 Task: Find connections with filter location Offenburg with filter topic #Ownerwith filter profile language French with filter current company ACC Limited with filter school Sambhram Institute of Technology, BANGALORE with filter industry Book and Periodical Publishing with filter service category Training with filter keywords title Well Driller
Action: Mouse moved to (538, 91)
Screenshot: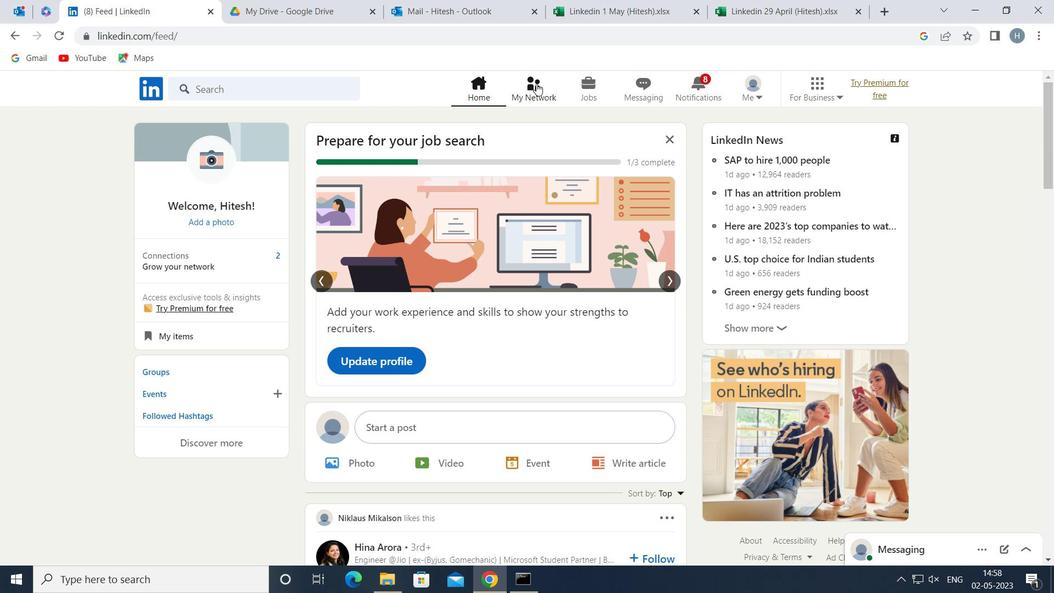 
Action: Mouse pressed left at (538, 91)
Screenshot: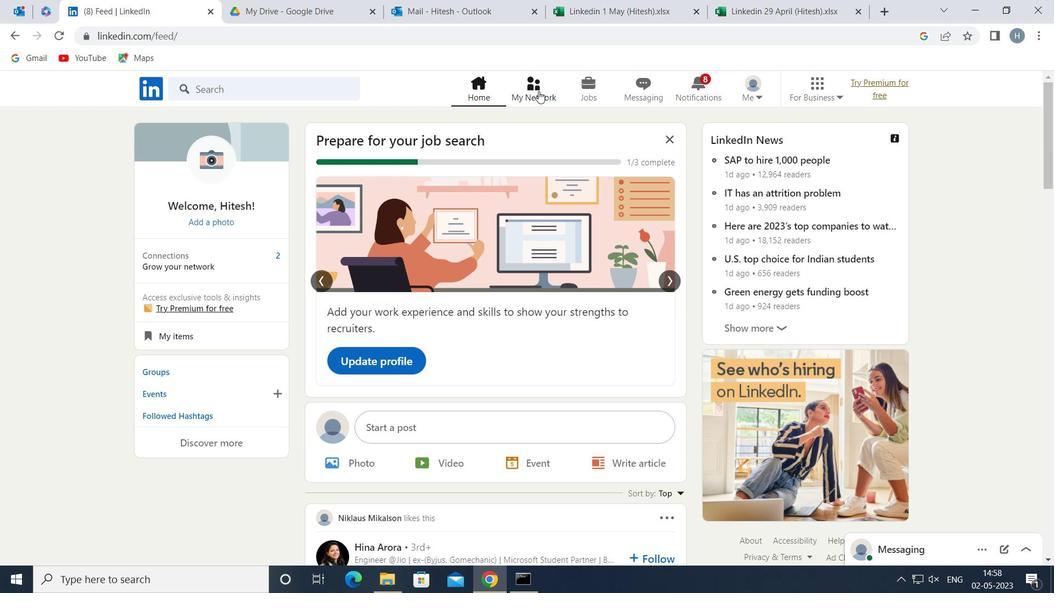 
Action: Mouse moved to (302, 163)
Screenshot: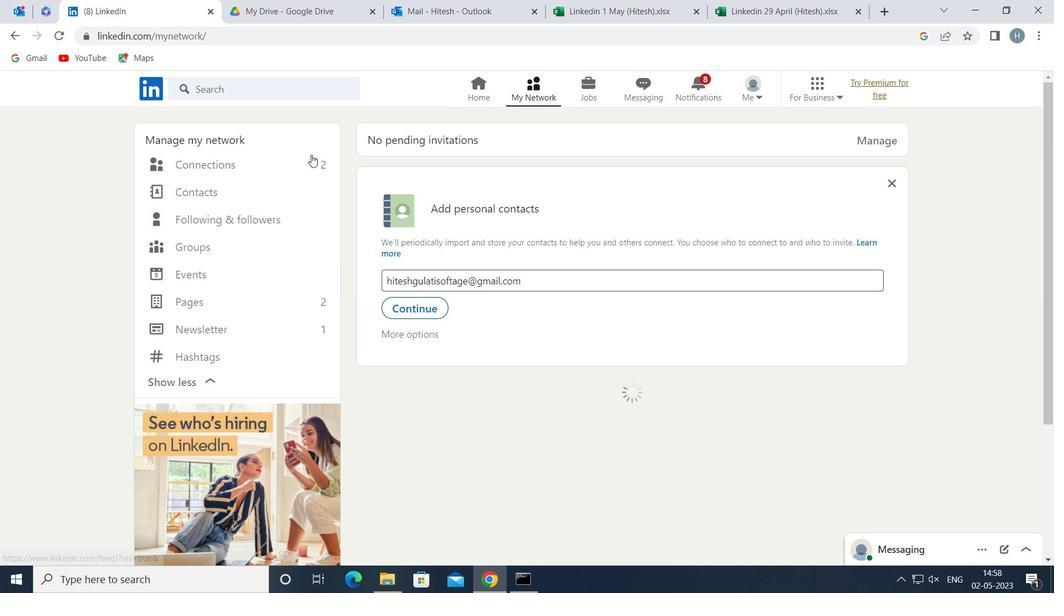 
Action: Mouse pressed left at (302, 163)
Screenshot: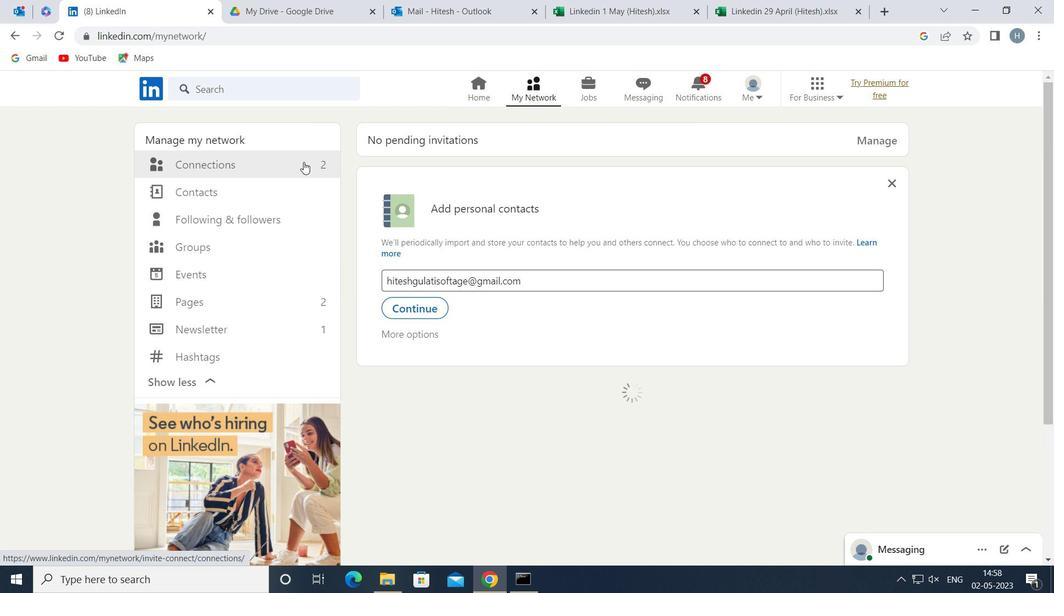 
Action: Mouse moved to (610, 166)
Screenshot: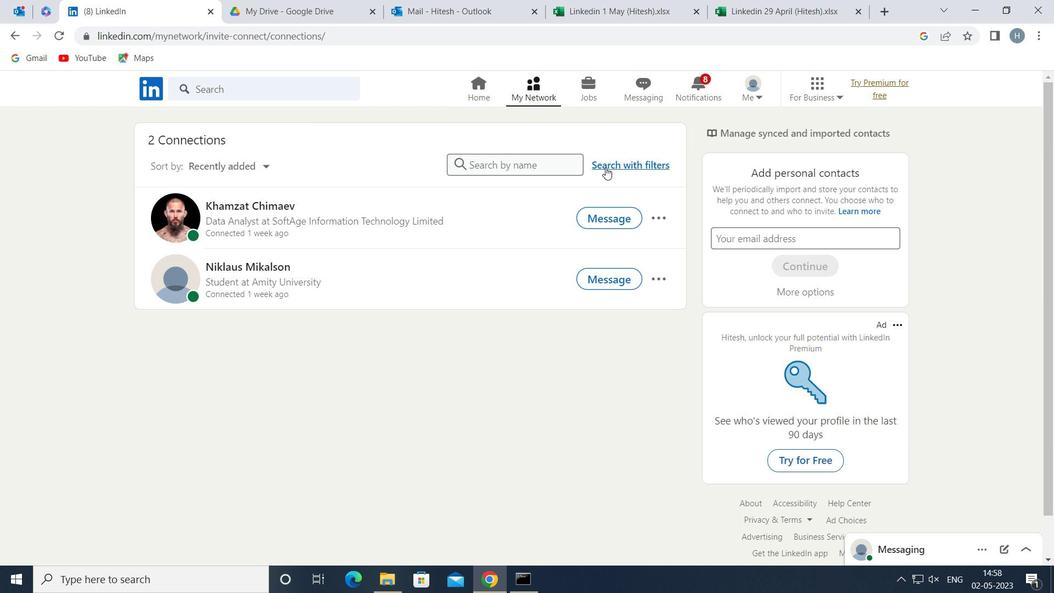 
Action: Mouse pressed left at (610, 166)
Screenshot: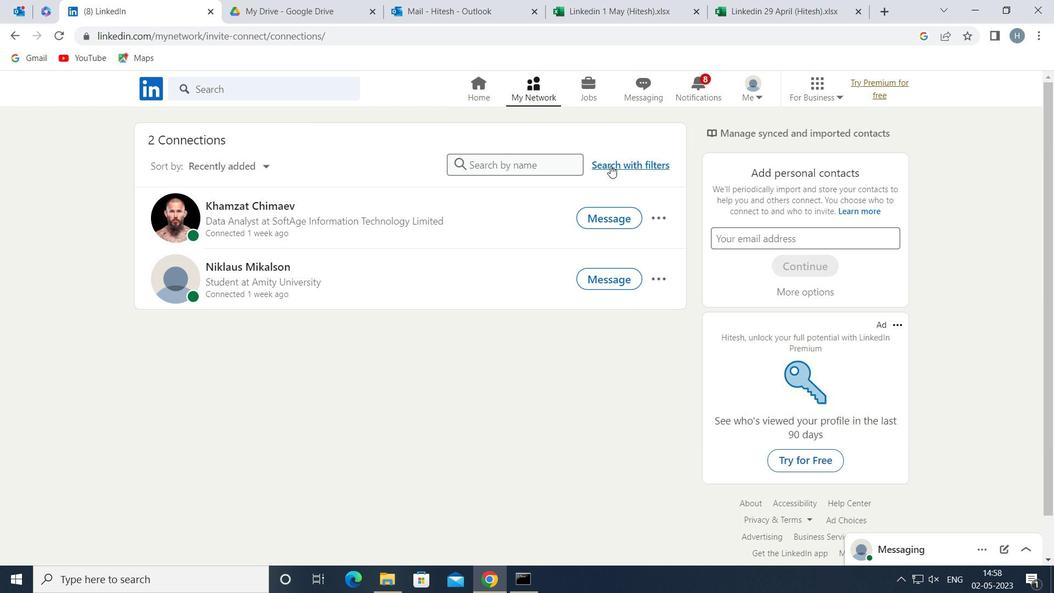 
Action: Mouse moved to (573, 126)
Screenshot: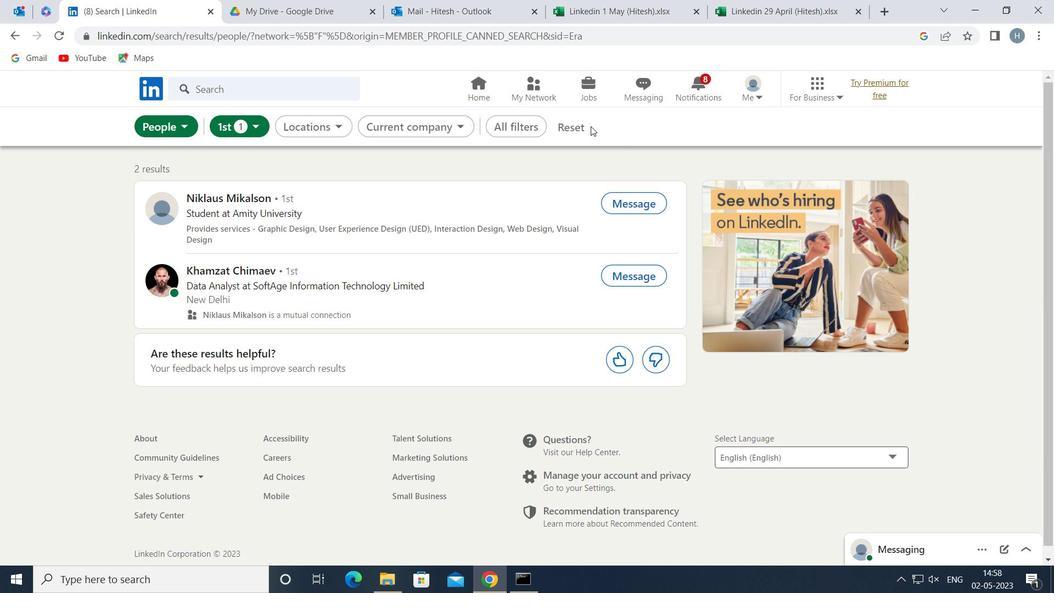 
Action: Mouse pressed left at (573, 126)
Screenshot: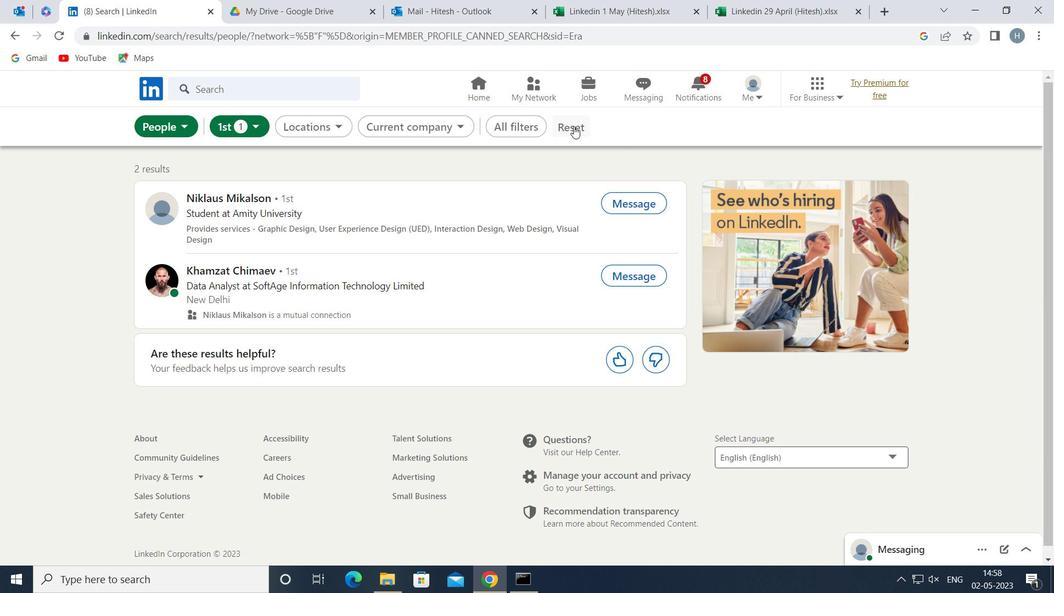 
Action: Mouse moved to (565, 126)
Screenshot: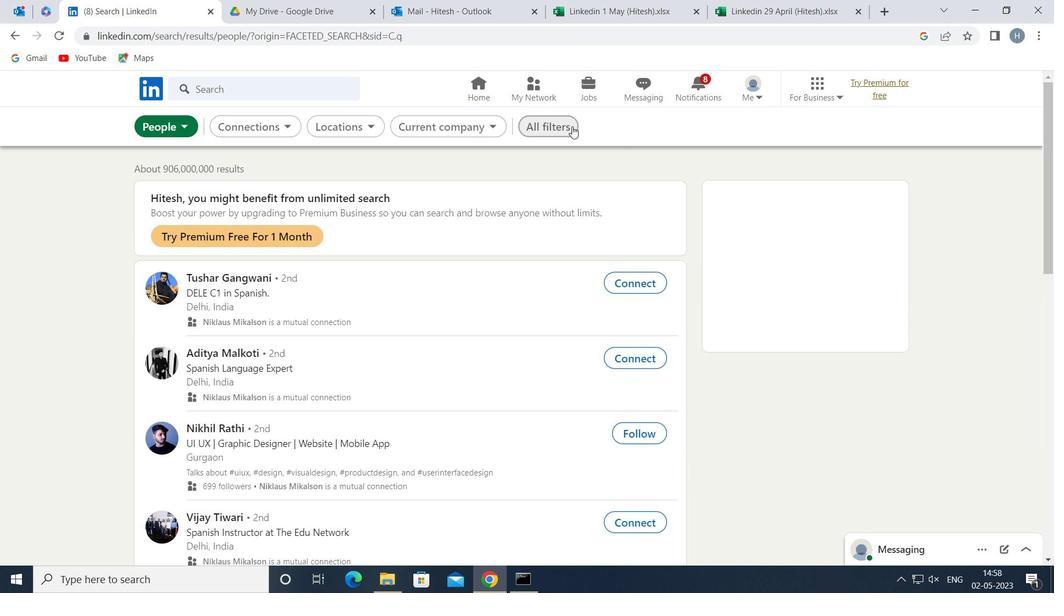 
Action: Mouse pressed left at (565, 126)
Screenshot: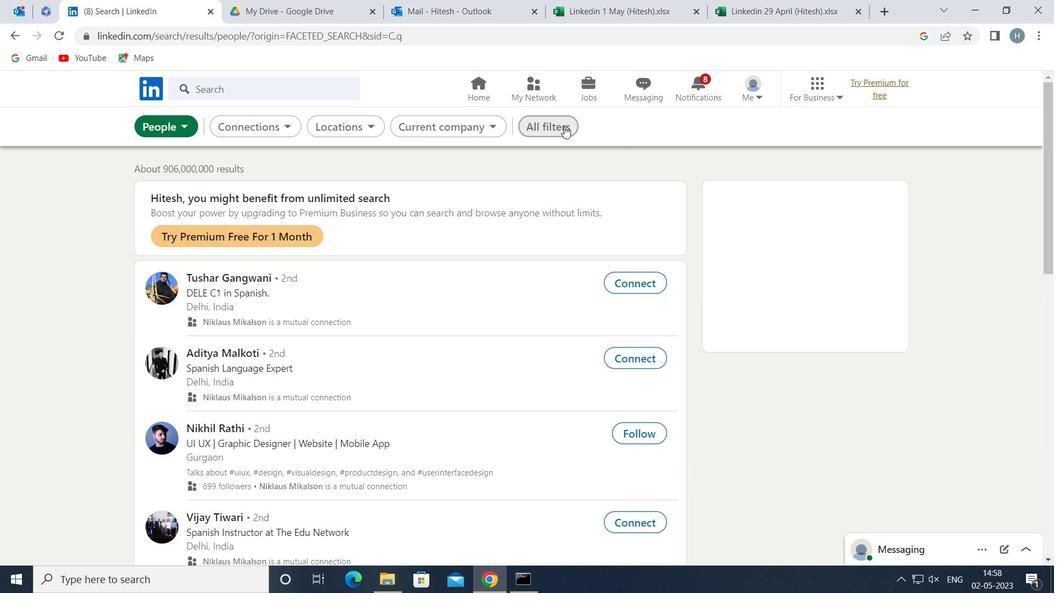
Action: Mouse moved to (870, 309)
Screenshot: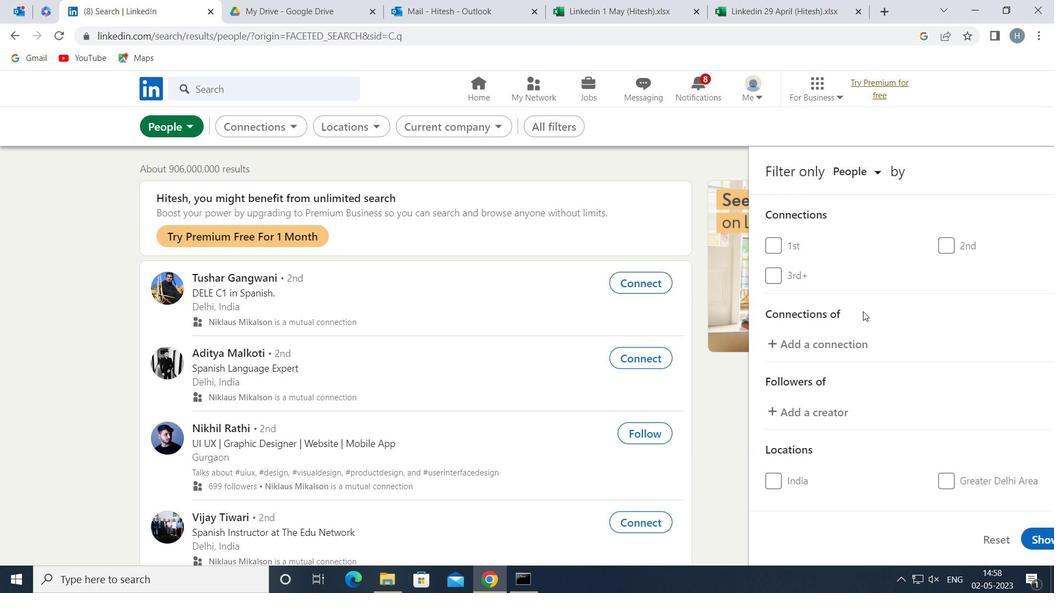 
Action: Mouse scrolled (870, 308) with delta (0, 0)
Screenshot: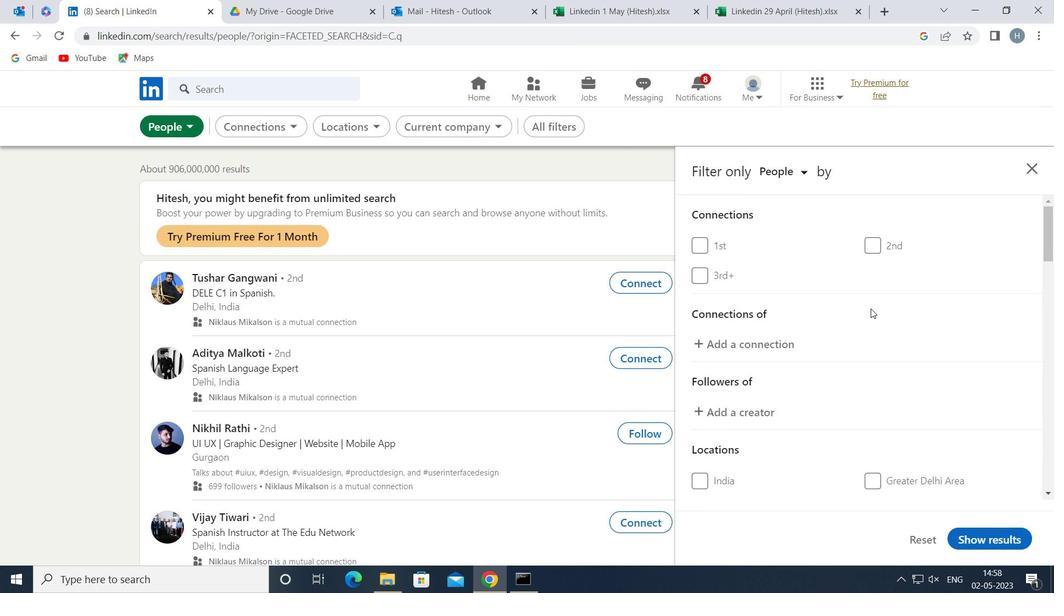 
Action: Mouse scrolled (870, 308) with delta (0, 0)
Screenshot: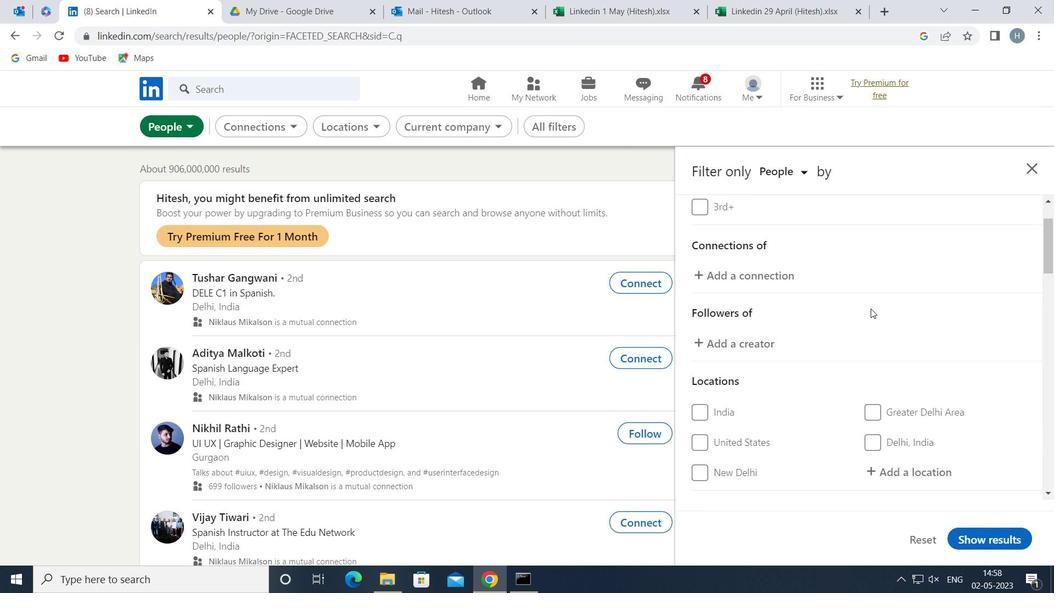 
Action: Mouse moved to (927, 409)
Screenshot: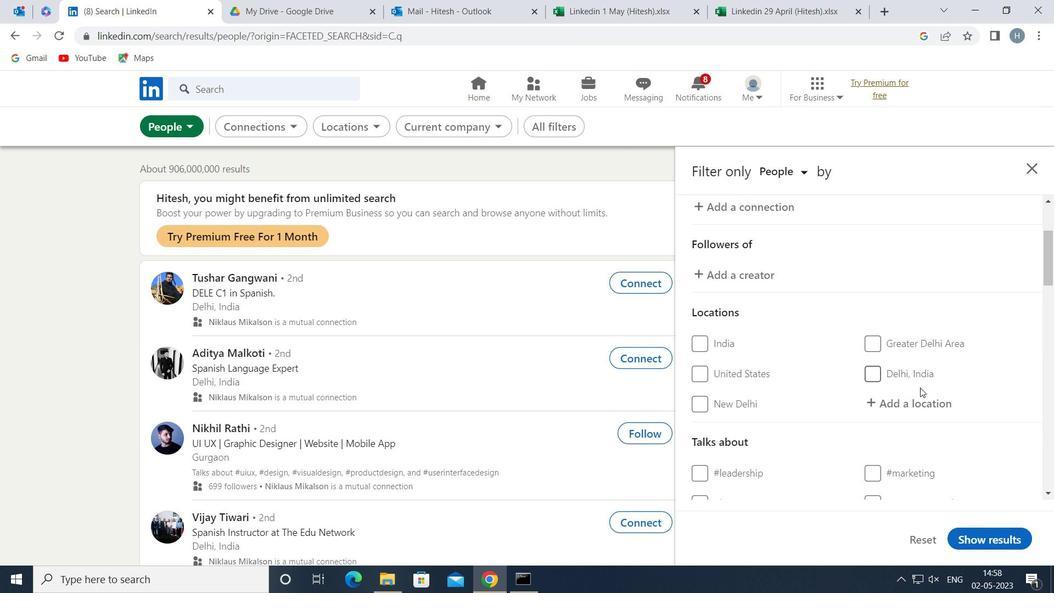 
Action: Mouse pressed left at (927, 409)
Screenshot: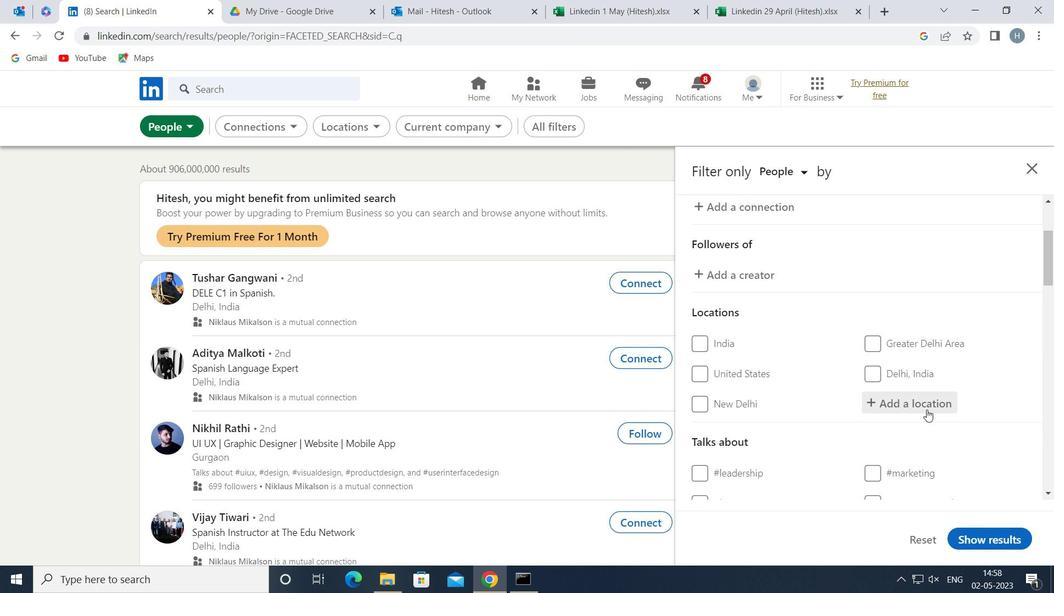 
Action: Mouse moved to (928, 410)
Screenshot: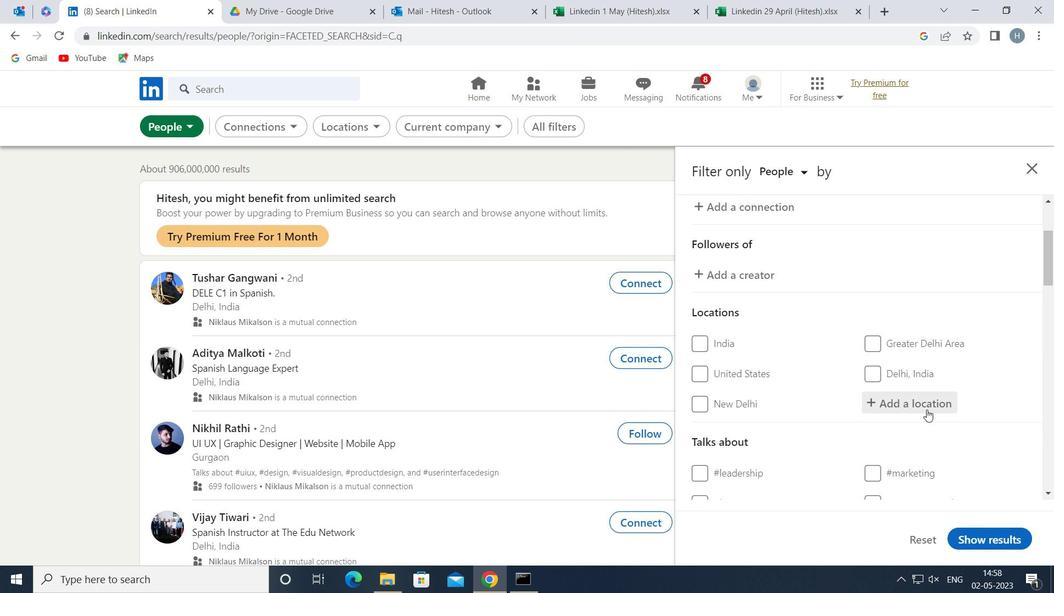 
Action: Key pressed <Key.shift>OFFENBURG
Screenshot: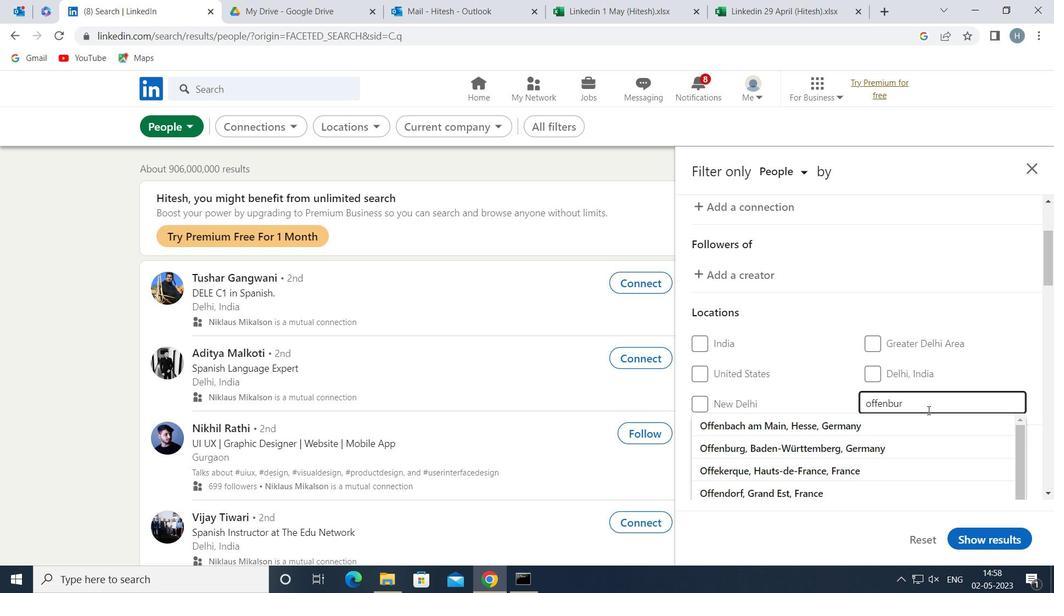 
Action: Mouse moved to (906, 422)
Screenshot: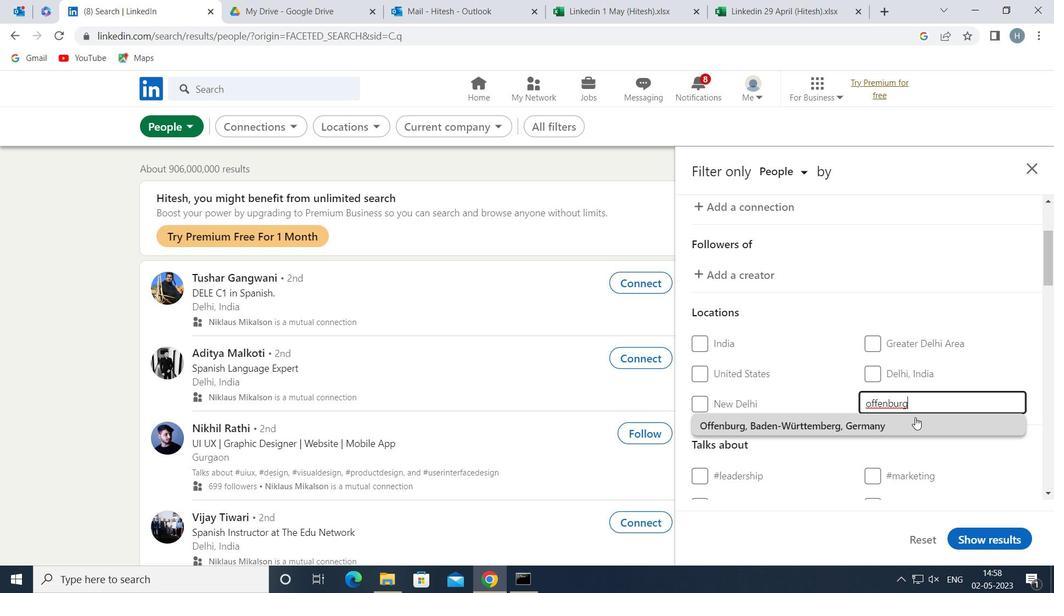 
Action: Mouse pressed left at (906, 422)
Screenshot: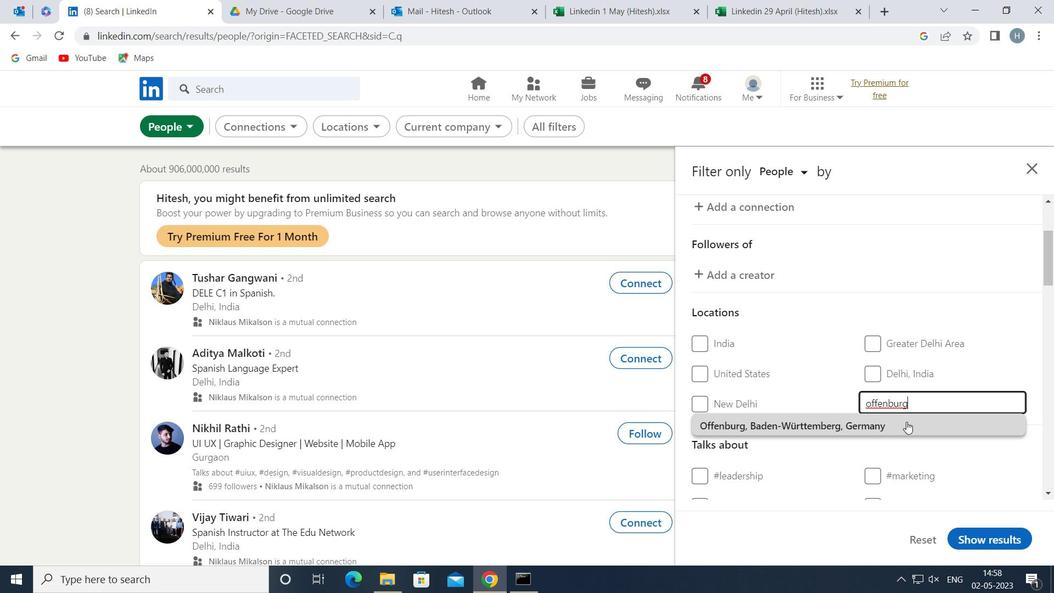 
Action: Mouse moved to (890, 417)
Screenshot: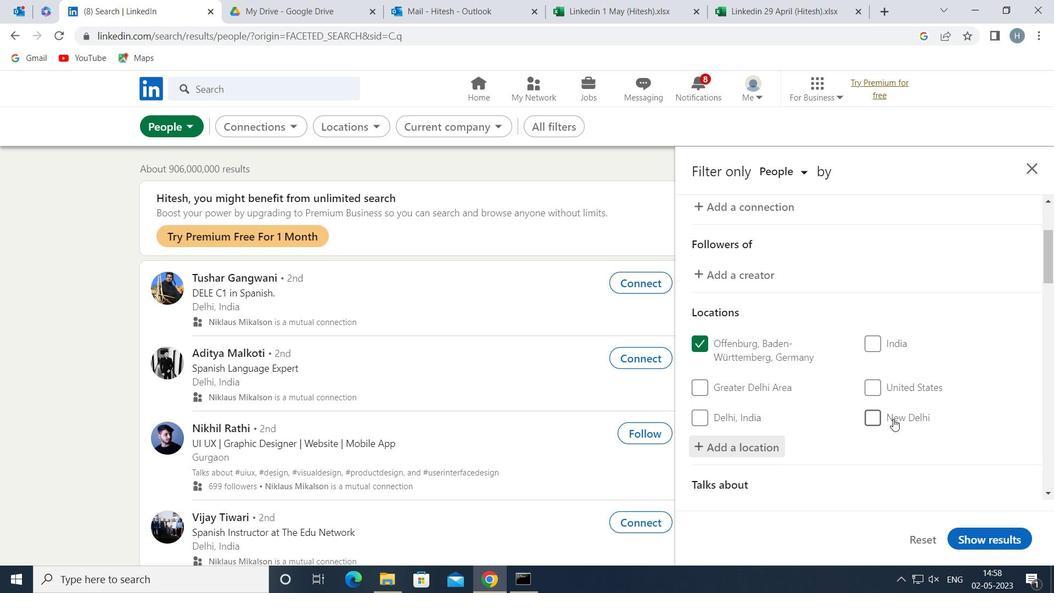 
Action: Mouse scrolled (890, 416) with delta (0, 0)
Screenshot: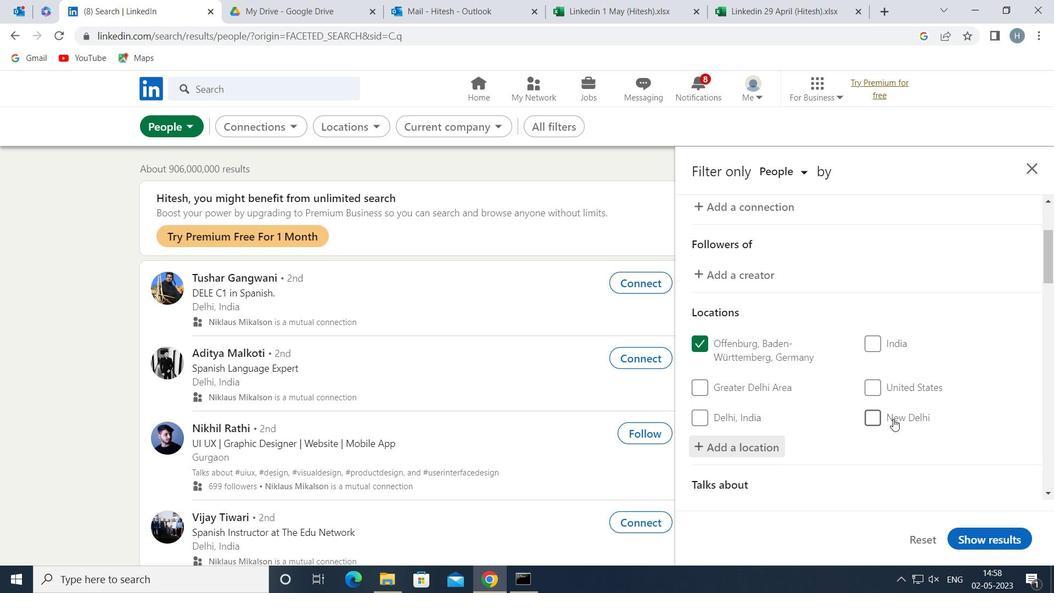 
Action: Mouse scrolled (890, 416) with delta (0, 0)
Screenshot: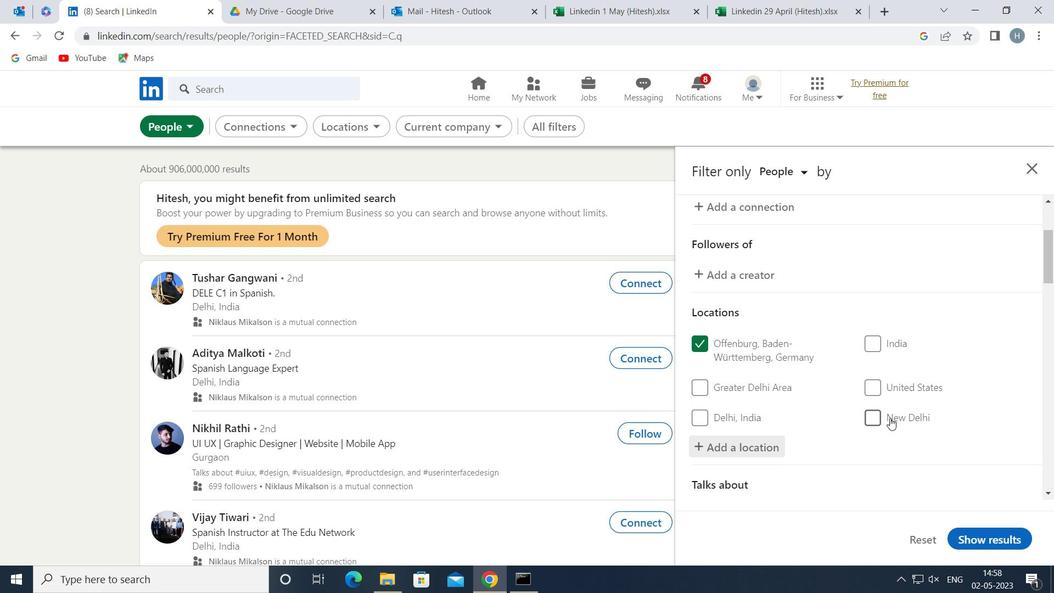 
Action: Mouse moved to (890, 405)
Screenshot: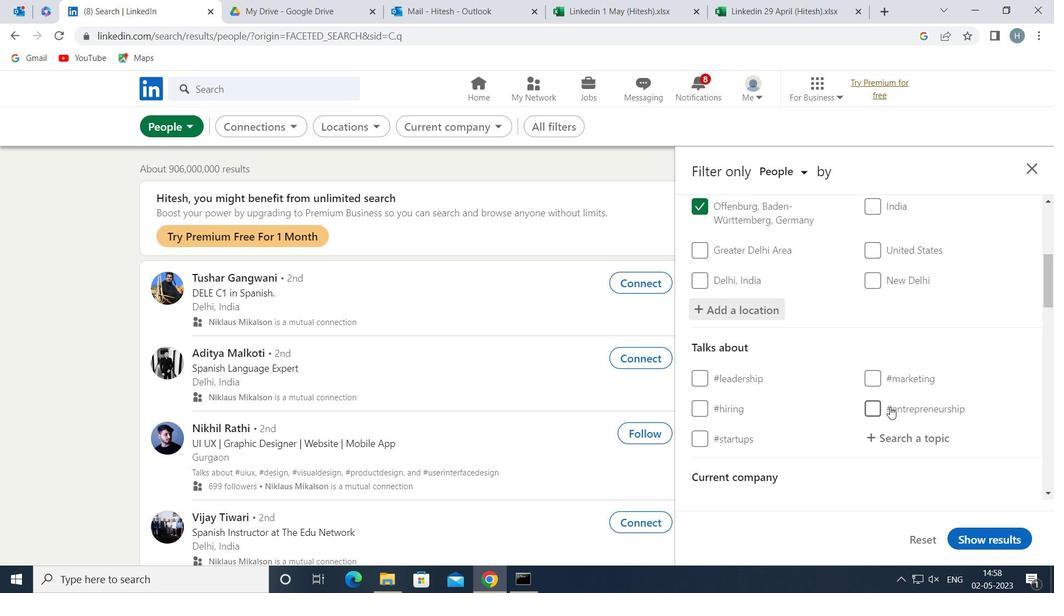 
Action: Mouse scrolled (890, 404) with delta (0, 0)
Screenshot: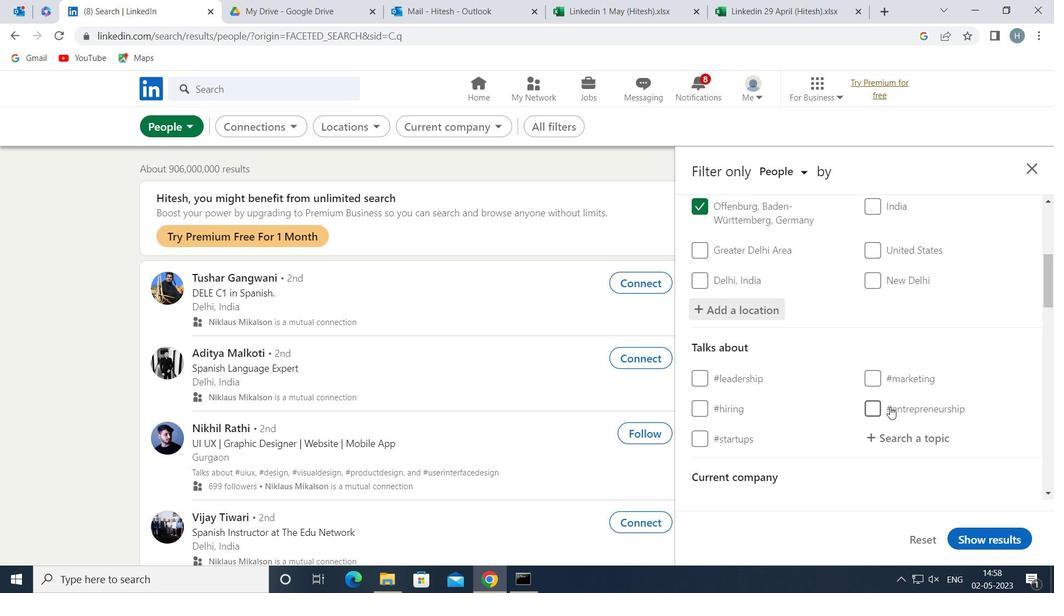 
Action: Mouse moved to (928, 363)
Screenshot: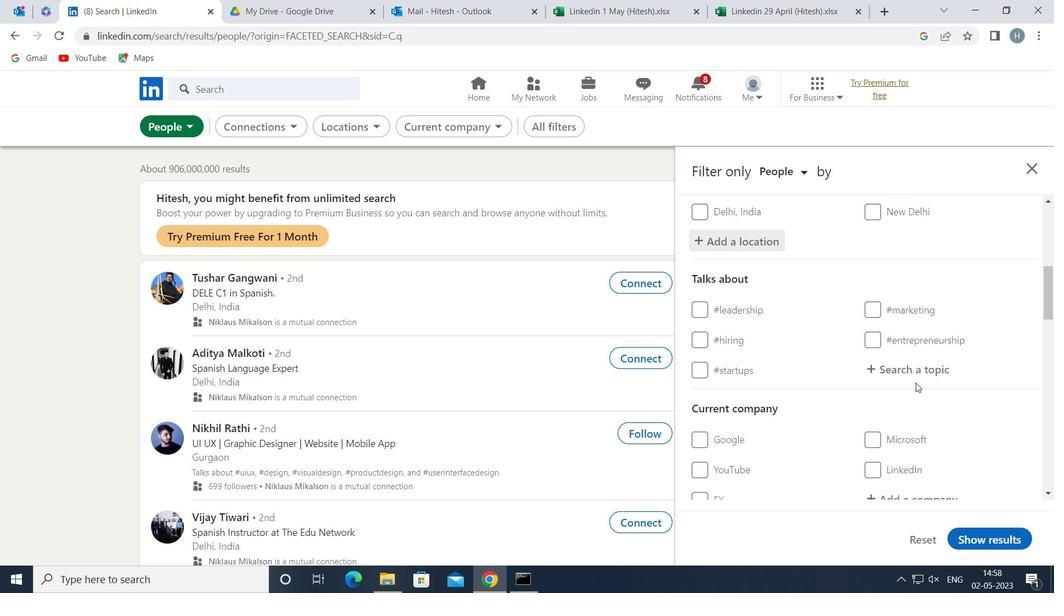 
Action: Mouse pressed left at (928, 363)
Screenshot: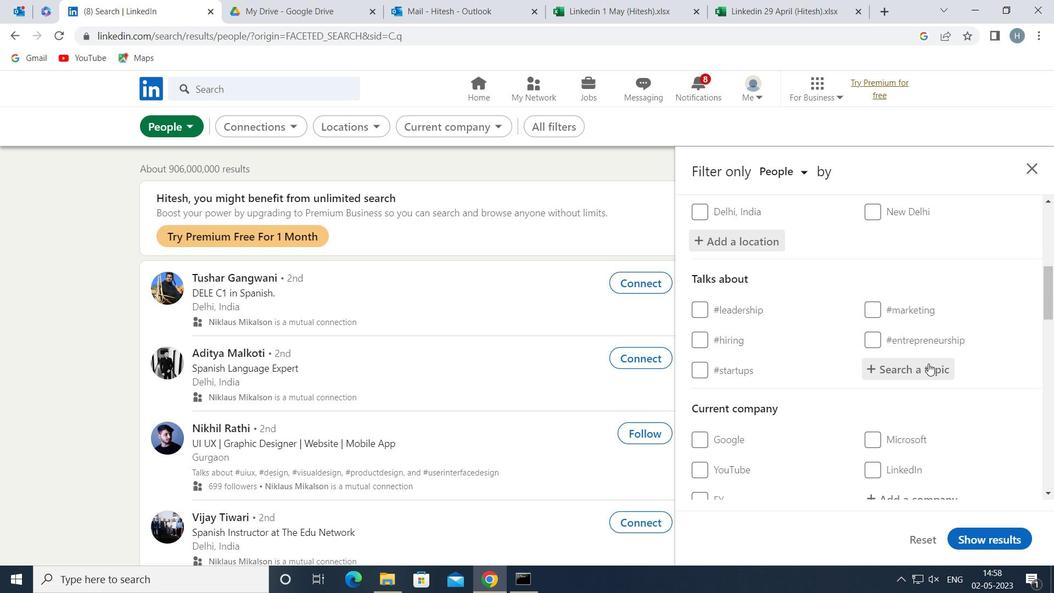 
Action: Key pressed <Key.shift>OWNER
Screenshot: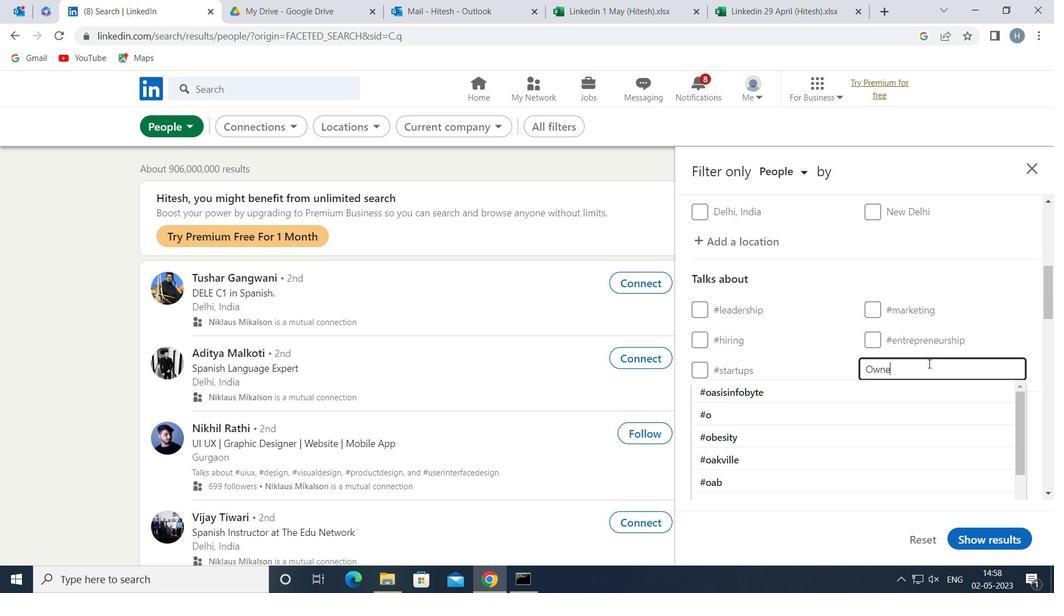 
Action: Mouse moved to (905, 388)
Screenshot: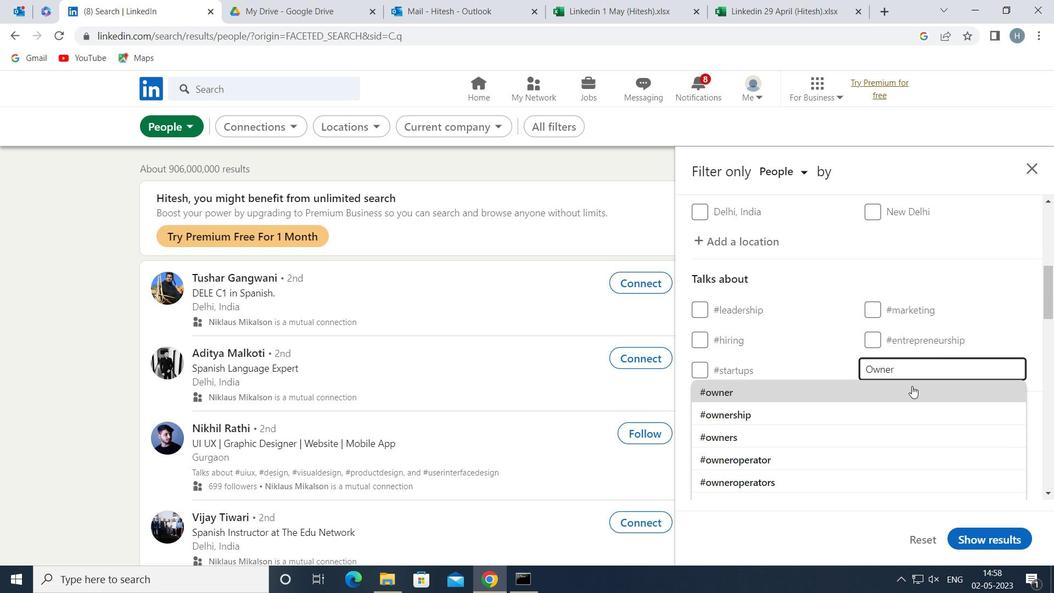
Action: Mouse pressed left at (905, 388)
Screenshot: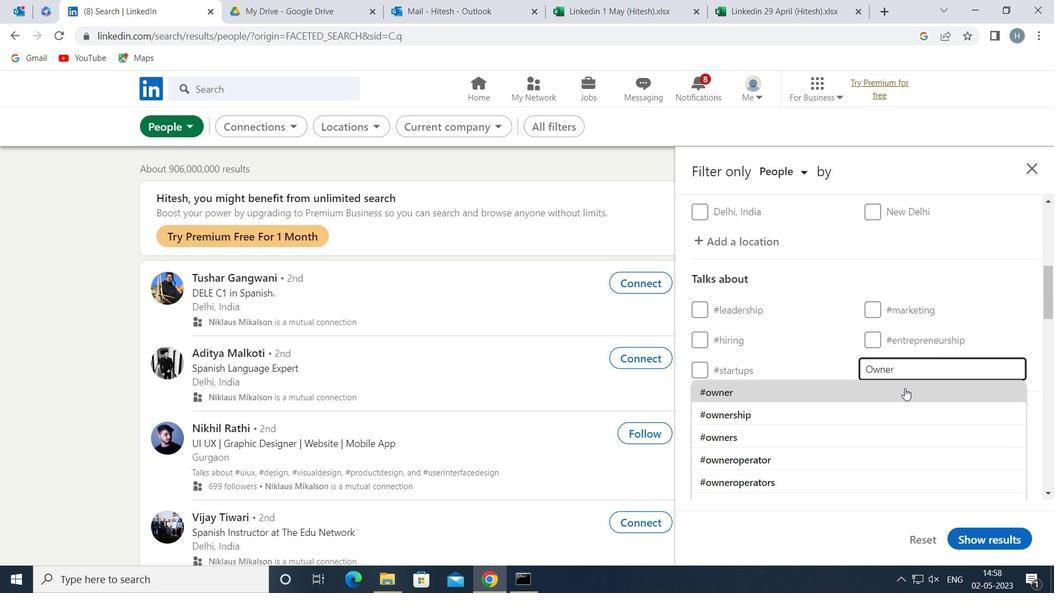 
Action: Mouse moved to (876, 388)
Screenshot: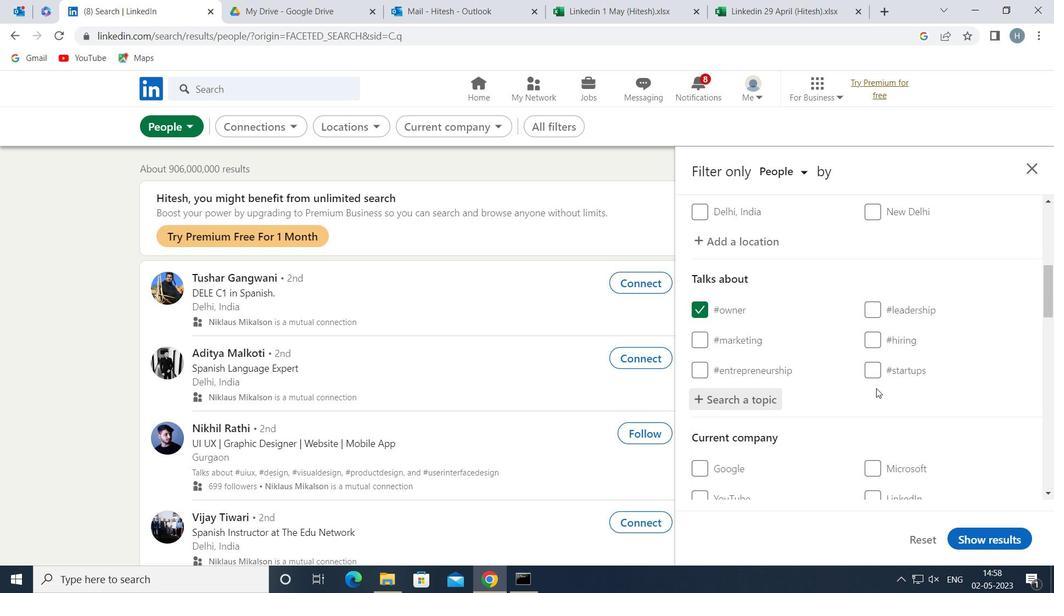 
Action: Mouse scrolled (876, 388) with delta (0, 0)
Screenshot: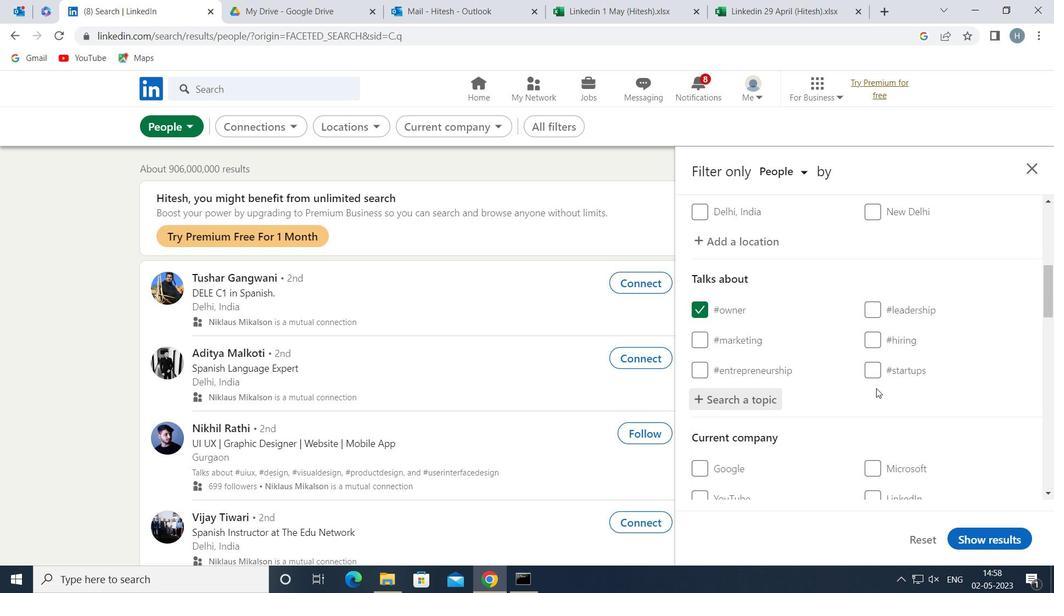 
Action: Mouse moved to (875, 388)
Screenshot: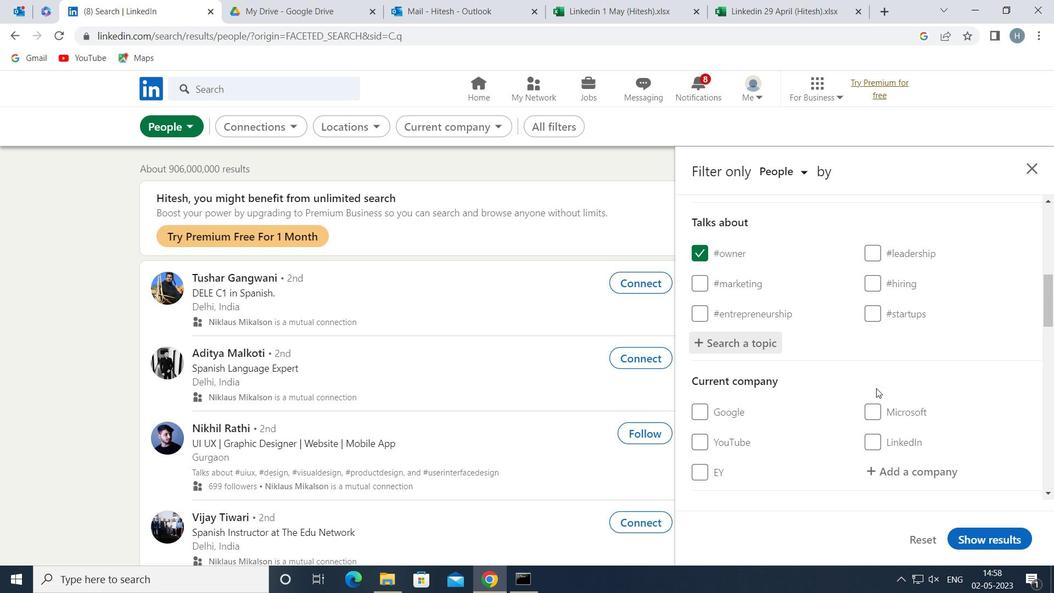 
Action: Mouse scrolled (875, 388) with delta (0, 0)
Screenshot: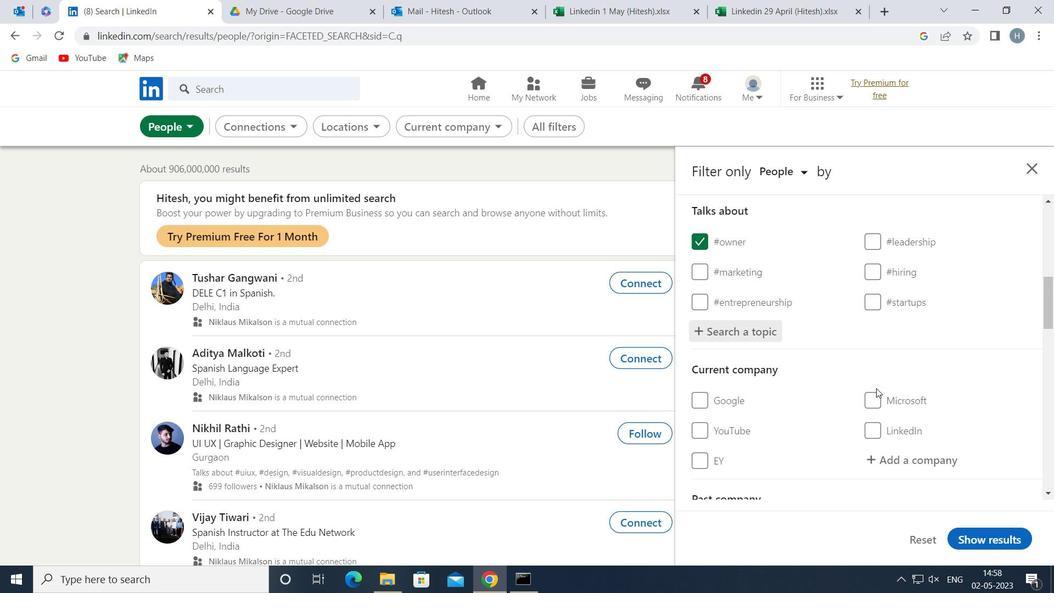 
Action: Mouse scrolled (875, 388) with delta (0, 0)
Screenshot: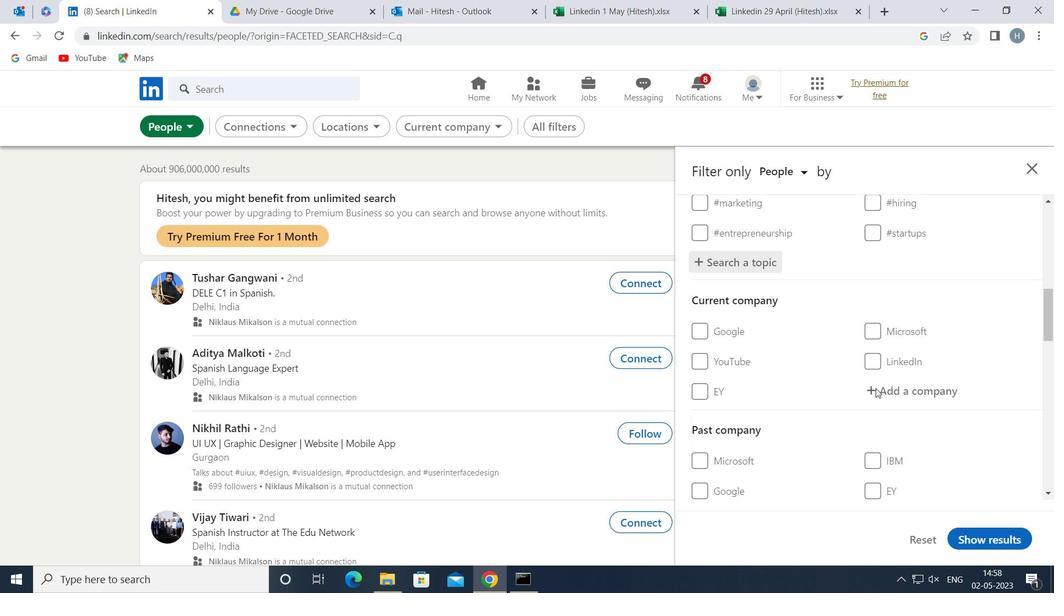
Action: Mouse scrolled (875, 388) with delta (0, 0)
Screenshot: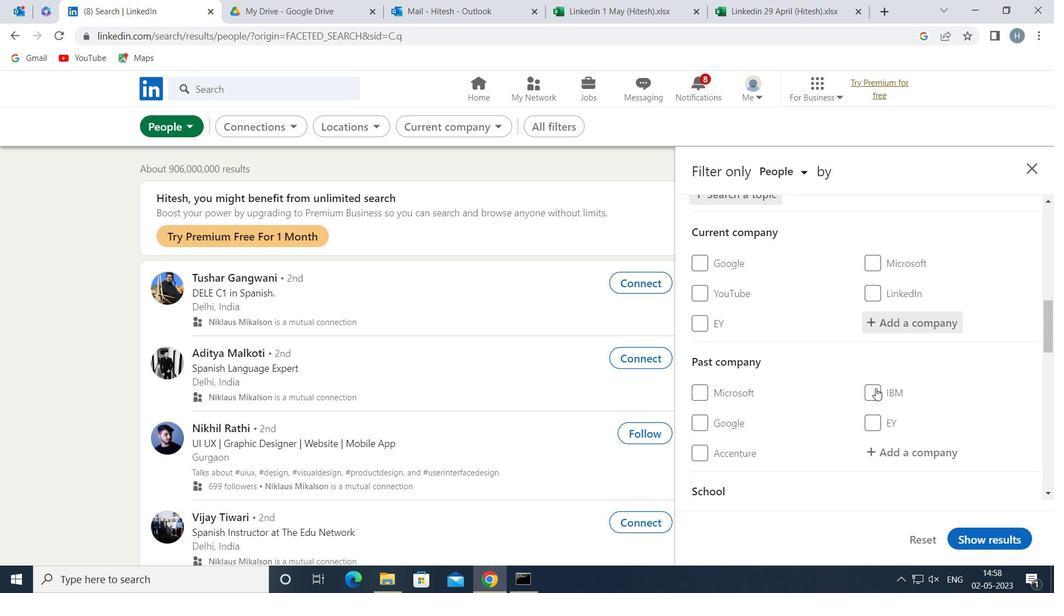 
Action: Mouse scrolled (875, 388) with delta (0, 0)
Screenshot: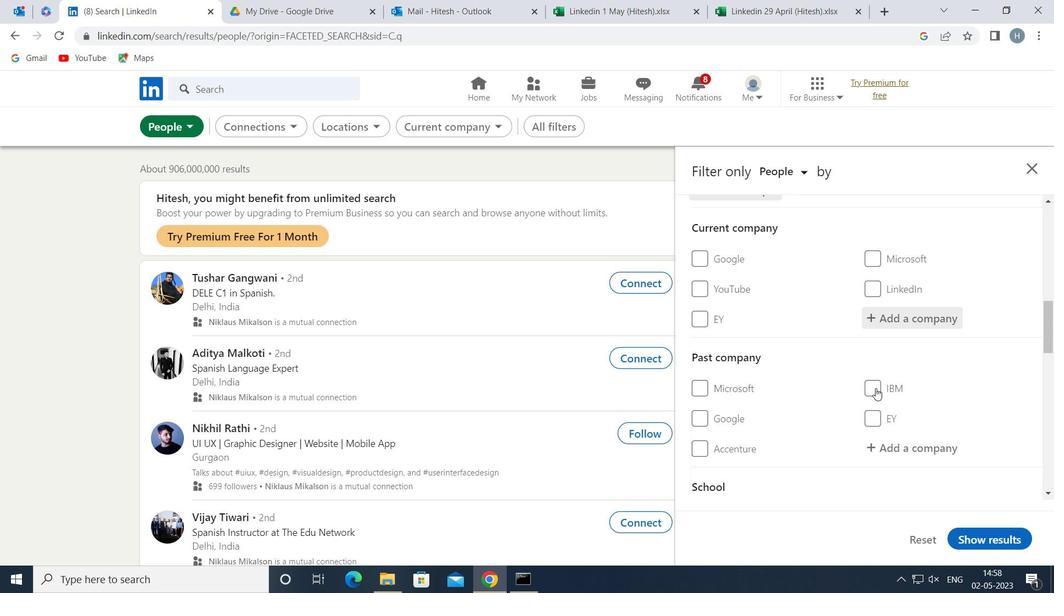 
Action: Mouse scrolled (875, 388) with delta (0, 0)
Screenshot: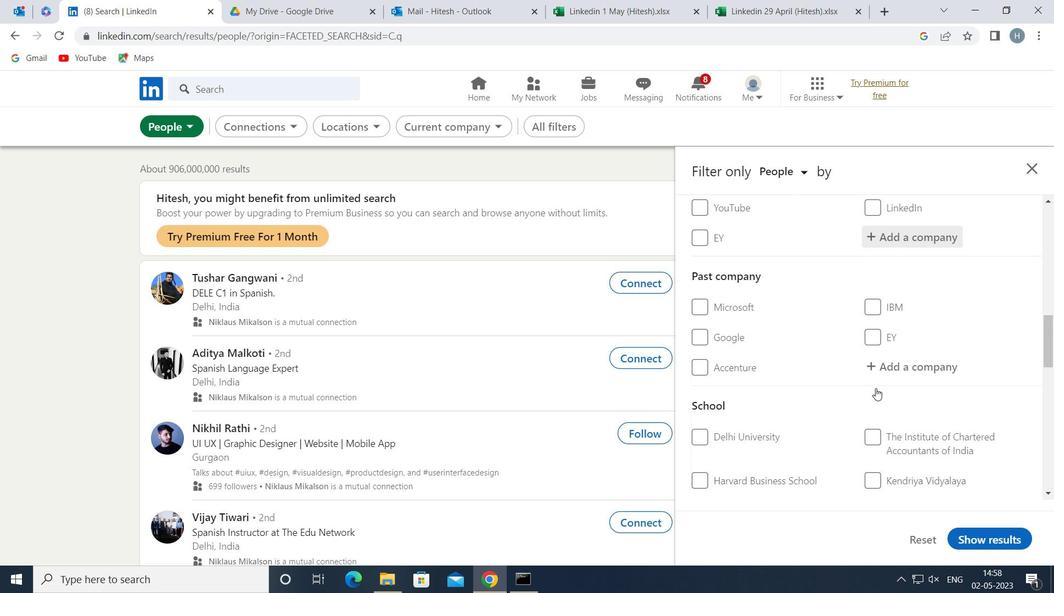 
Action: Mouse scrolled (875, 388) with delta (0, 0)
Screenshot: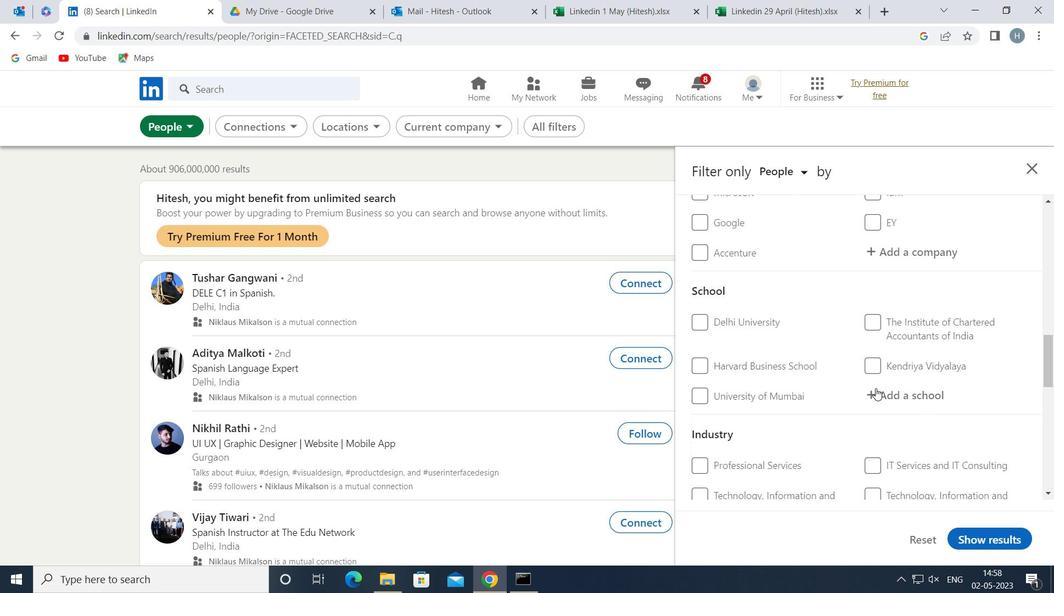 
Action: Mouse scrolled (875, 388) with delta (0, 0)
Screenshot: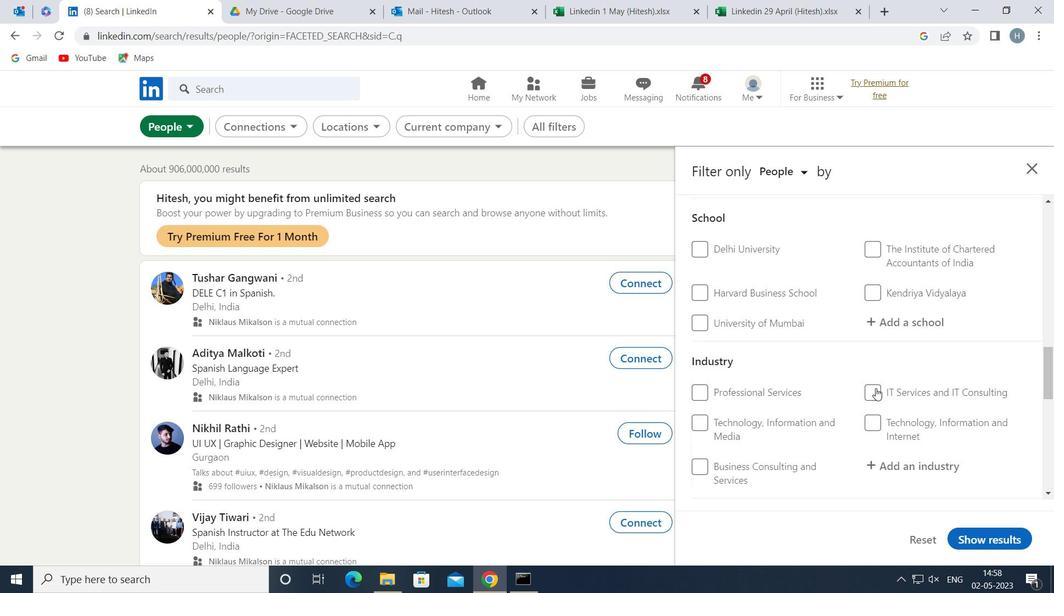 
Action: Mouse moved to (875, 386)
Screenshot: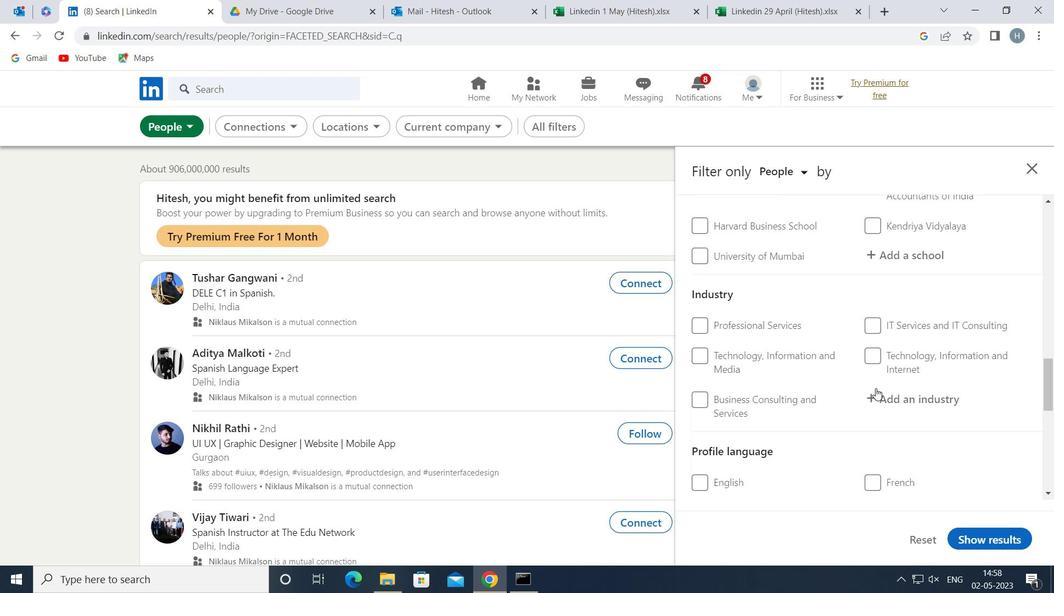 
Action: Mouse scrolled (875, 386) with delta (0, 0)
Screenshot: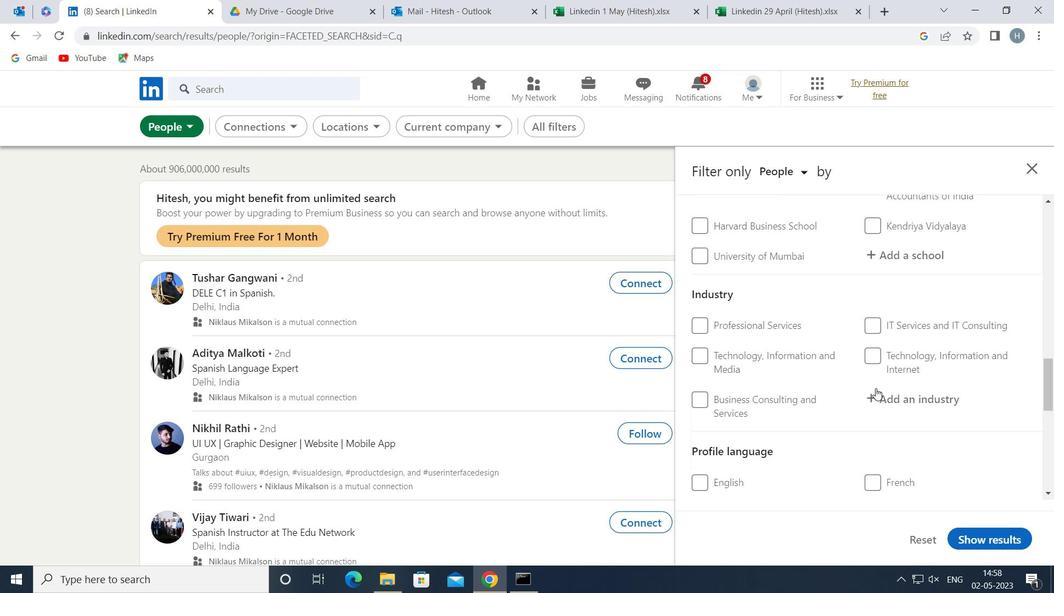 
Action: Mouse moved to (875, 403)
Screenshot: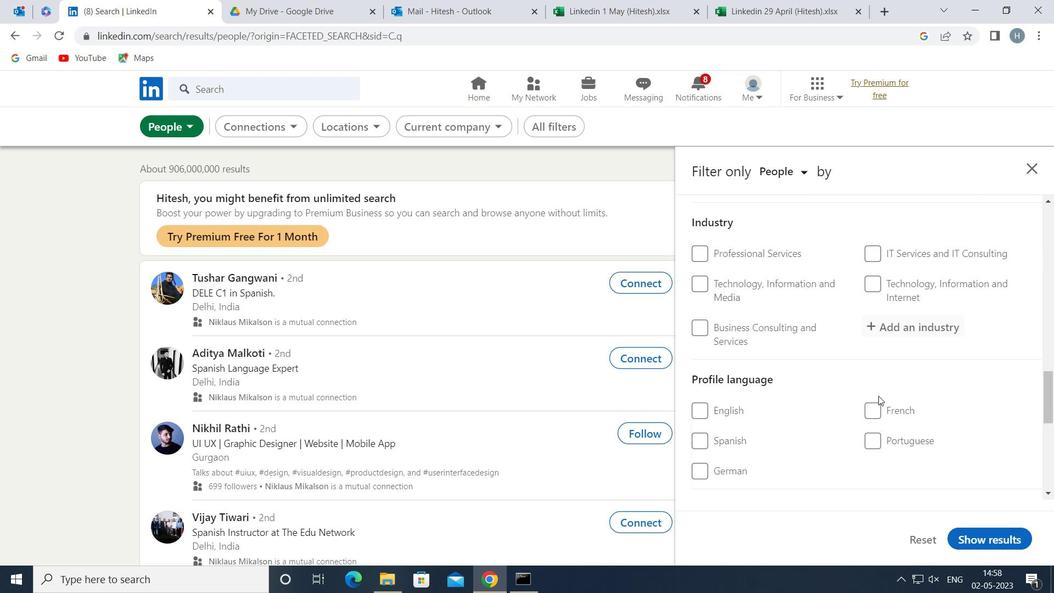 
Action: Mouse pressed left at (875, 403)
Screenshot: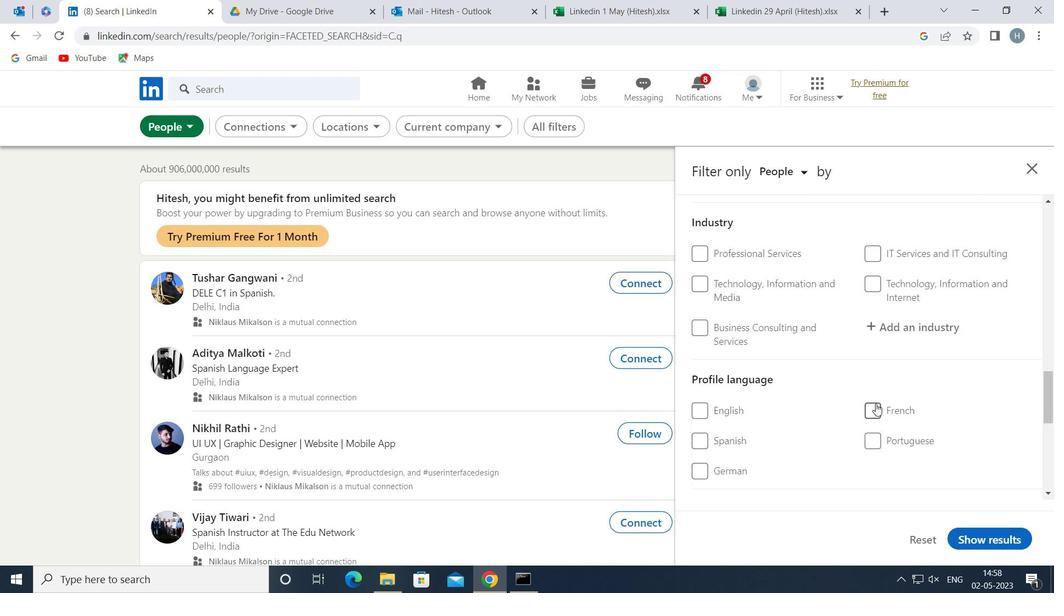 
Action: Mouse moved to (849, 404)
Screenshot: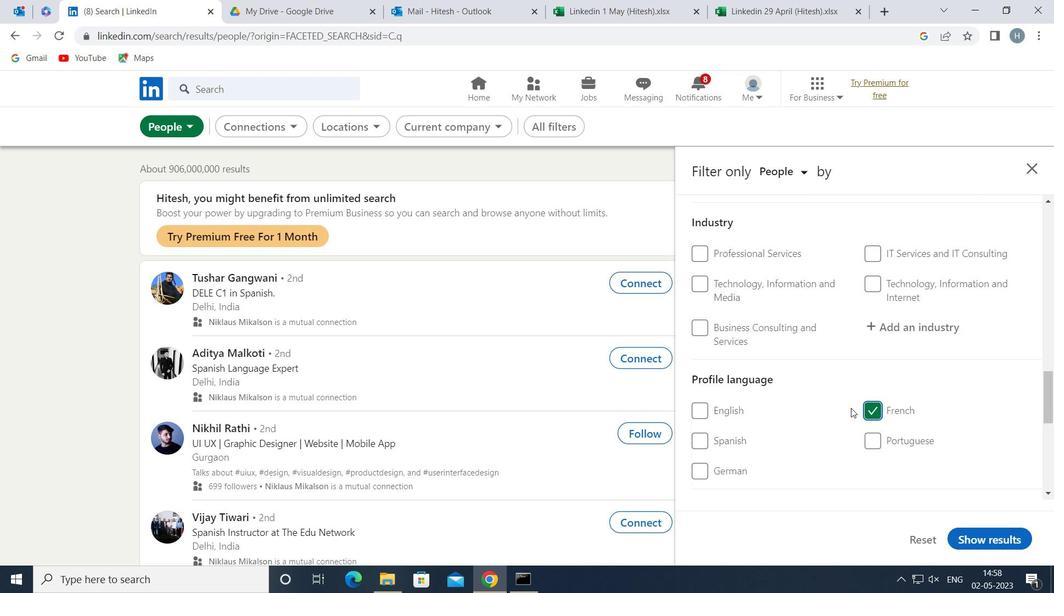 
Action: Mouse scrolled (849, 405) with delta (0, 0)
Screenshot: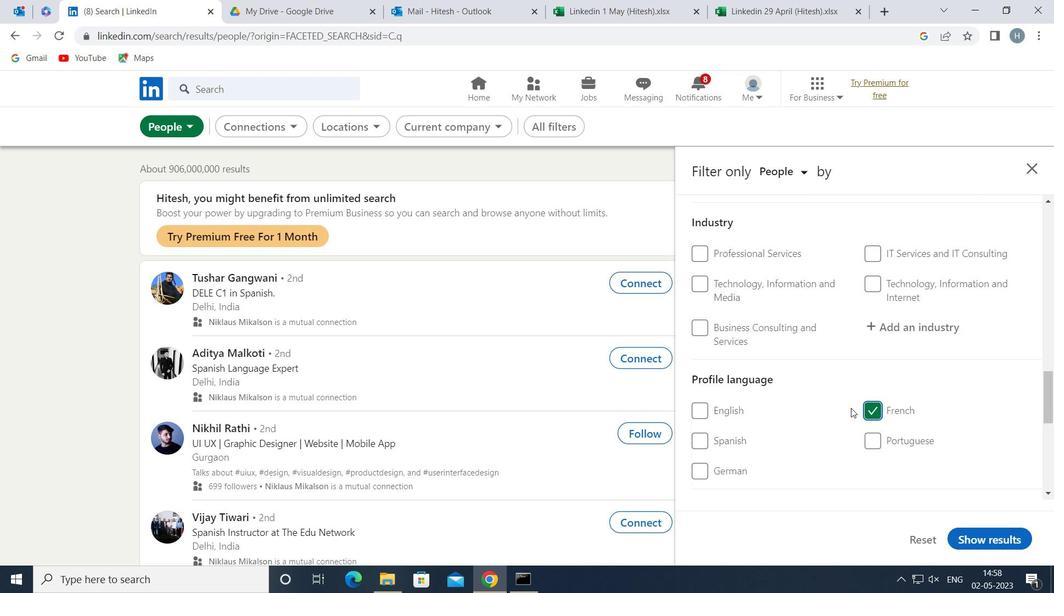 
Action: Mouse moved to (851, 397)
Screenshot: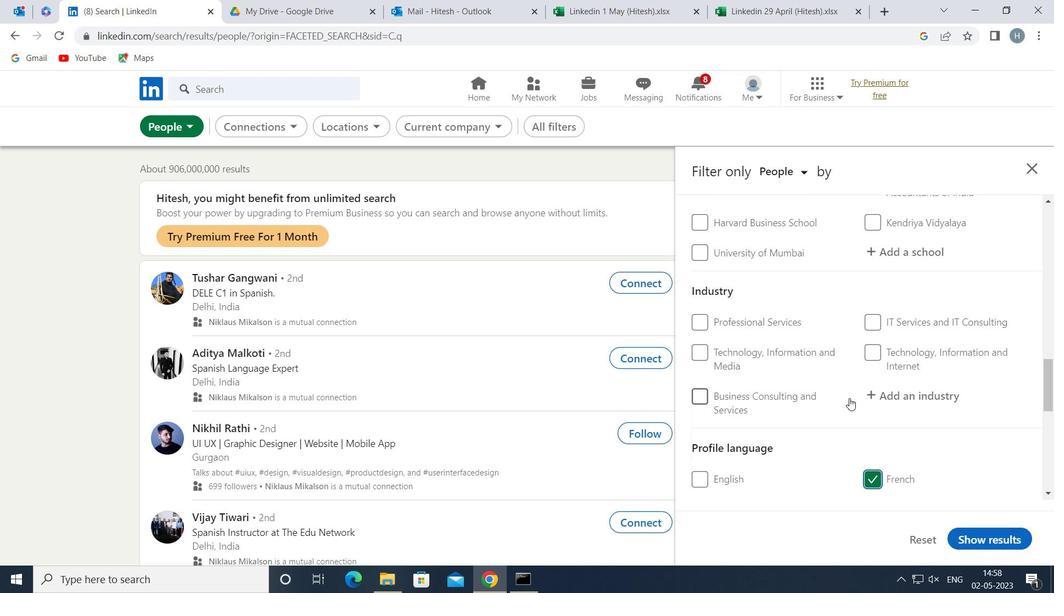 
Action: Mouse scrolled (851, 398) with delta (0, 0)
Screenshot: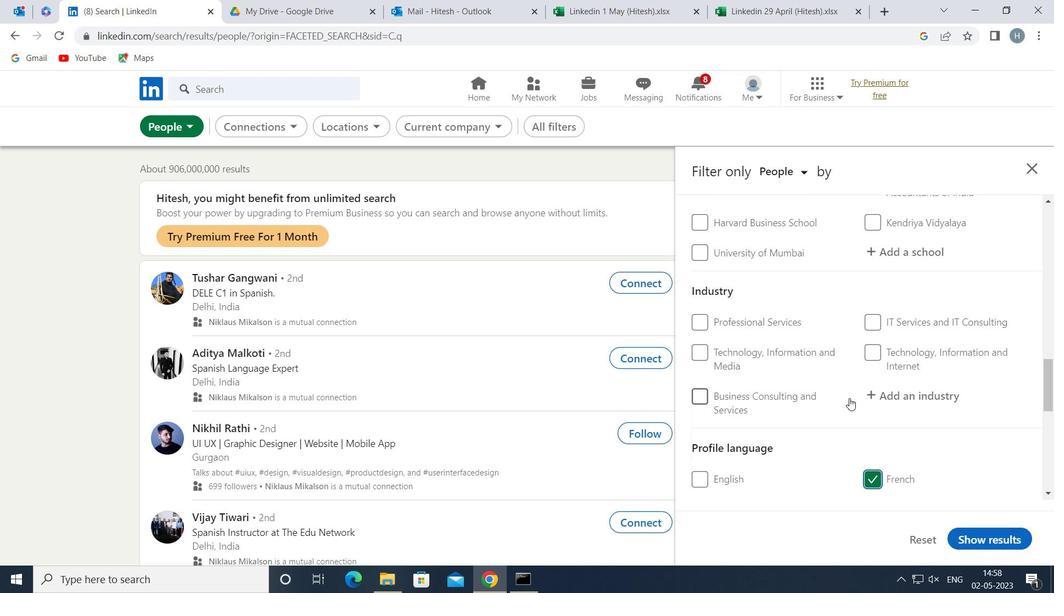 
Action: Mouse scrolled (851, 398) with delta (0, 0)
Screenshot: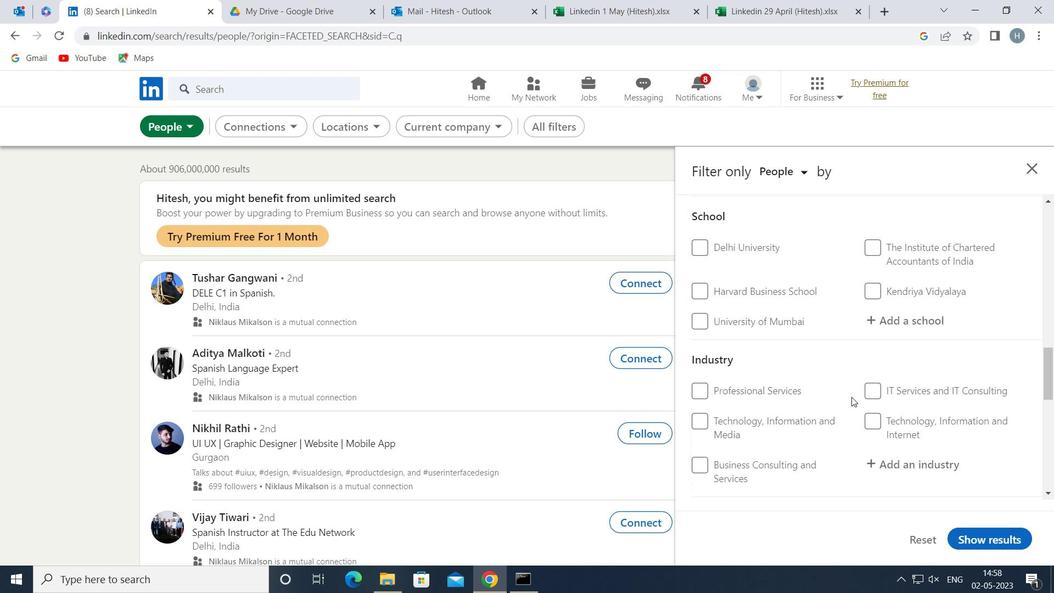 
Action: Mouse scrolled (851, 398) with delta (0, 0)
Screenshot: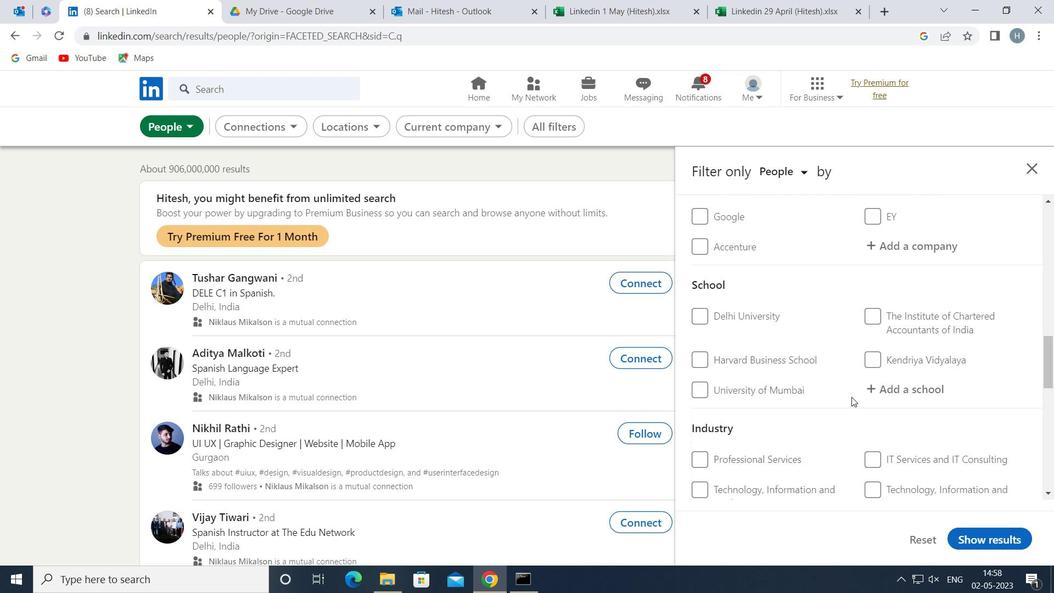 
Action: Mouse scrolled (851, 398) with delta (0, 0)
Screenshot: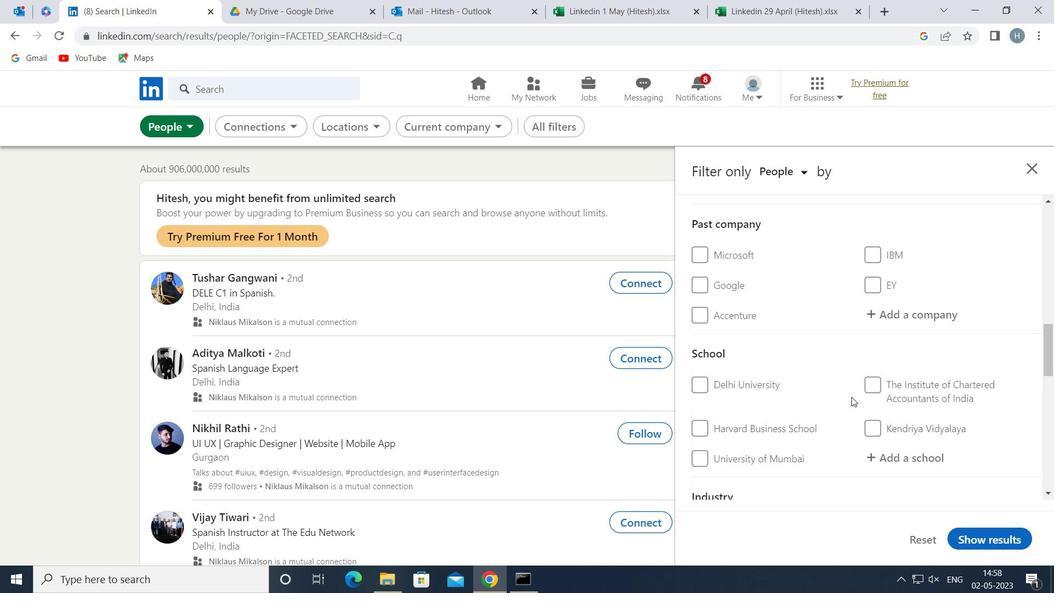 
Action: Mouse scrolled (851, 398) with delta (0, 0)
Screenshot: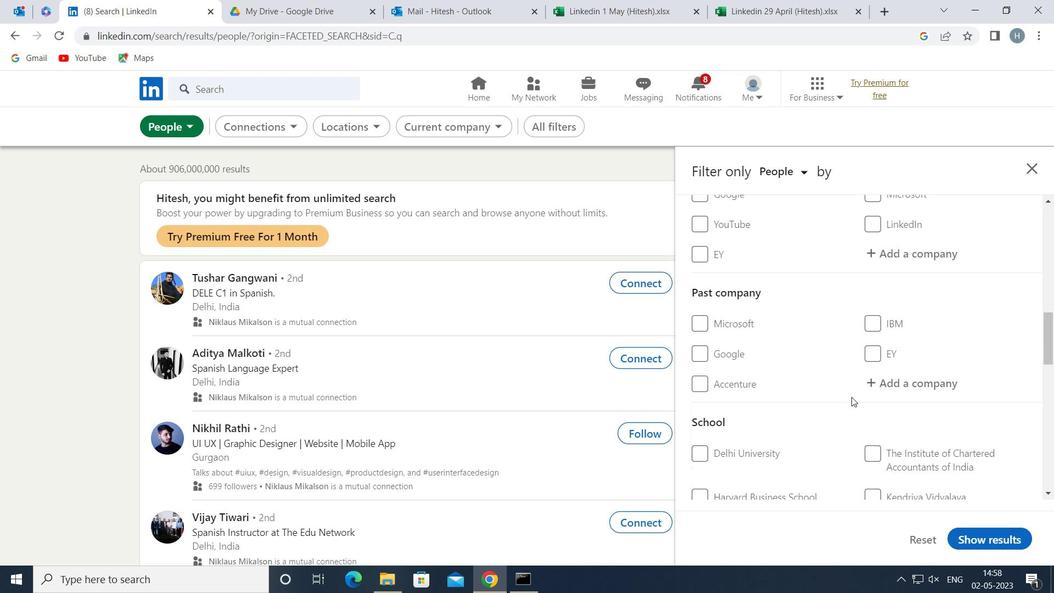 
Action: Mouse scrolled (851, 398) with delta (0, 0)
Screenshot: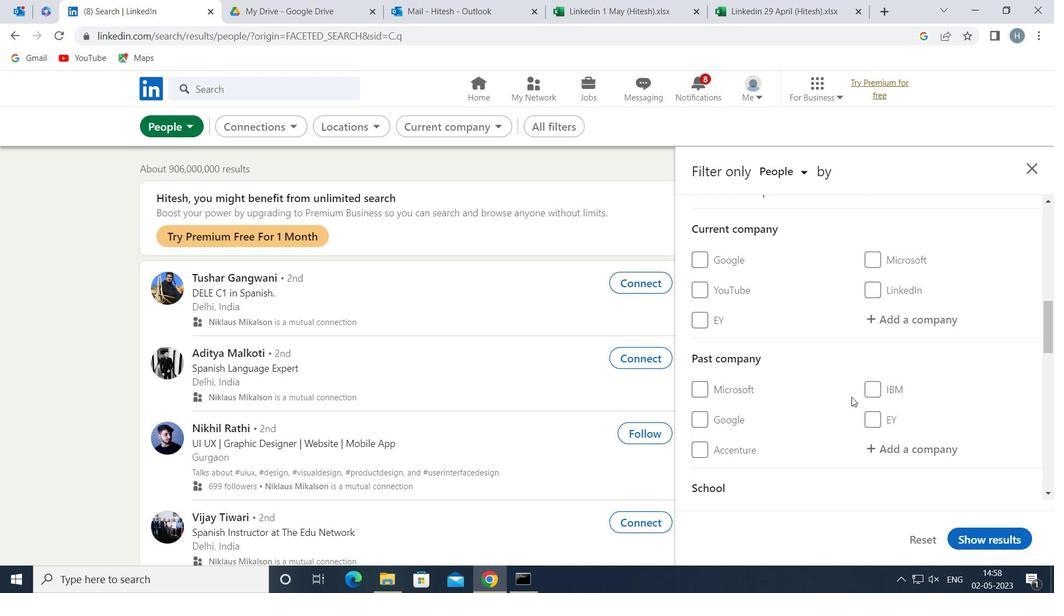 
Action: Mouse moved to (899, 383)
Screenshot: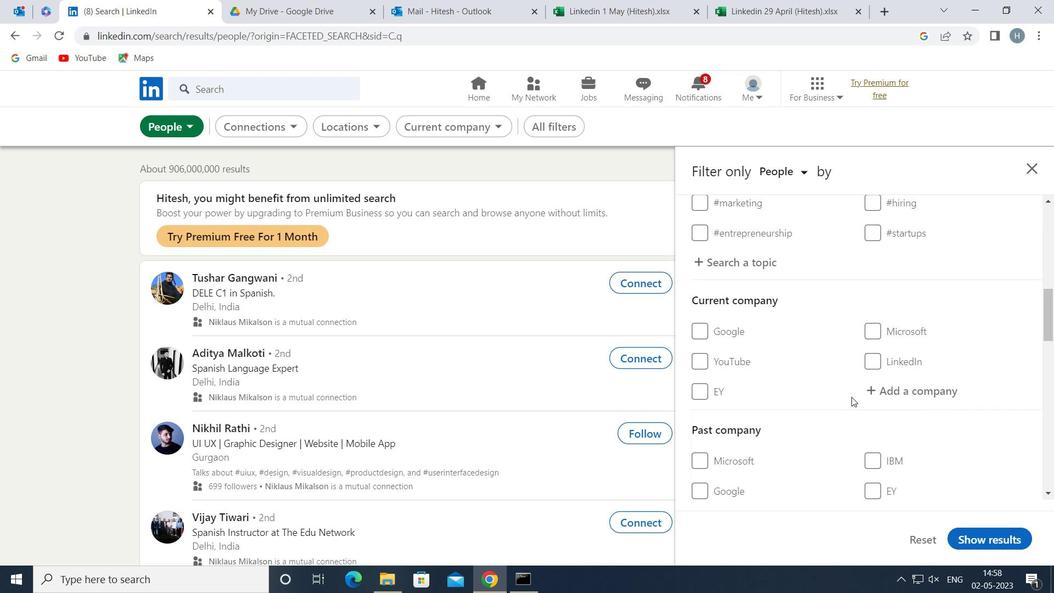 
Action: Mouse pressed left at (899, 383)
Screenshot: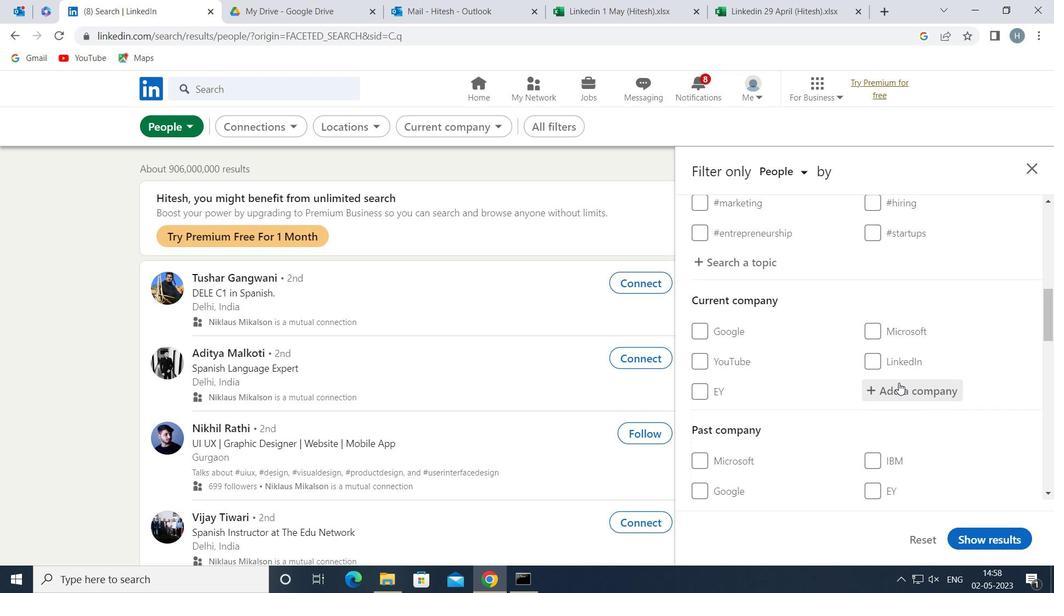 
Action: Key pressed <Key.shift>A<Key.shift><Key.shift>CC<Key.space><Key.shift>LIMITED<Key.space>
Screenshot: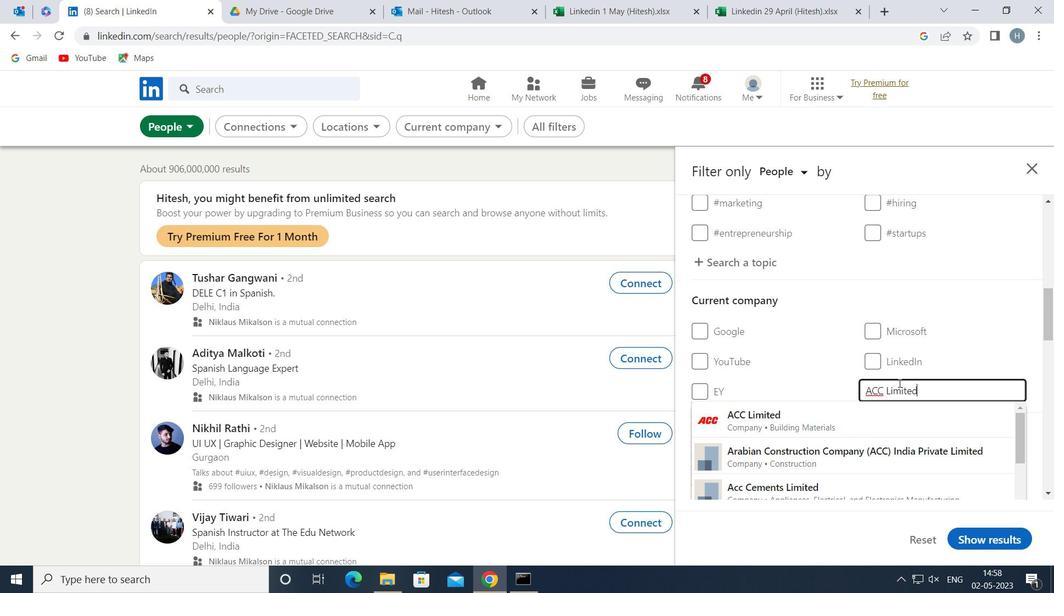 
Action: Mouse moved to (843, 416)
Screenshot: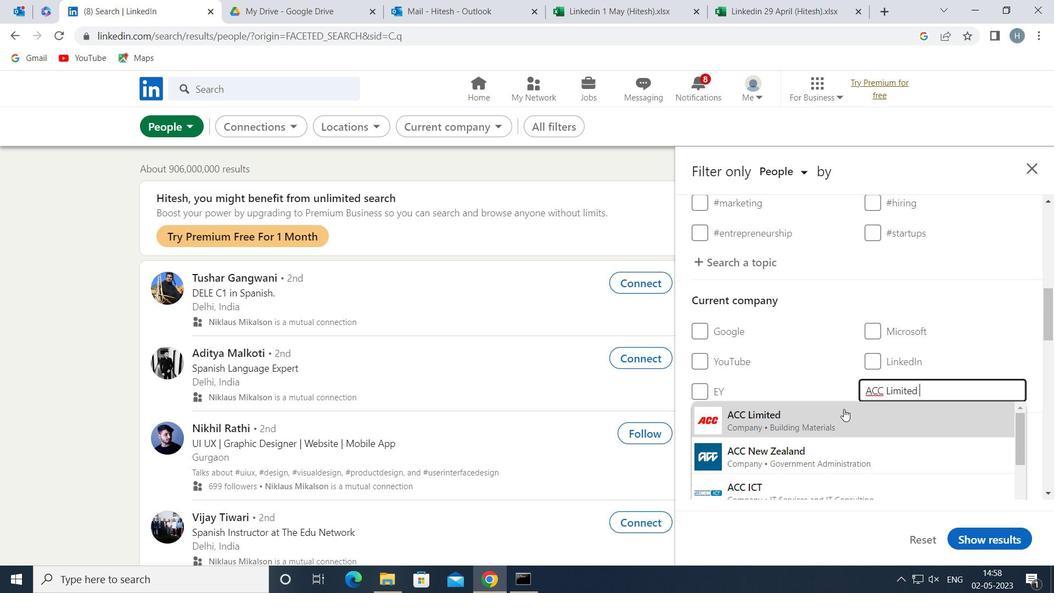 
Action: Mouse pressed left at (843, 416)
Screenshot: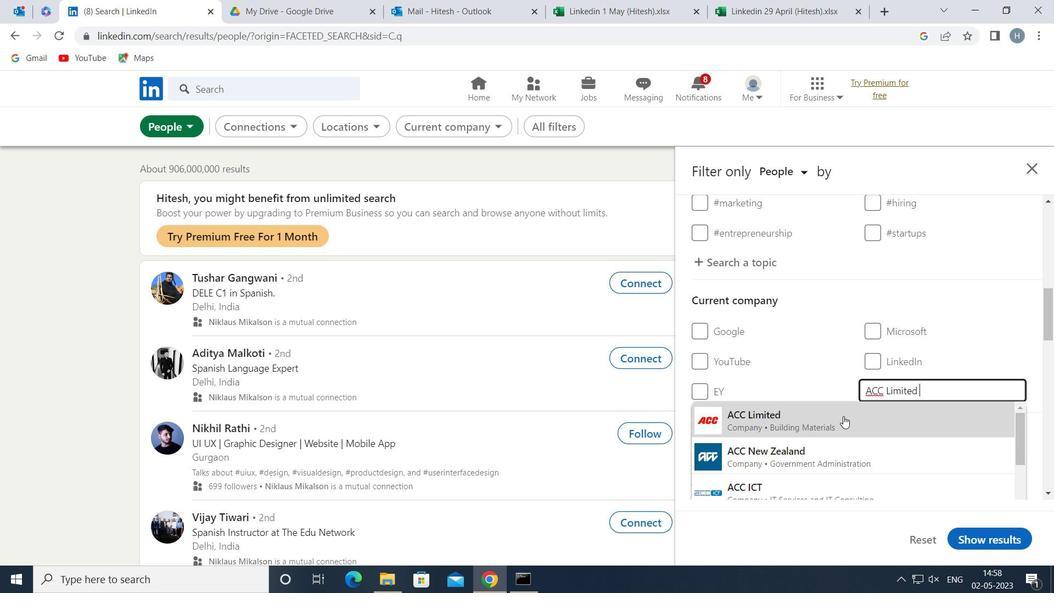 
Action: Mouse moved to (825, 395)
Screenshot: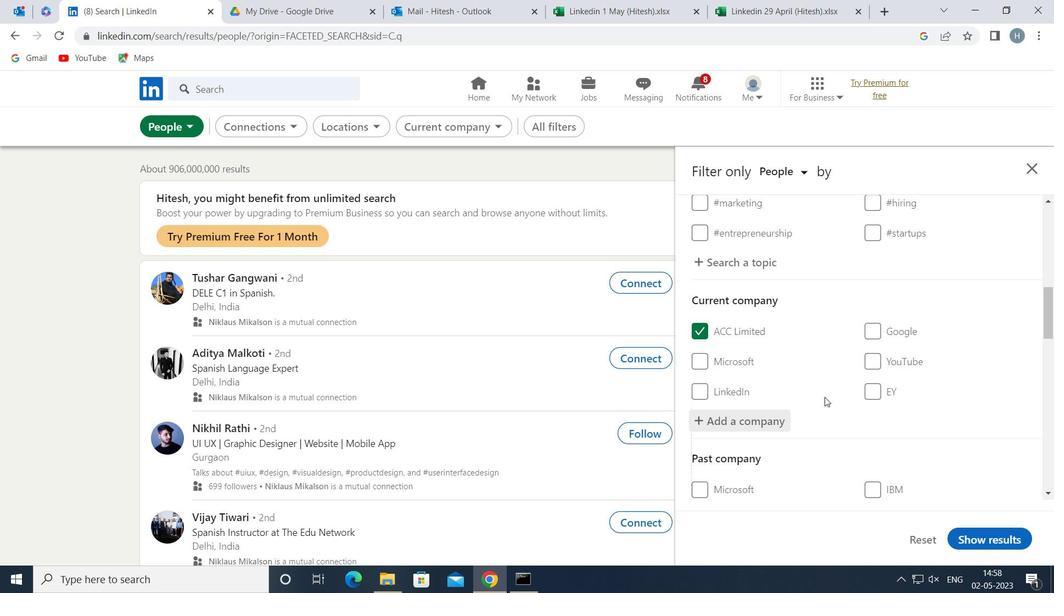 
Action: Mouse scrolled (825, 395) with delta (0, 0)
Screenshot: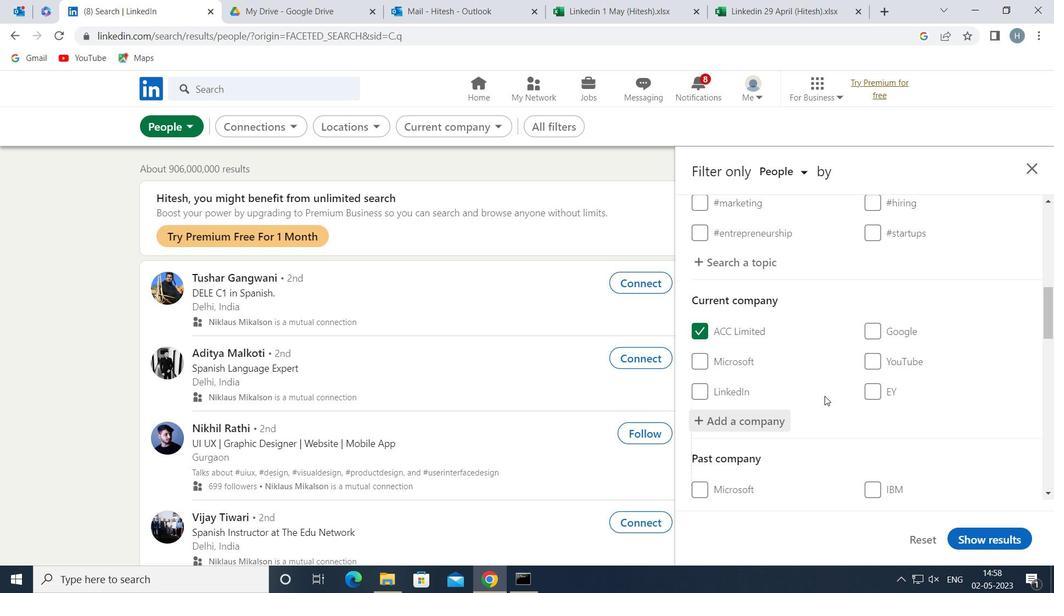 
Action: Mouse moved to (825, 394)
Screenshot: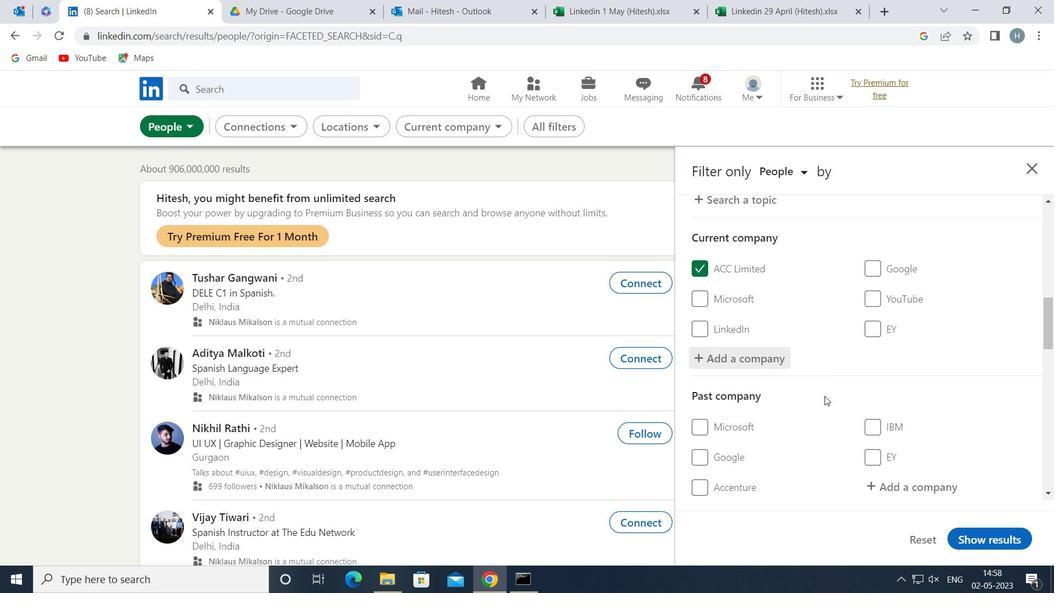 
Action: Mouse scrolled (825, 393) with delta (0, 0)
Screenshot: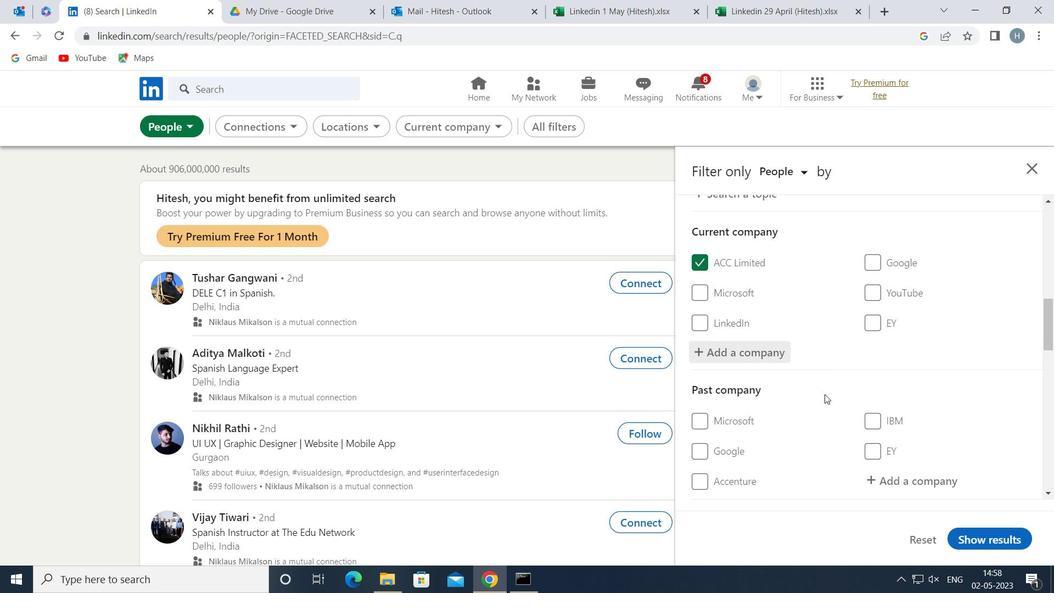 
Action: Mouse scrolled (825, 393) with delta (0, 0)
Screenshot: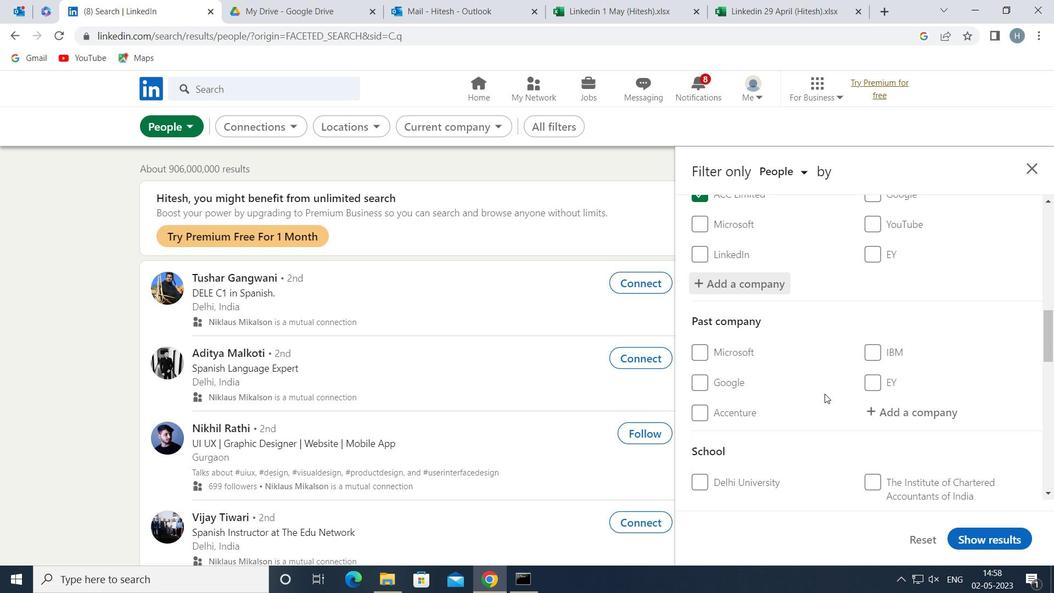 
Action: Mouse scrolled (825, 393) with delta (0, 0)
Screenshot: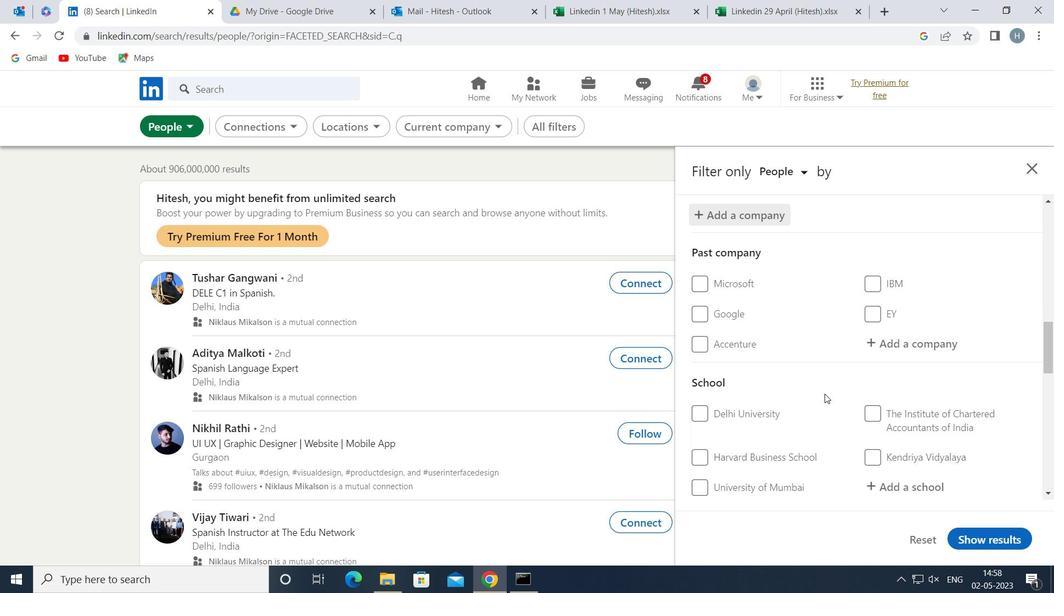 
Action: Mouse moved to (891, 412)
Screenshot: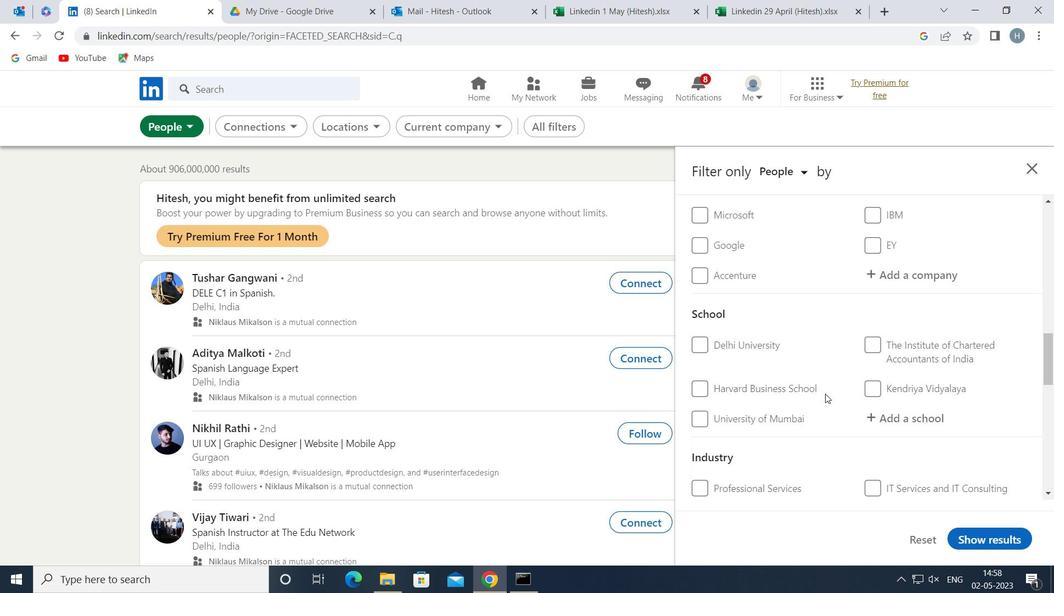 
Action: Mouse pressed left at (891, 412)
Screenshot: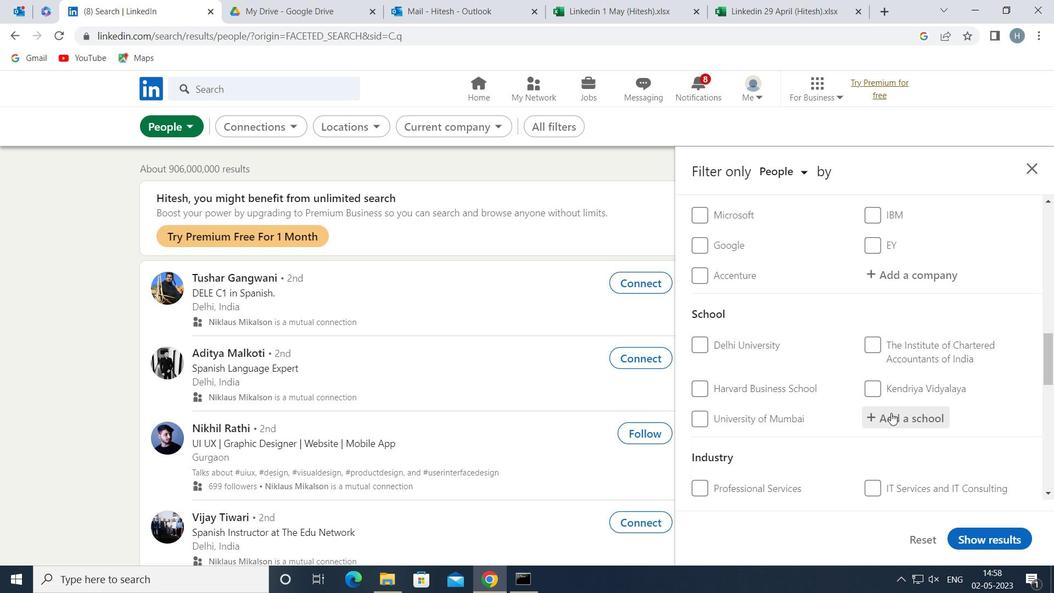 
Action: Mouse moved to (887, 412)
Screenshot: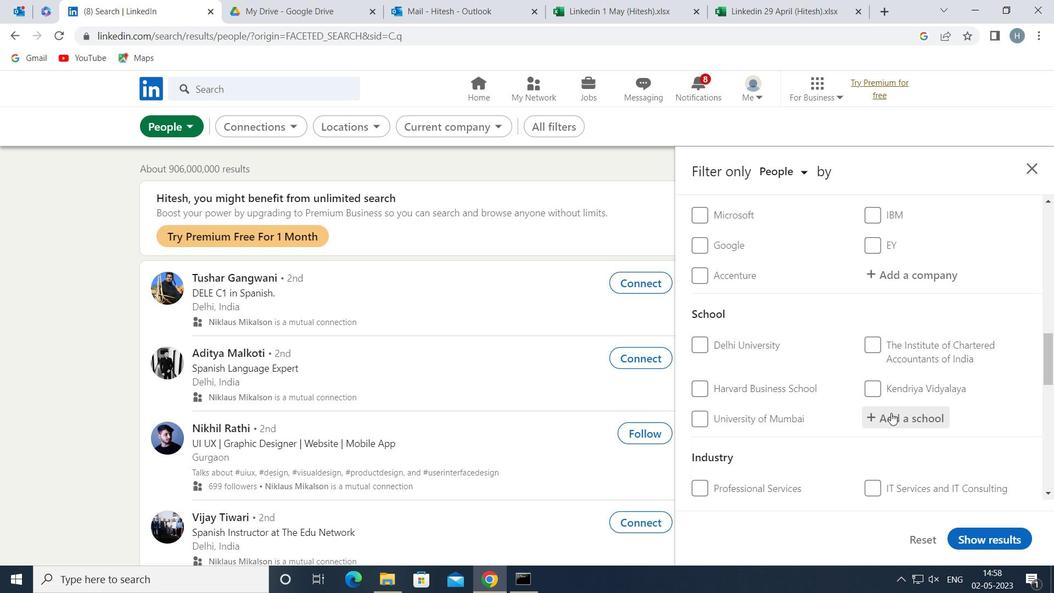 
Action: Key pressed <Key.shift>SAMBHRAM<Key.space><Key.shift>IN
Screenshot: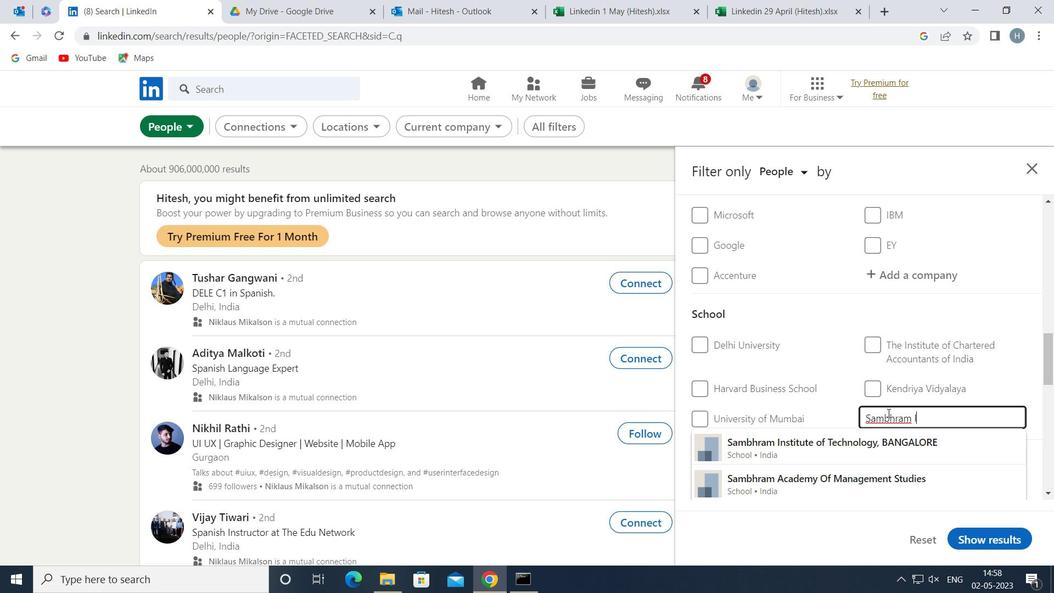 
Action: Mouse moved to (887, 436)
Screenshot: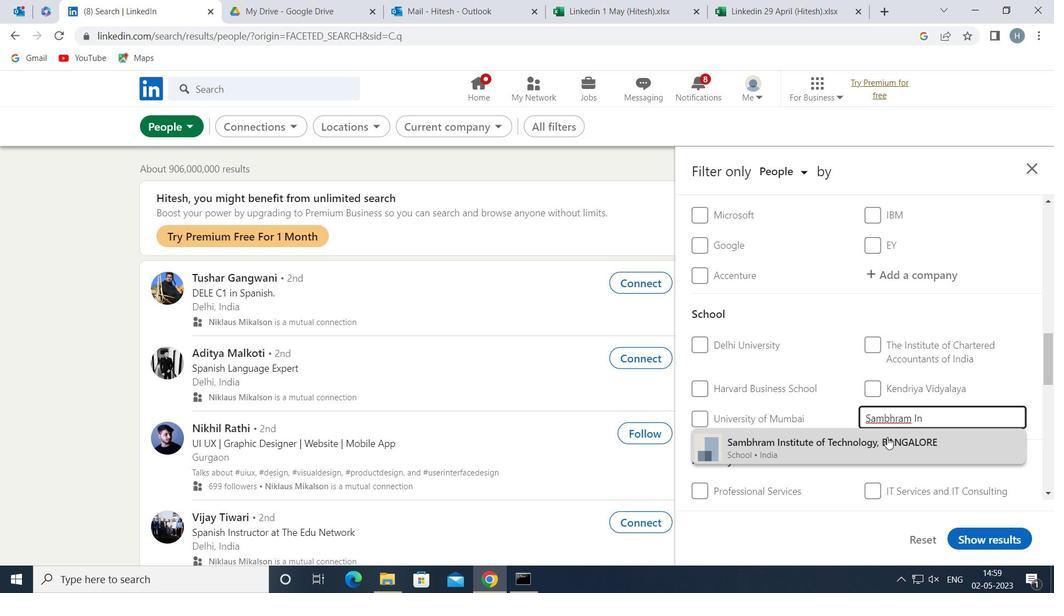 
Action: Mouse pressed left at (887, 436)
Screenshot: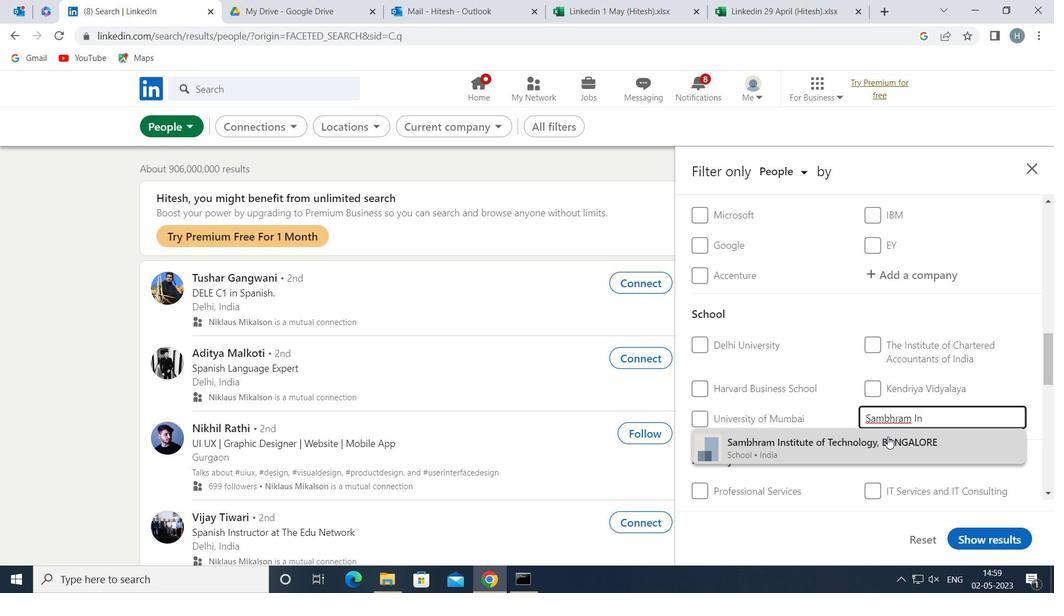 
Action: Mouse moved to (866, 422)
Screenshot: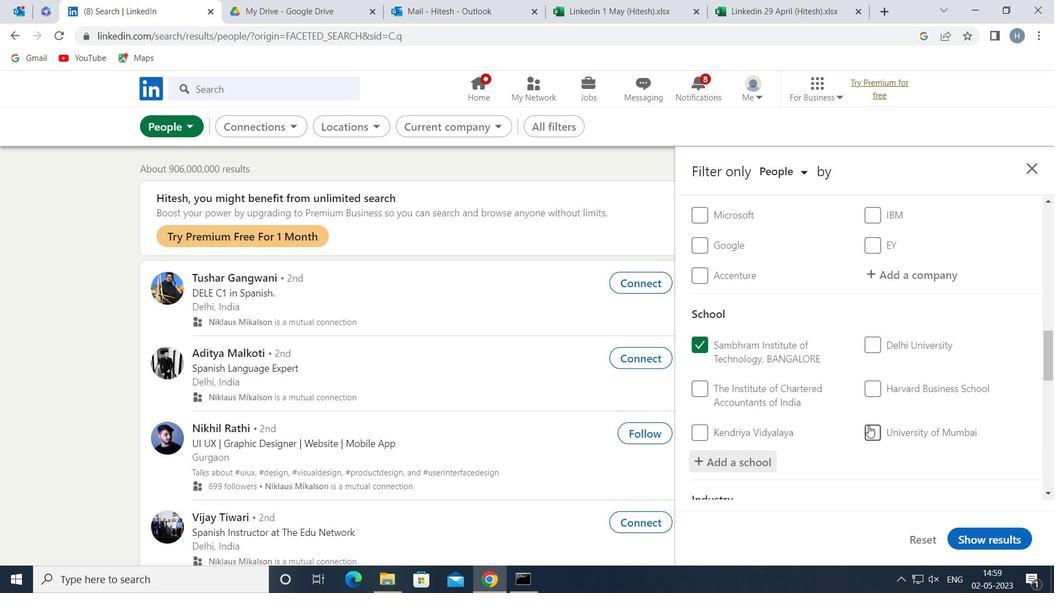 
Action: Mouse scrolled (866, 421) with delta (0, 0)
Screenshot: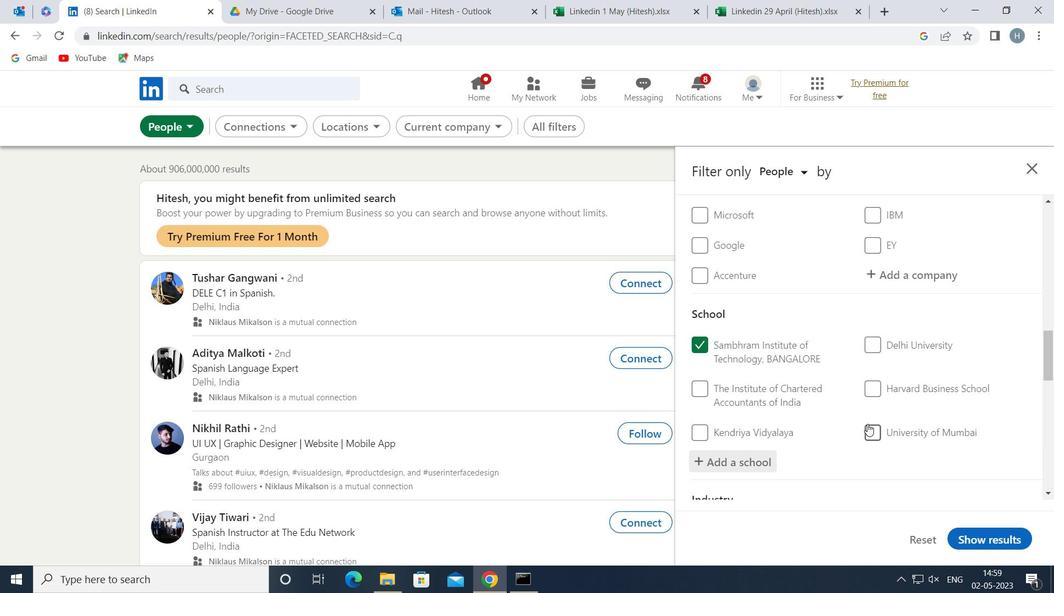 
Action: Mouse scrolled (866, 421) with delta (0, 0)
Screenshot: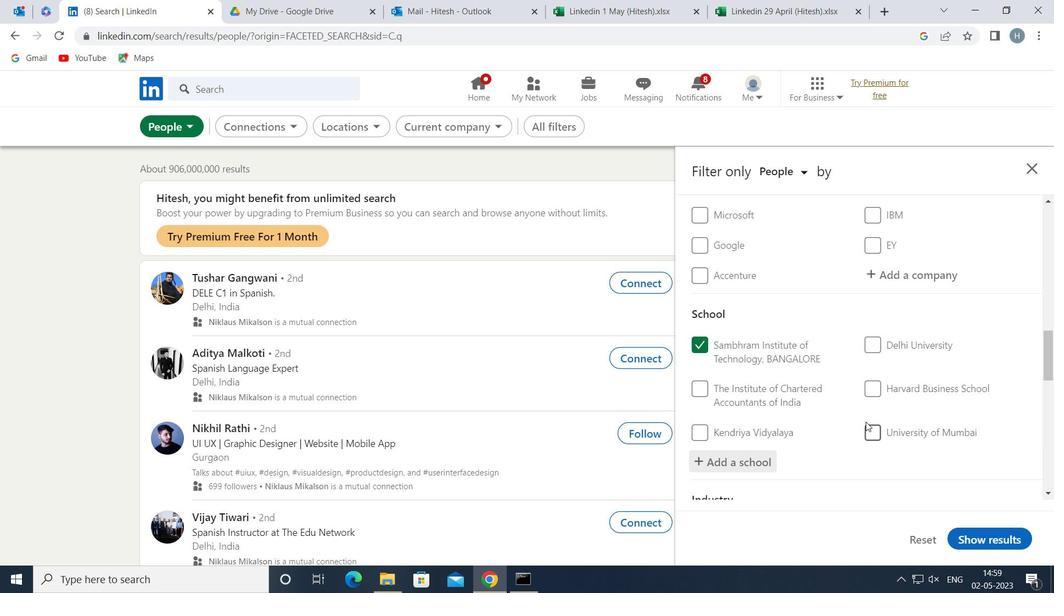 
Action: Mouse moved to (858, 416)
Screenshot: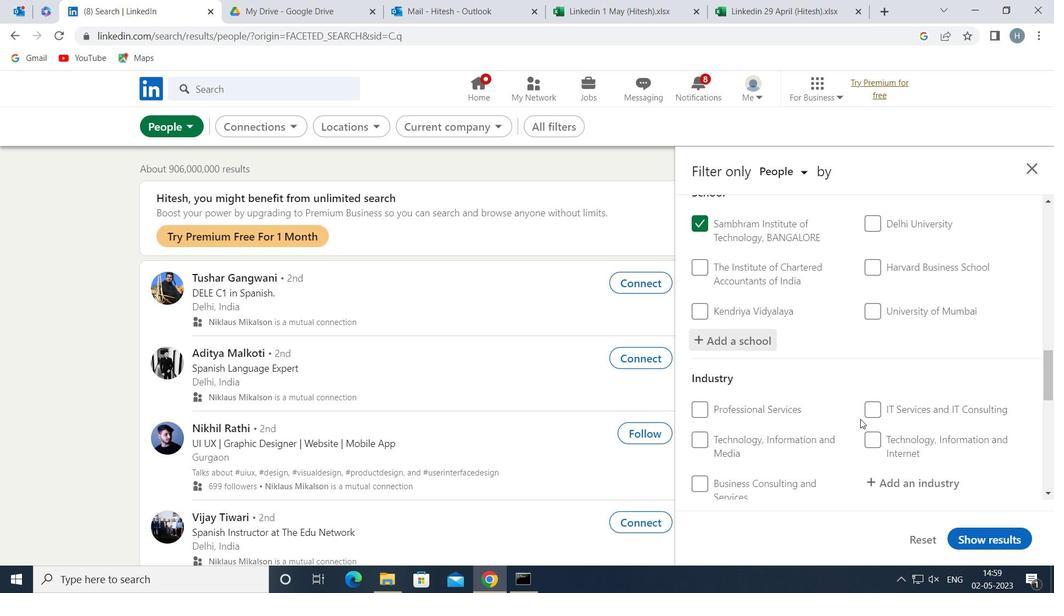 
Action: Mouse scrolled (858, 416) with delta (0, 0)
Screenshot: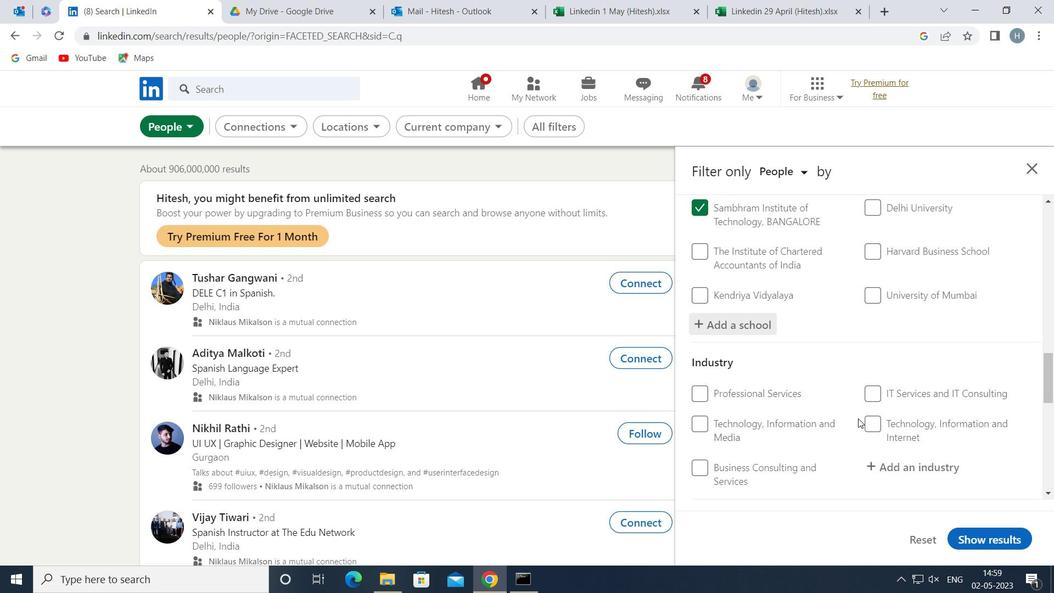 
Action: Mouse moved to (891, 396)
Screenshot: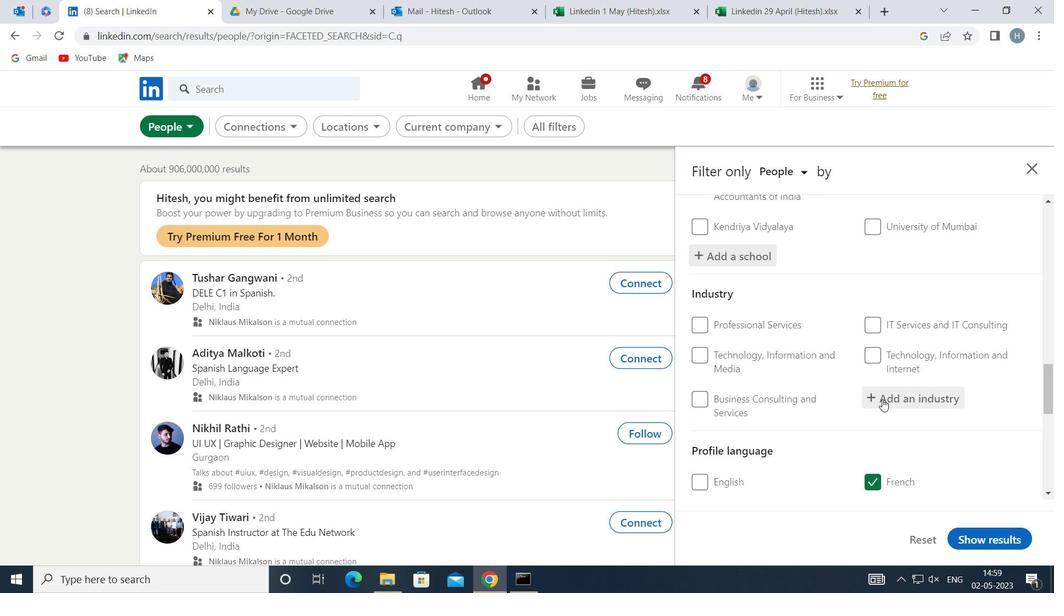 
Action: Mouse pressed left at (891, 396)
Screenshot: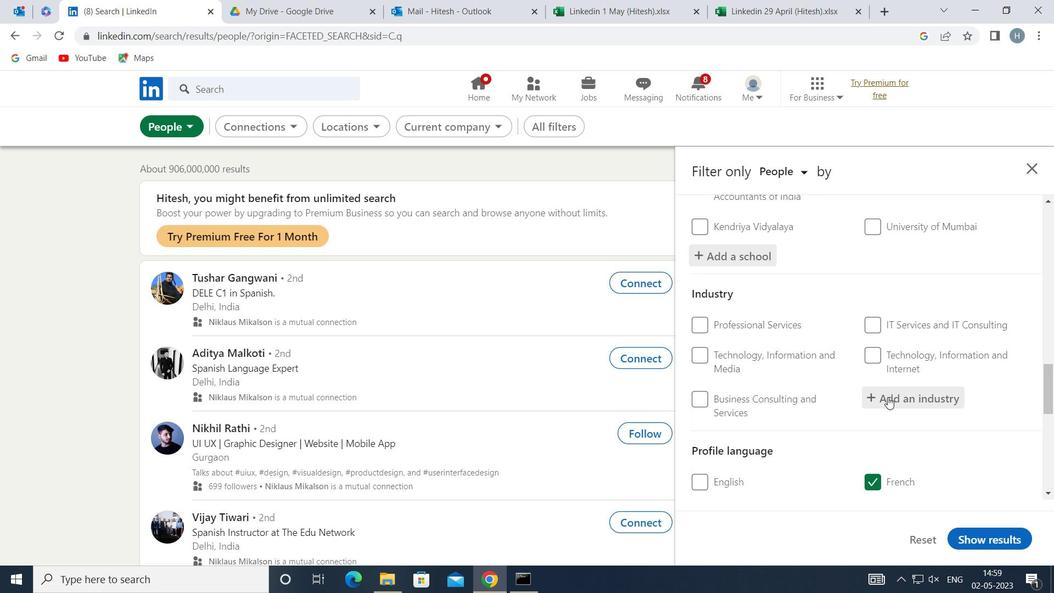 
Action: Key pressed <Key.shift>BOOK<Key.space>AND<Key.space><Key.shift>PER
Screenshot: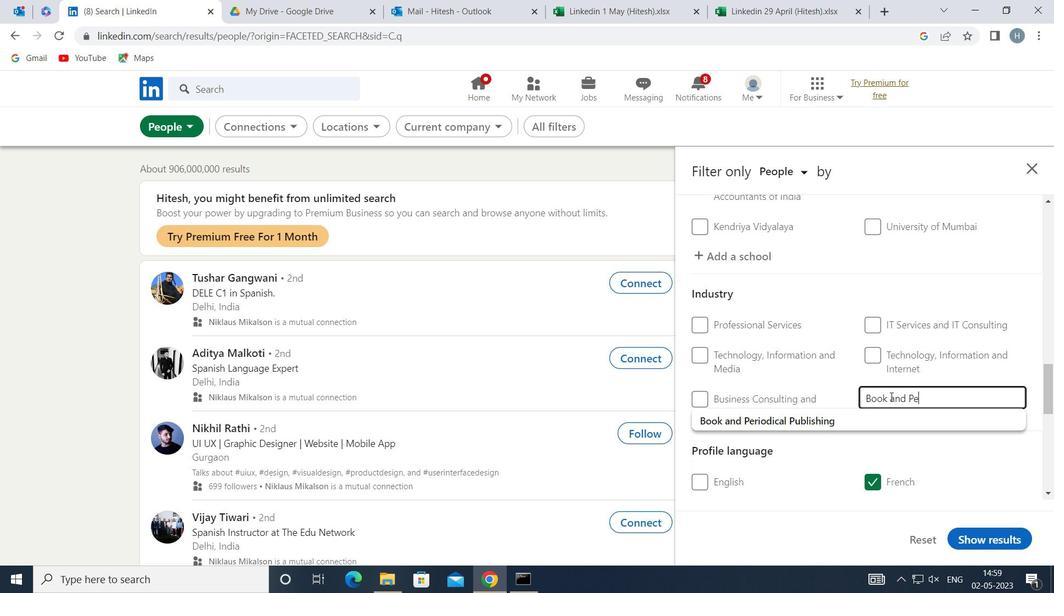 
Action: Mouse moved to (849, 418)
Screenshot: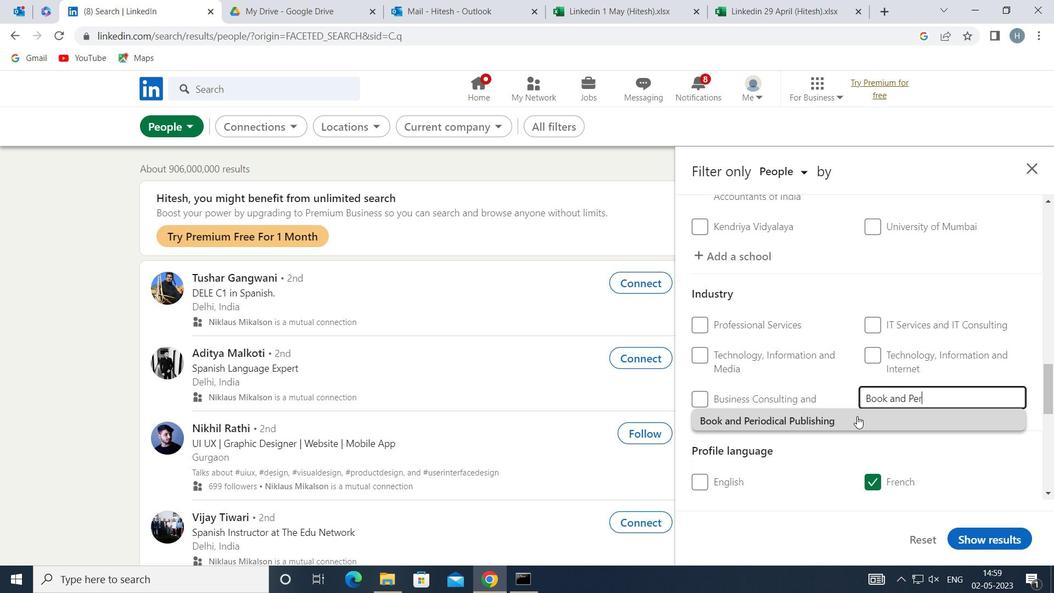 
Action: Mouse pressed left at (849, 418)
Screenshot: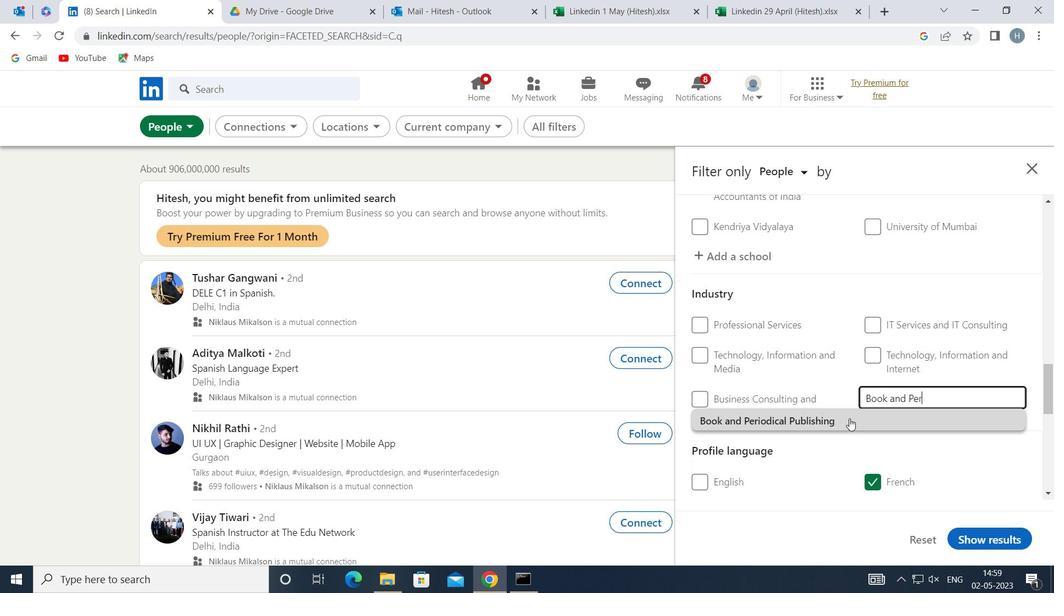 
Action: Mouse moved to (817, 394)
Screenshot: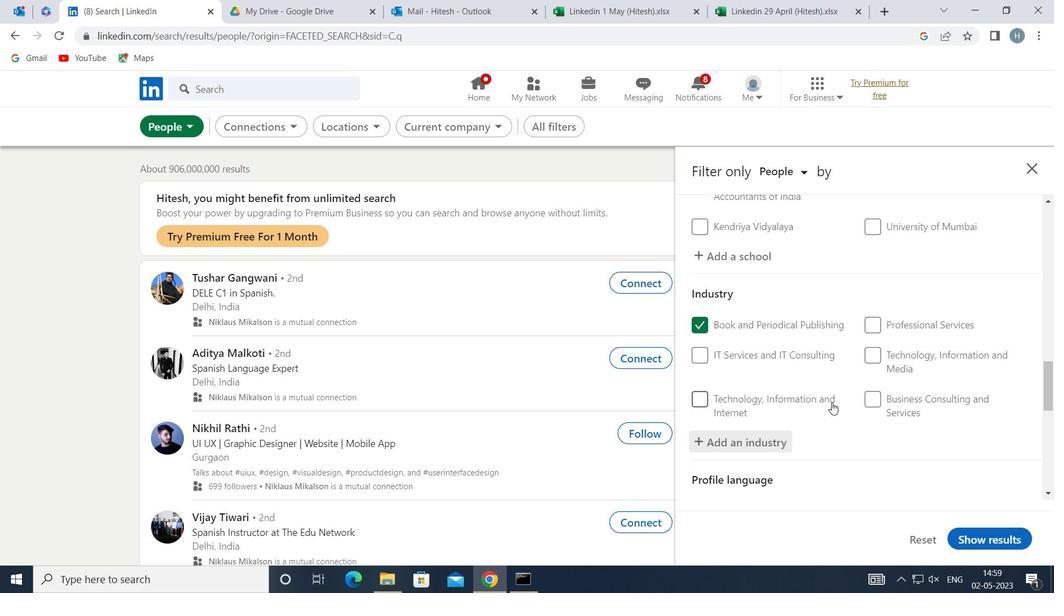 
Action: Mouse scrolled (817, 394) with delta (0, 0)
Screenshot: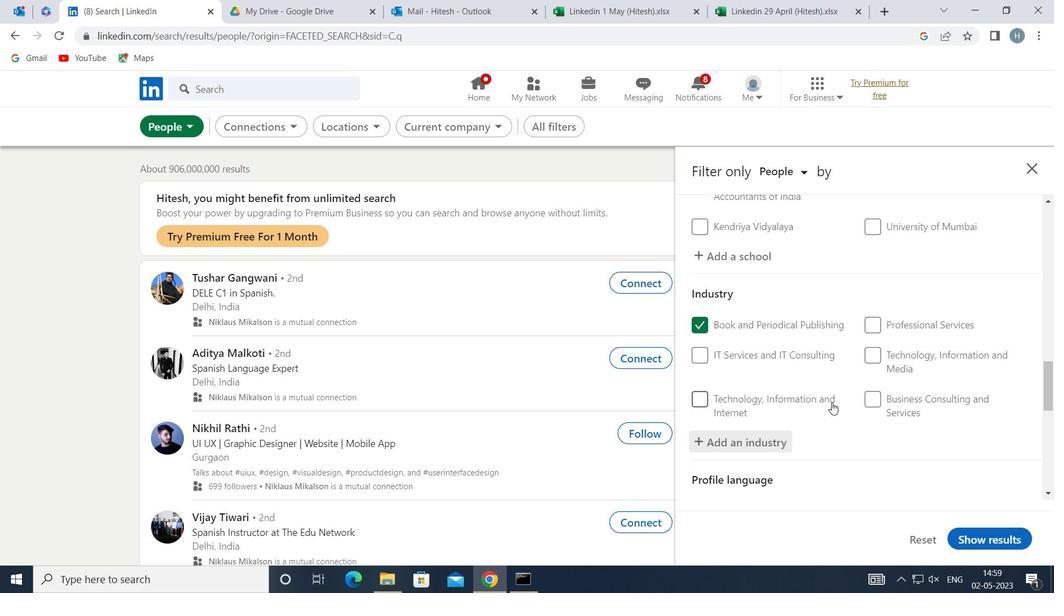 
Action: Mouse moved to (817, 386)
Screenshot: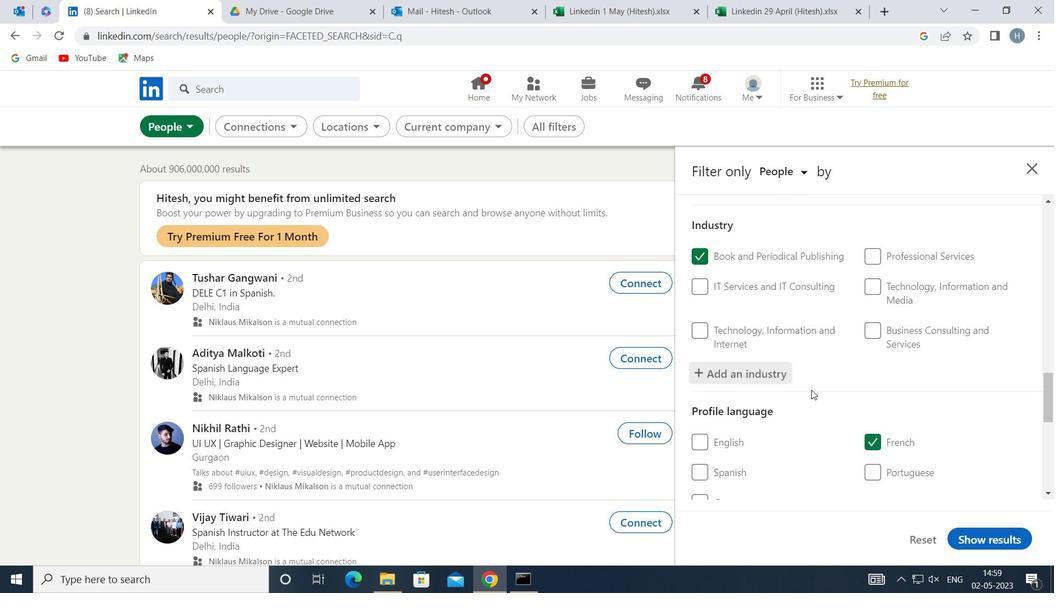 
Action: Mouse scrolled (817, 386) with delta (0, 0)
Screenshot: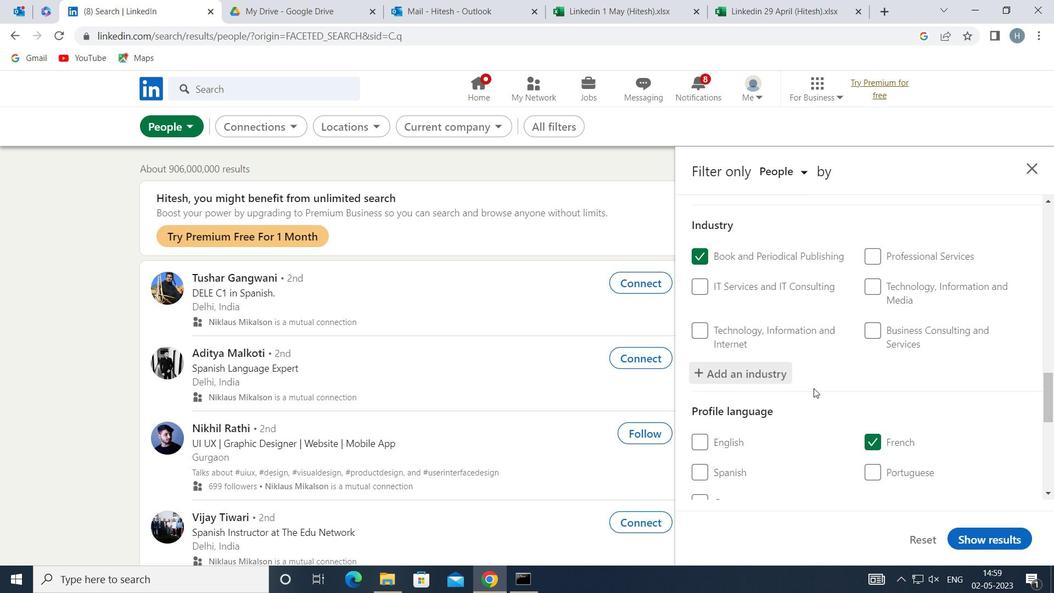 
Action: Mouse moved to (818, 386)
Screenshot: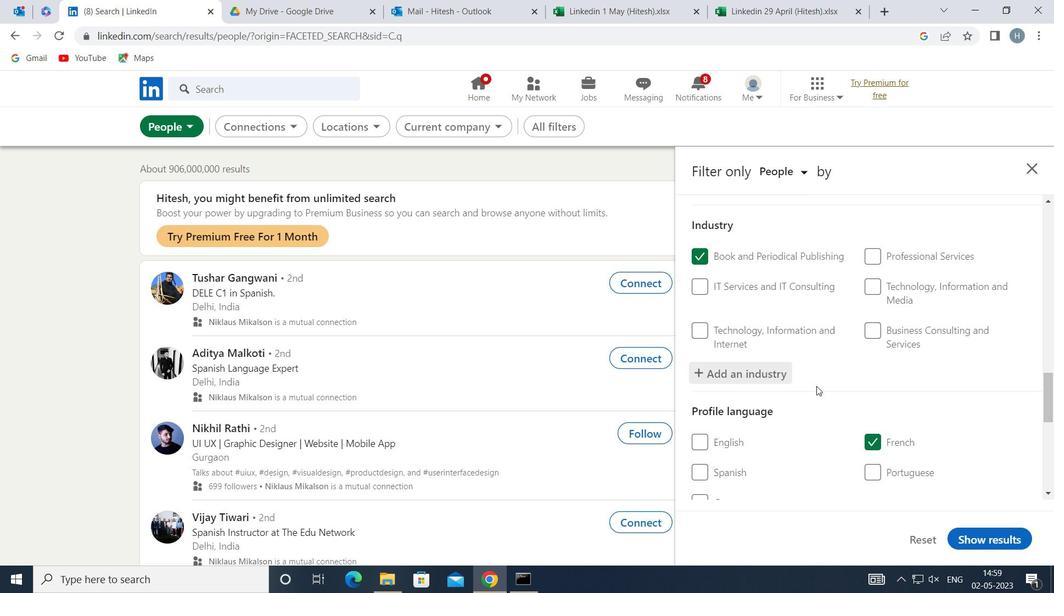 
Action: Mouse scrolled (818, 386) with delta (0, 0)
Screenshot: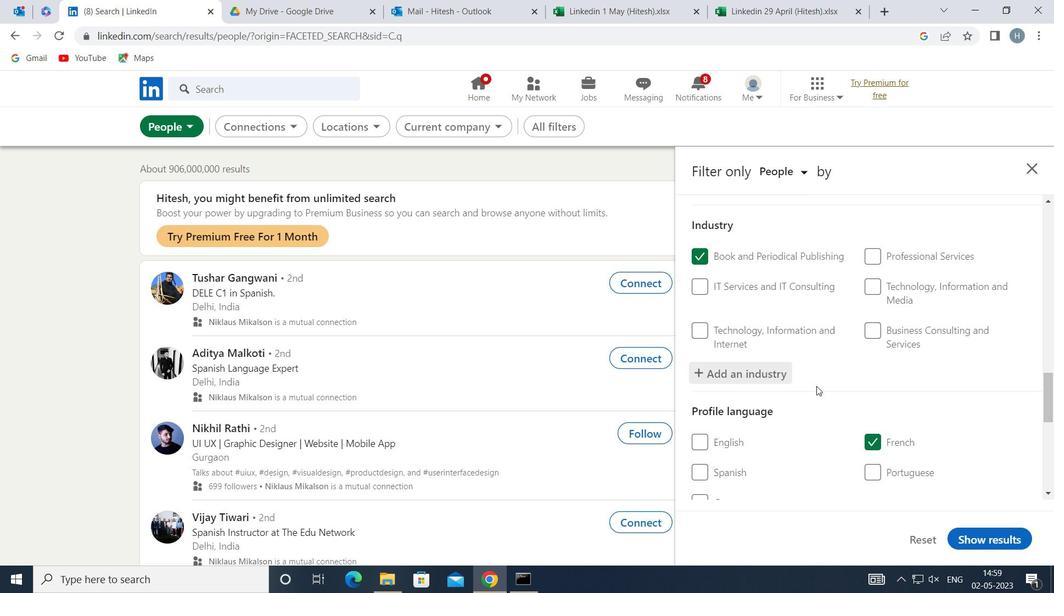 
Action: Mouse moved to (825, 384)
Screenshot: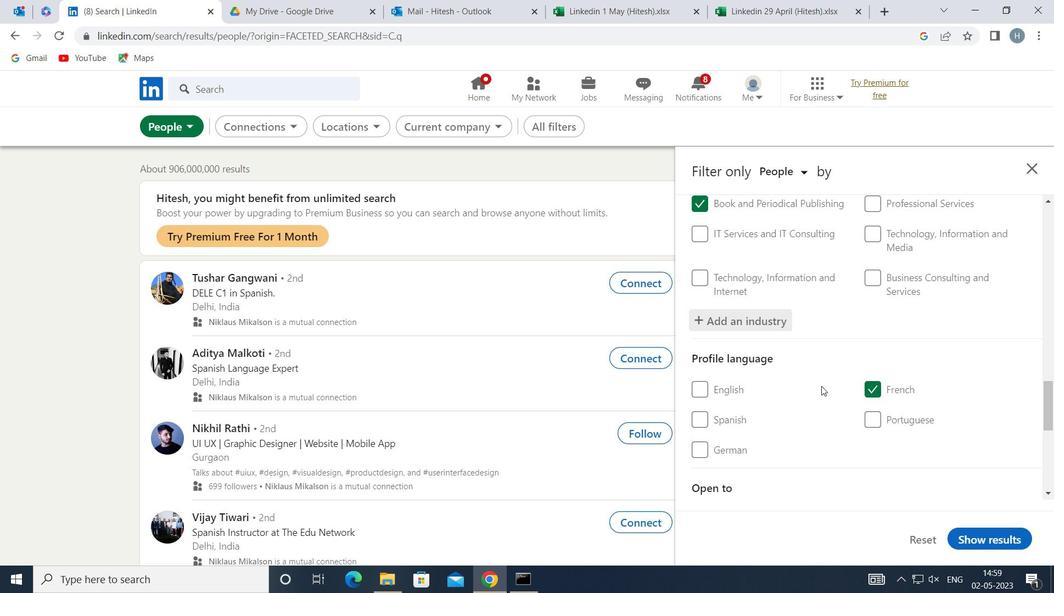 
Action: Mouse scrolled (825, 384) with delta (0, 0)
Screenshot: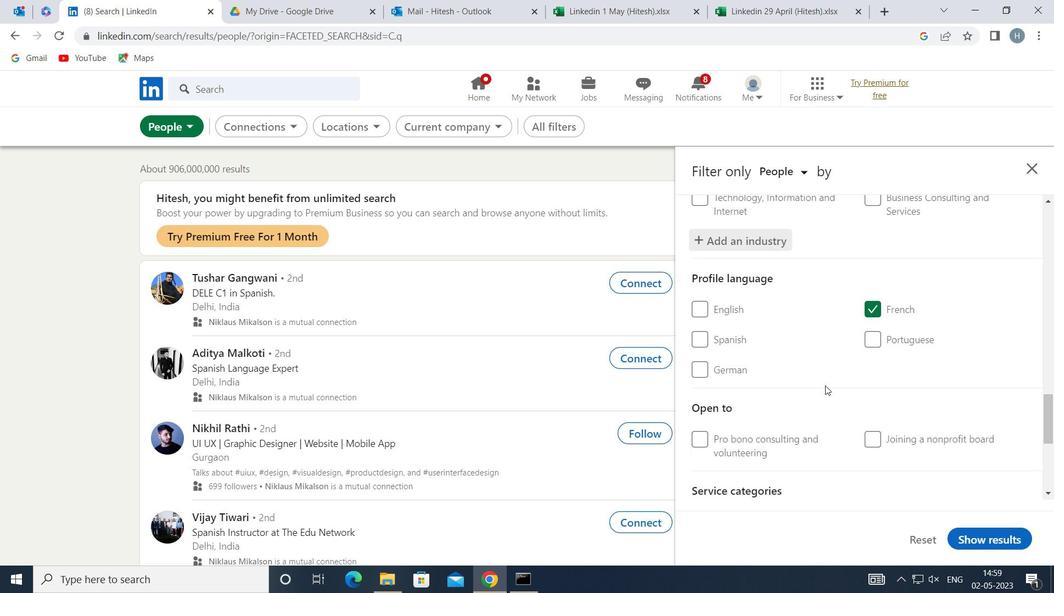 
Action: Mouse scrolled (825, 384) with delta (0, 0)
Screenshot: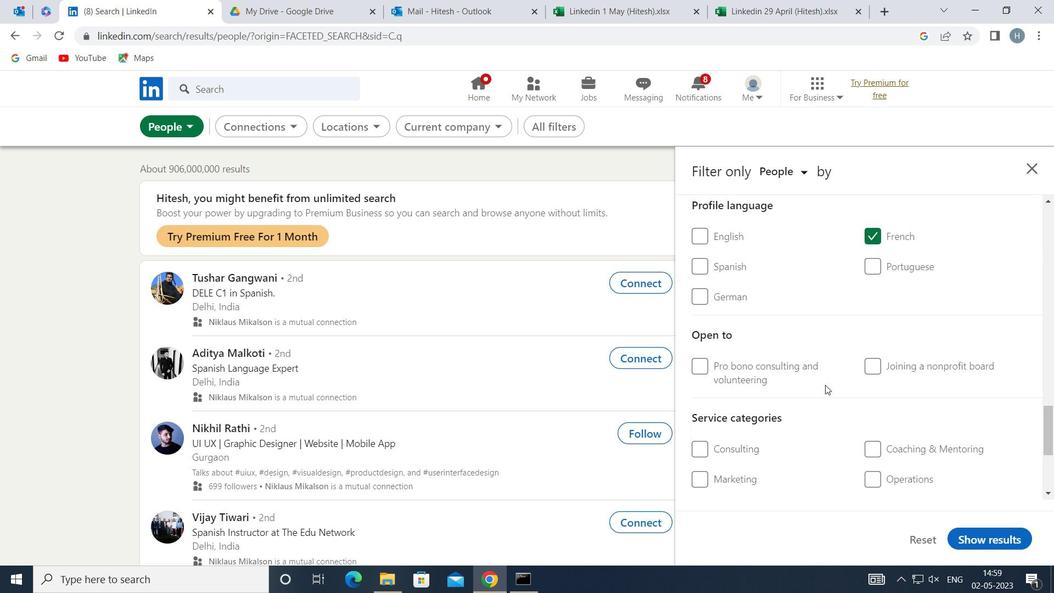 
Action: Mouse scrolled (825, 384) with delta (0, 0)
Screenshot: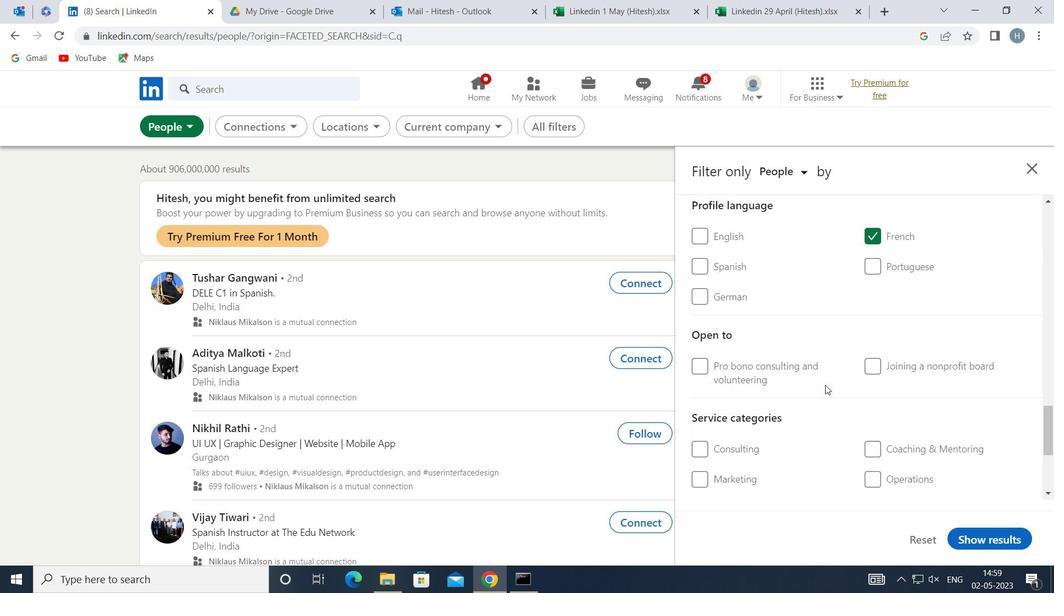 
Action: Mouse moved to (915, 369)
Screenshot: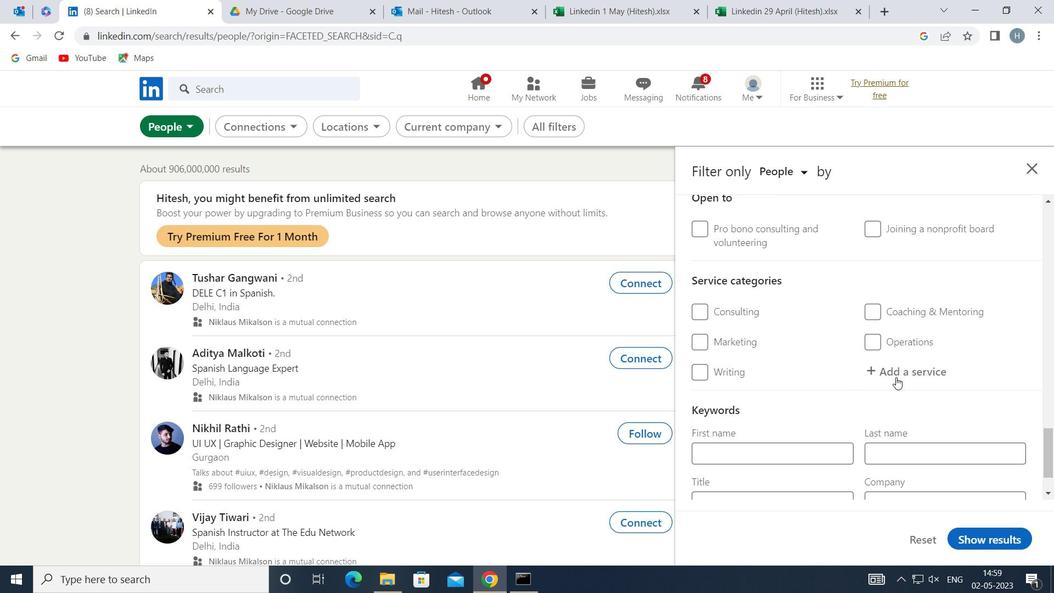 
Action: Mouse pressed left at (915, 369)
Screenshot: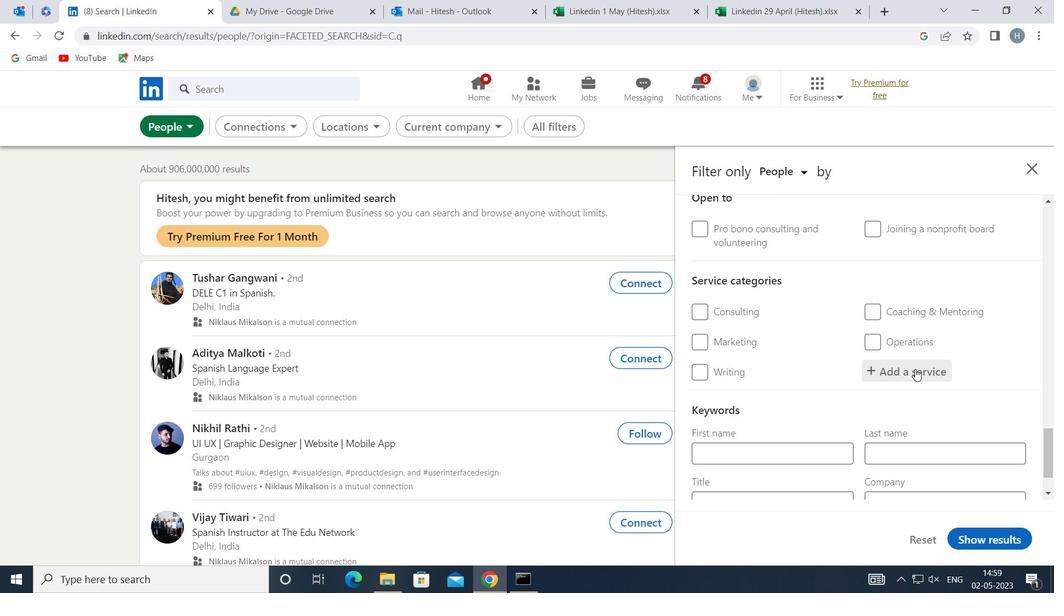 
Action: Key pressed <Key.shift>TRAINING
Screenshot: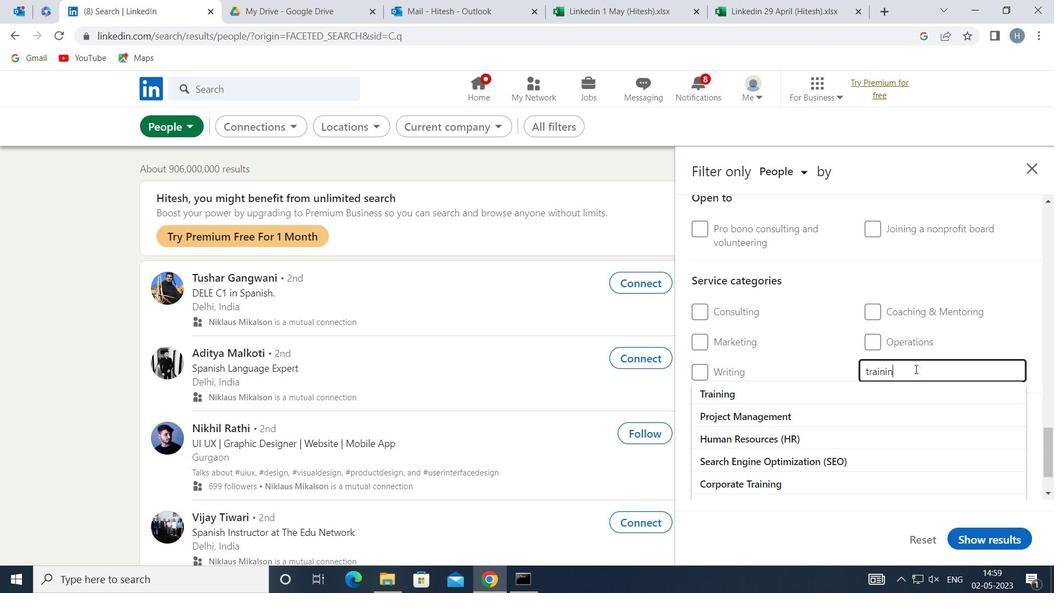 
Action: Mouse moved to (769, 389)
Screenshot: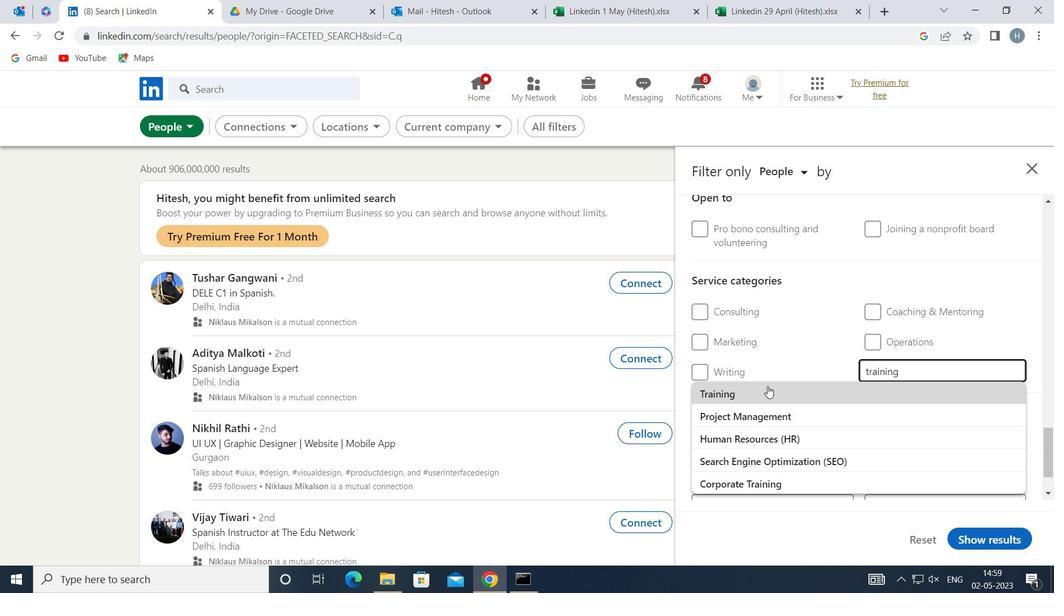 
Action: Mouse pressed left at (769, 389)
Screenshot: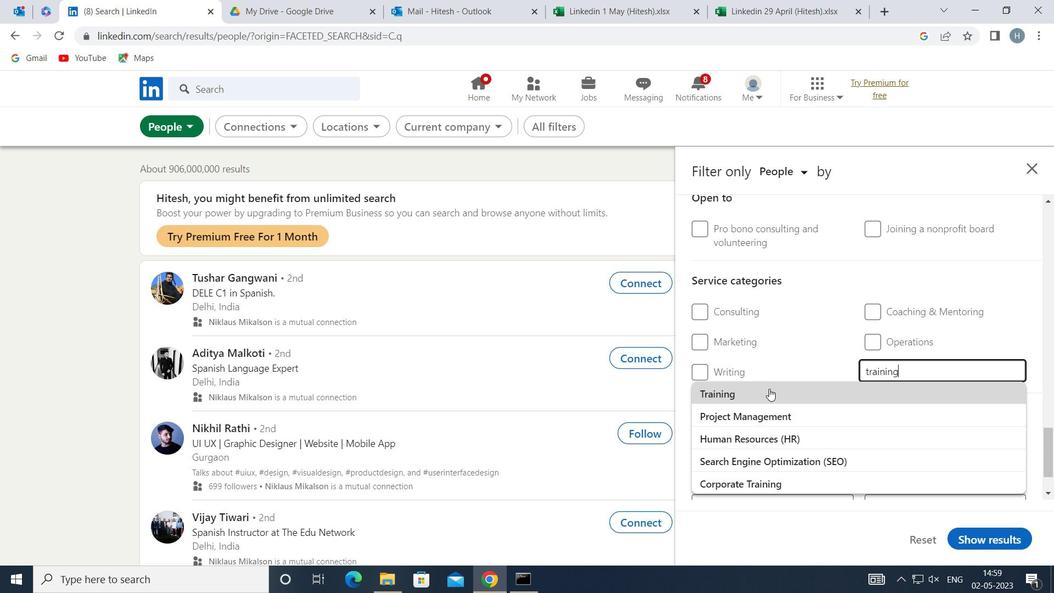 
Action: Mouse moved to (784, 339)
Screenshot: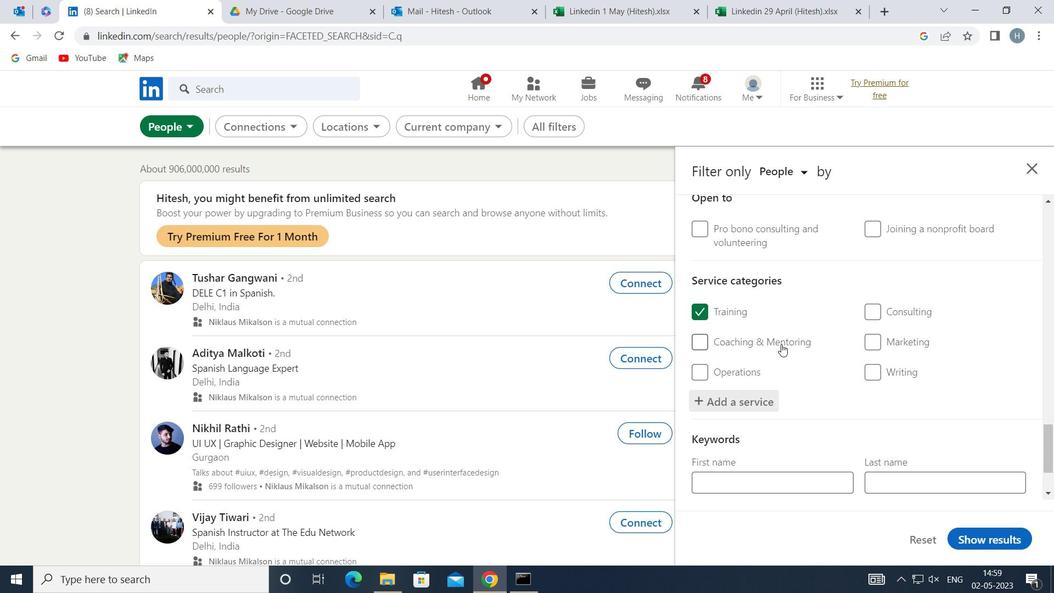 
Action: Mouse scrolled (784, 339) with delta (0, 0)
Screenshot: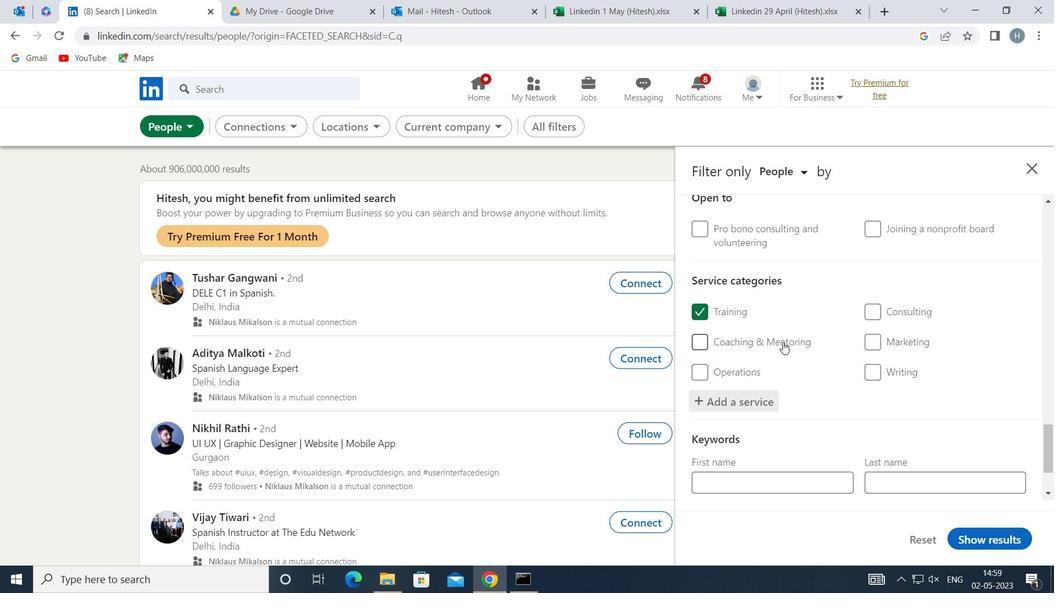 
Action: Mouse scrolled (784, 339) with delta (0, 0)
Screenshot: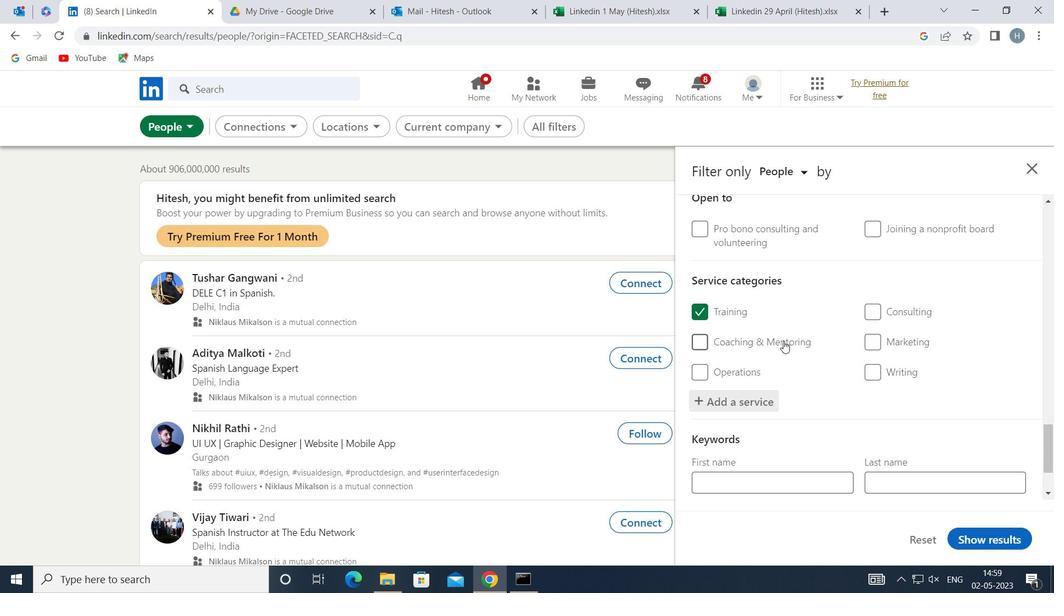 
Action: Mouse scrolled (784, 339) with delta (0, 0)
Screenshot: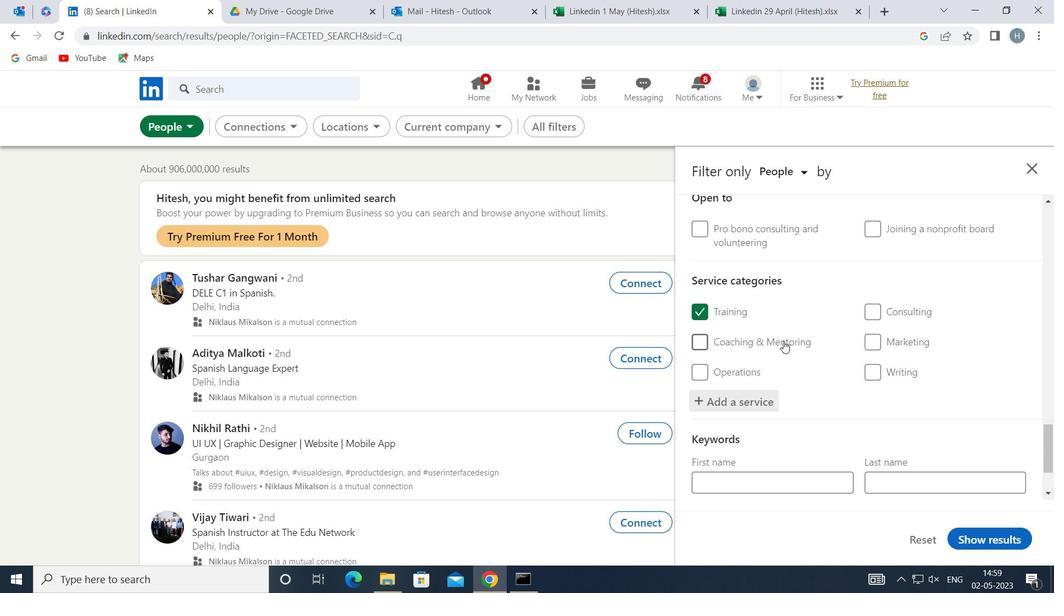 
Action: Mouse scrolled (784, 339) with delta (0, 0)
Screenshot: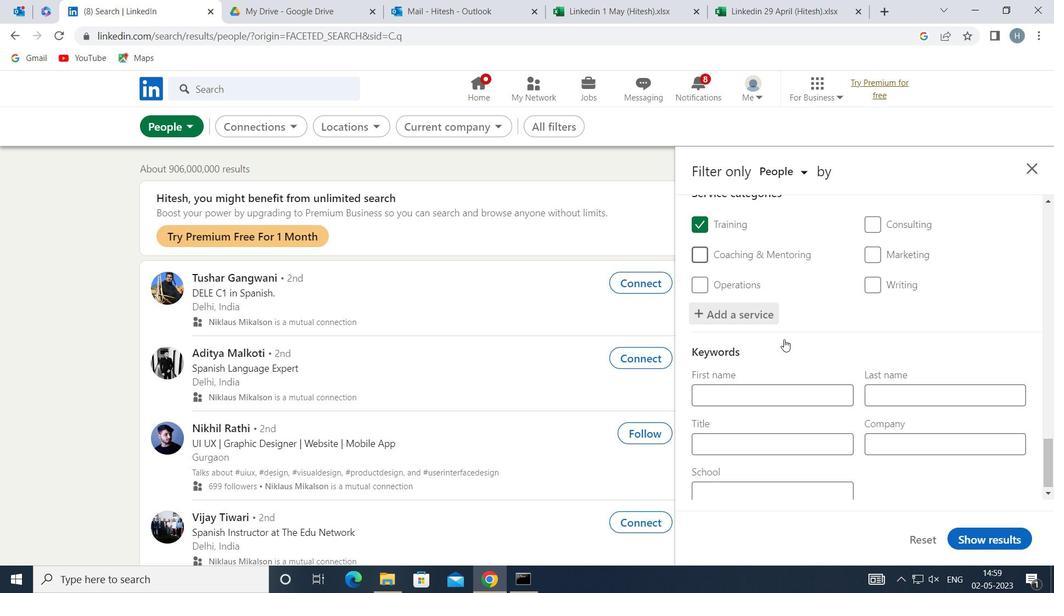 
Action: Mouse moved to (786, 340)
Screenshot: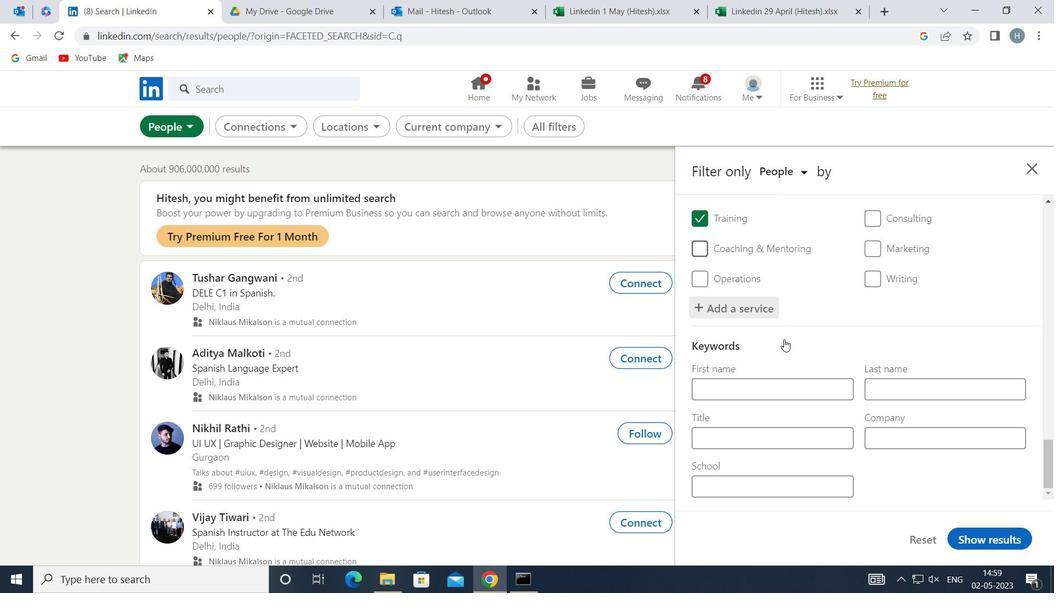 
Action: Mouse scrolled (786, 339) with delta (0, 0)
Screenshot: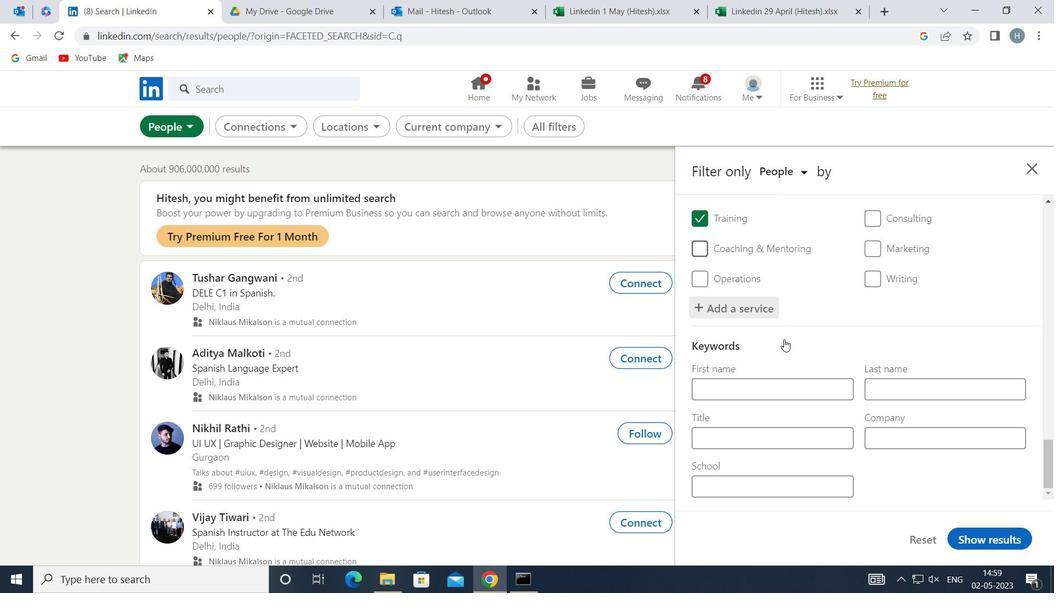 
Action: Mouse moved to (790, 345)
Screenshot: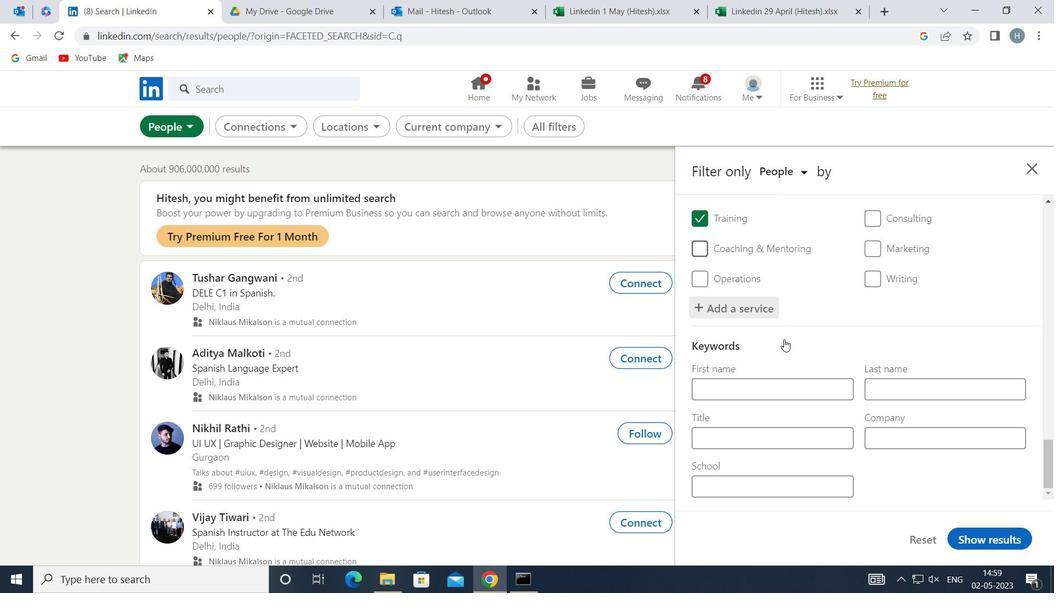
Action: Mouse scrolled (790, 345) with delta (0, 0)
Screenshot: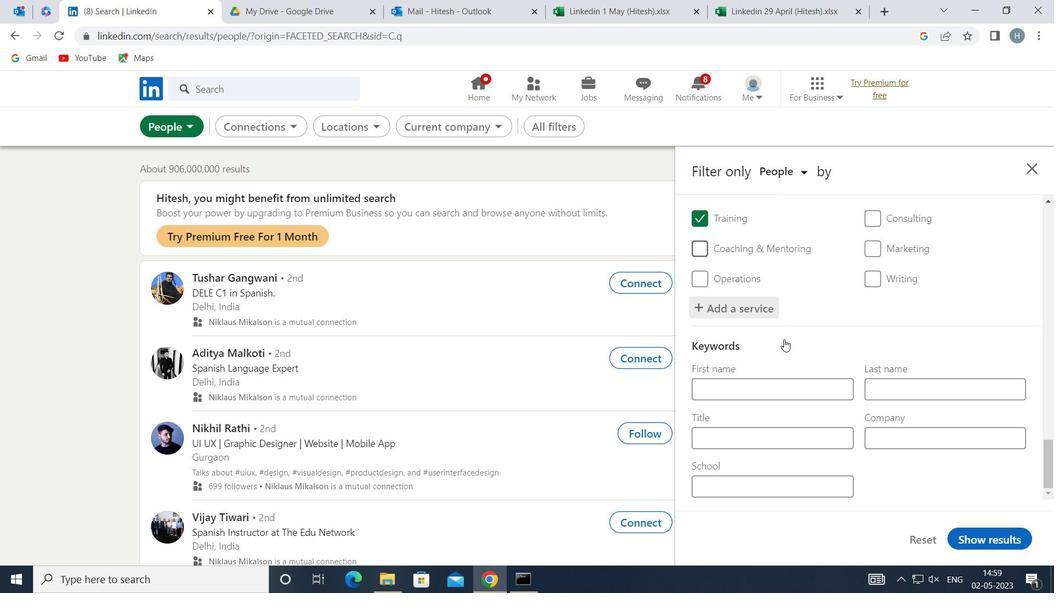 
Action: Mouse moved to (814, 433)
Screenshot: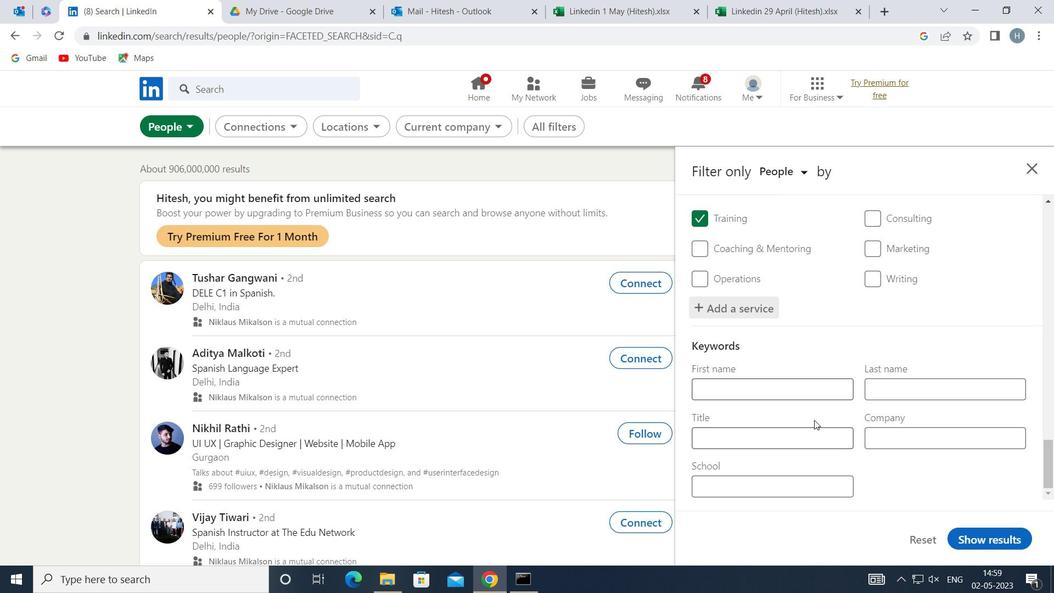 
Action: Mouse pressed left at (814, 433)
Screenshot: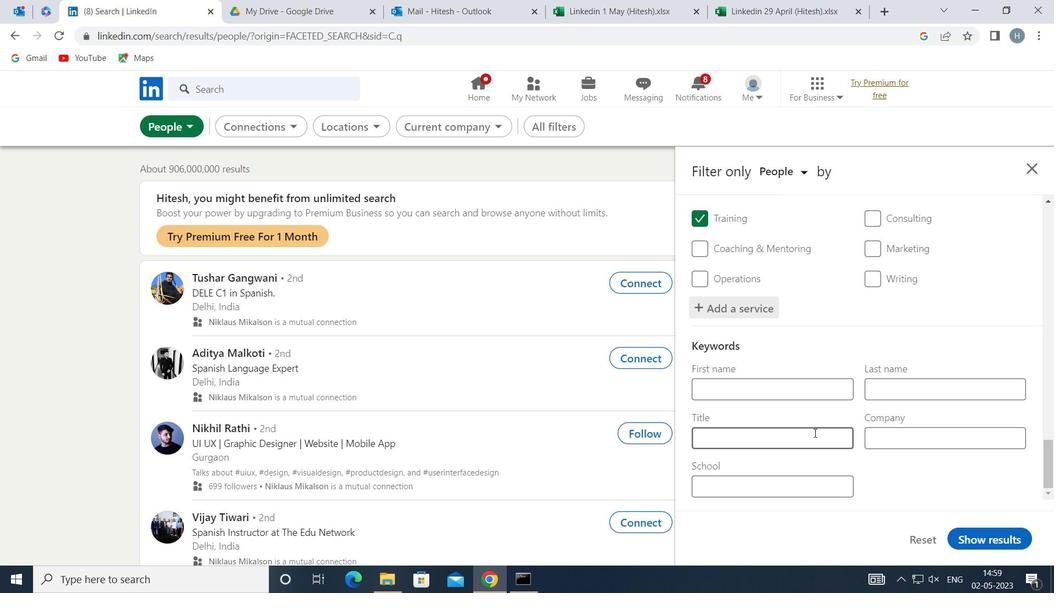 
Action: Mouse moved to (806, 434)
Screenshot: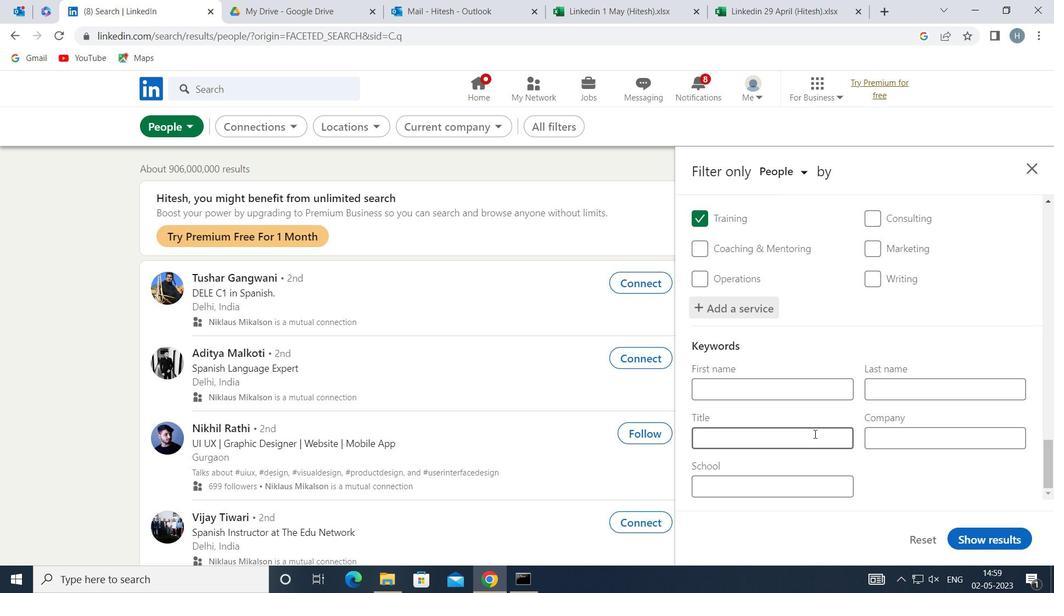 
Action: Key pressed <Key.shift>WELL<Key.space><Key.shift>DRILLER
Screenshot: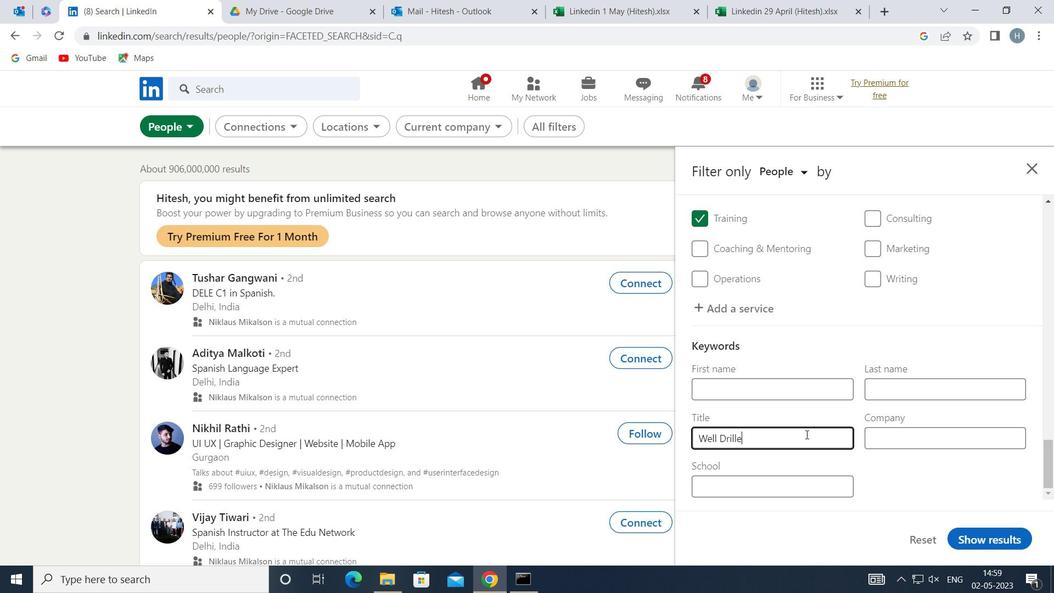 
Action: Mouse moved to (992, 537)
Screenshot: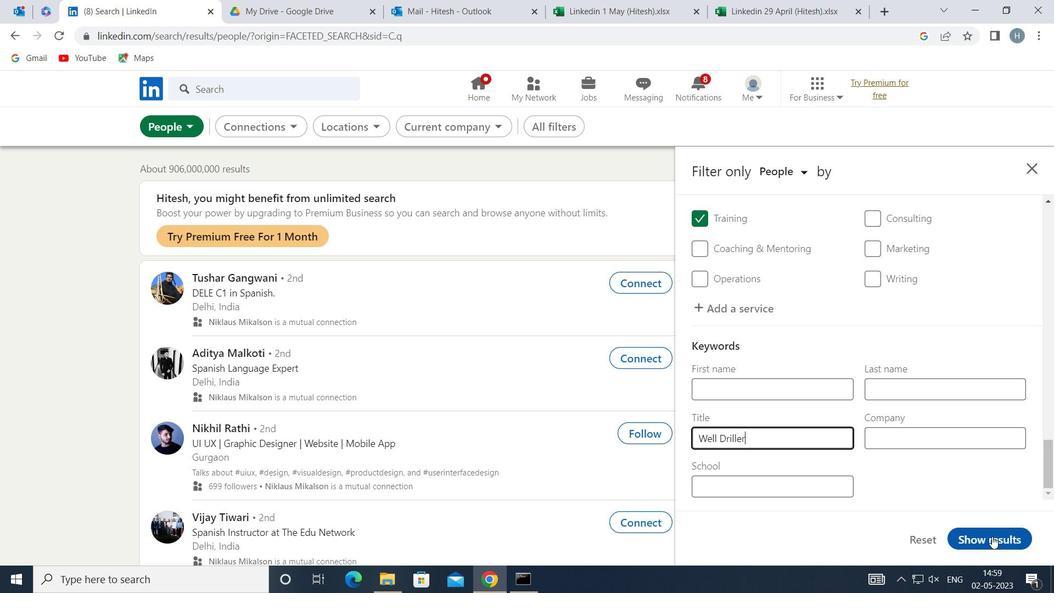 
Action: Mouse pressed left at (992, 537)
Screenshot: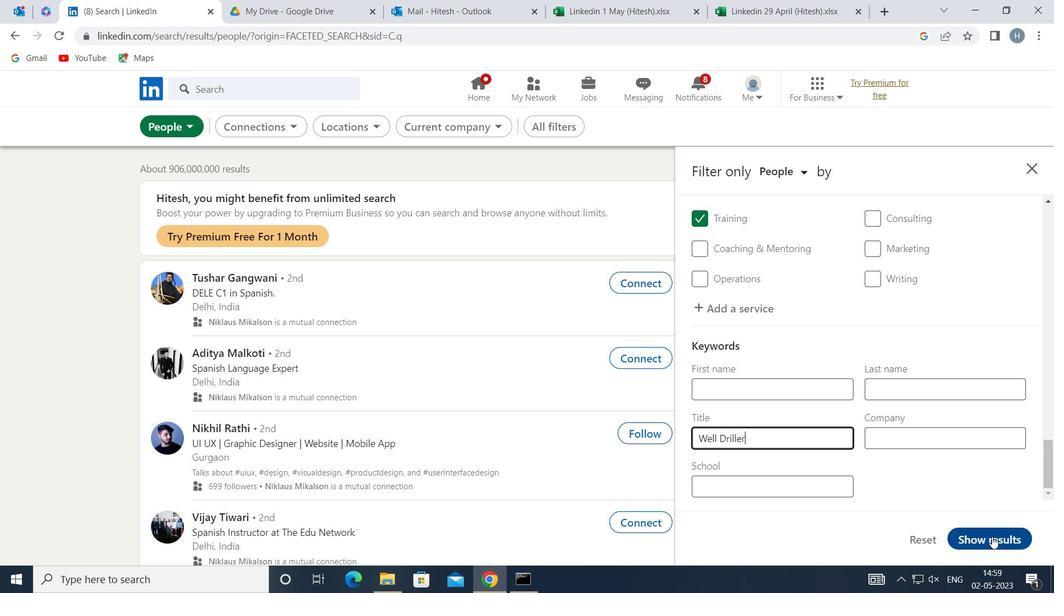 
Action: Mouse moved to (603, 408)
Screenshot: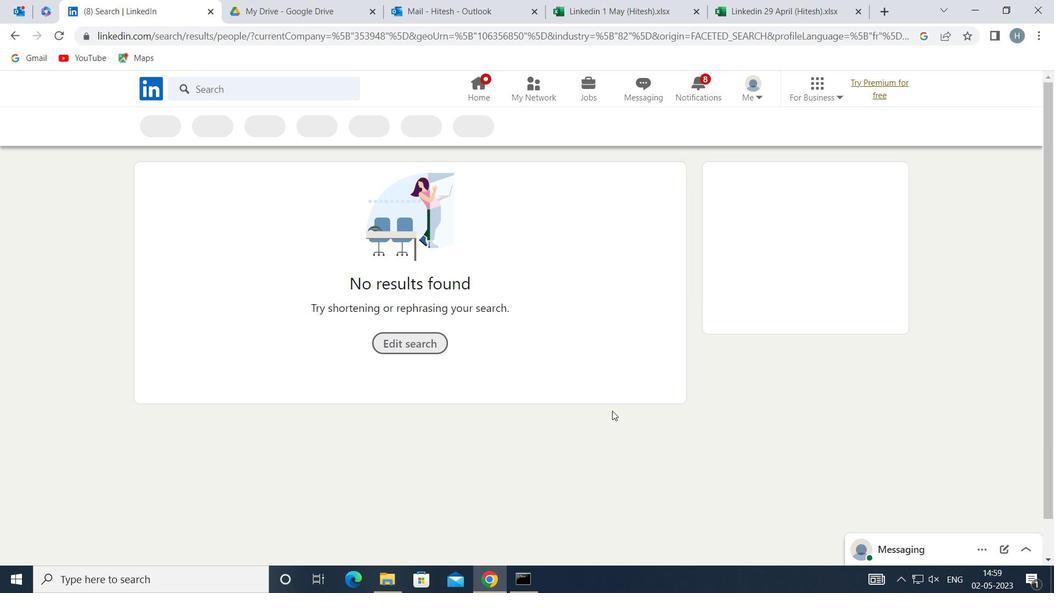 
